 Task: Send an email with the signature Kara Hall with the subject Follow-up on a payment and the message I would like to request a copy of the meeting minutes from yesterdays meeting. from softage.5@softage.net to softage.3@softage.net and move the email from Sent Items to the folder Business intelligence
Action: Mouse moved to (30, 64)
Screenshot: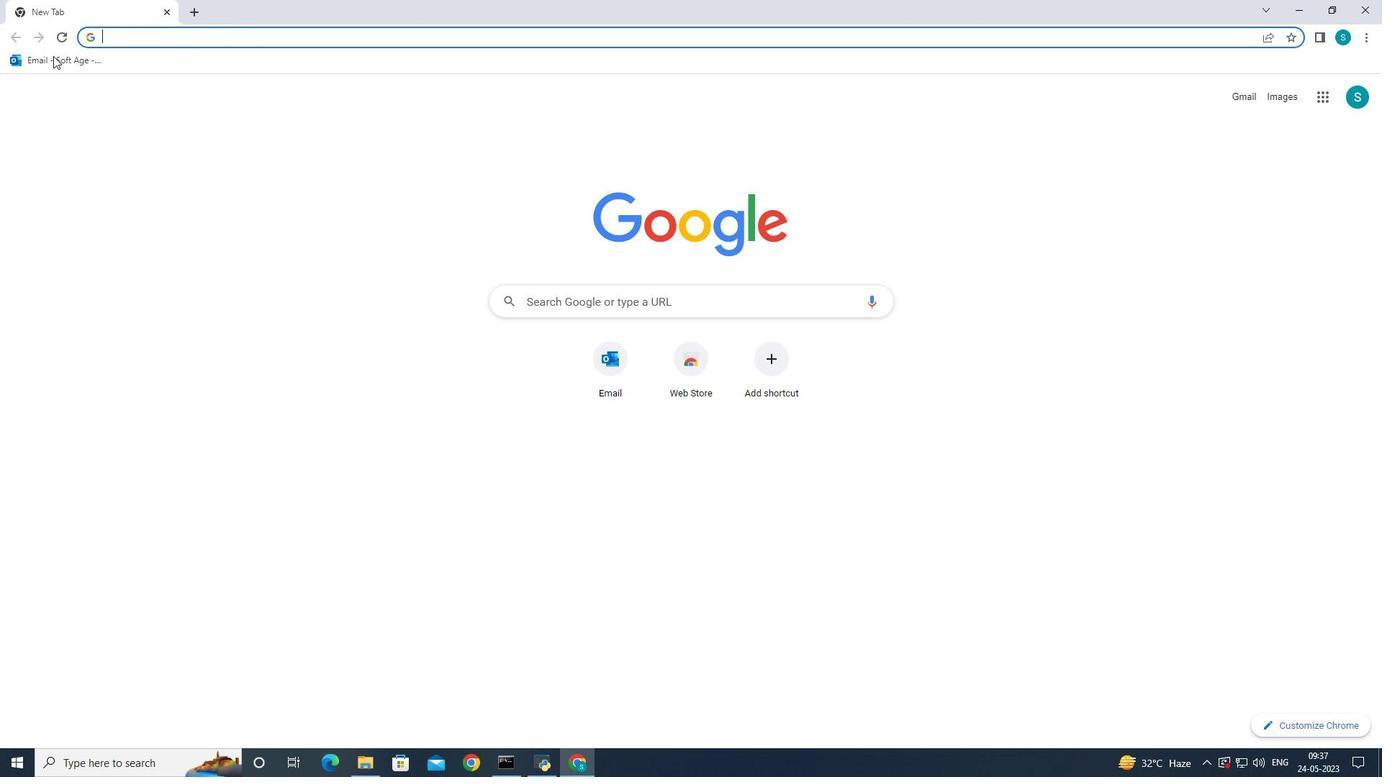 
Action: Mouse pressed left at (30, 64)
Screenshot: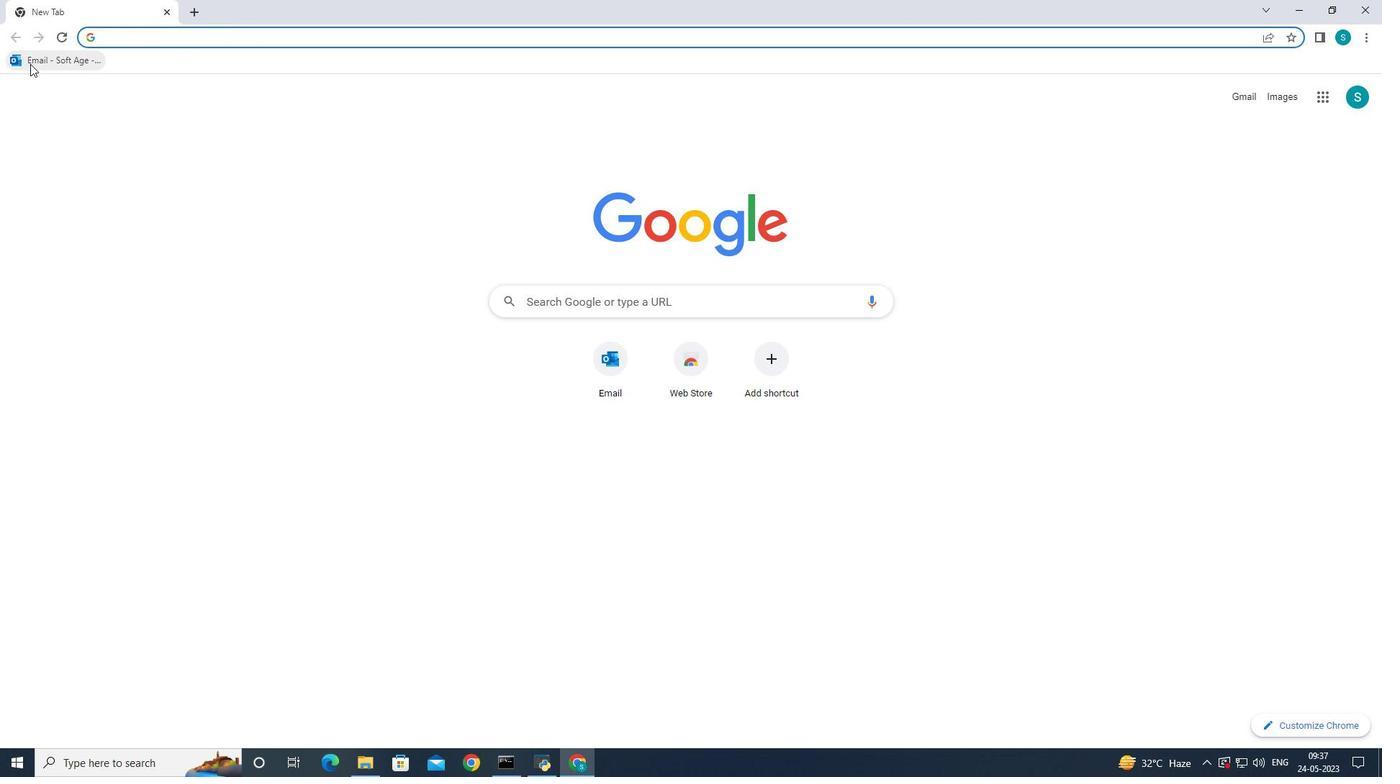 
Action: Mouse moved to (216, 128)
Screenshot: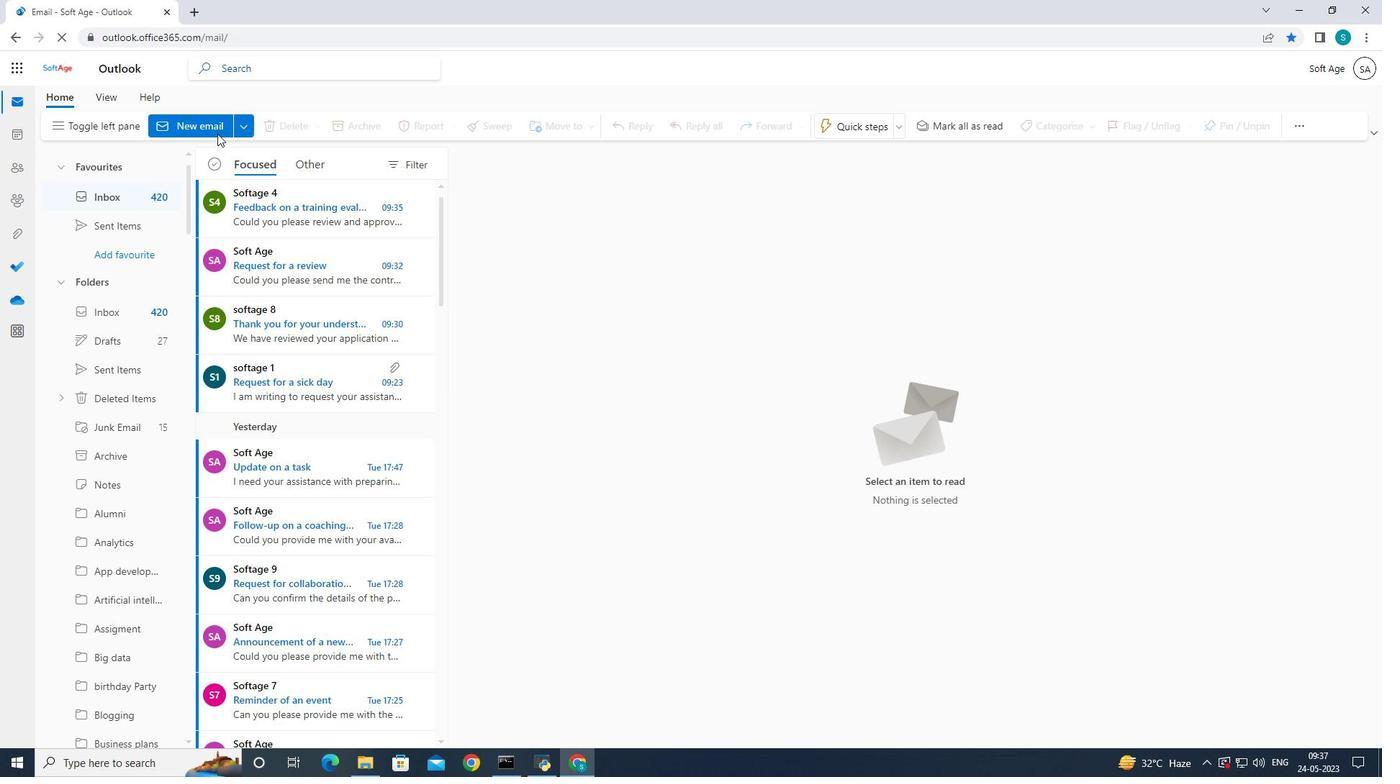 
Action: Mouse pressed left at (216, 128)
Screenshot: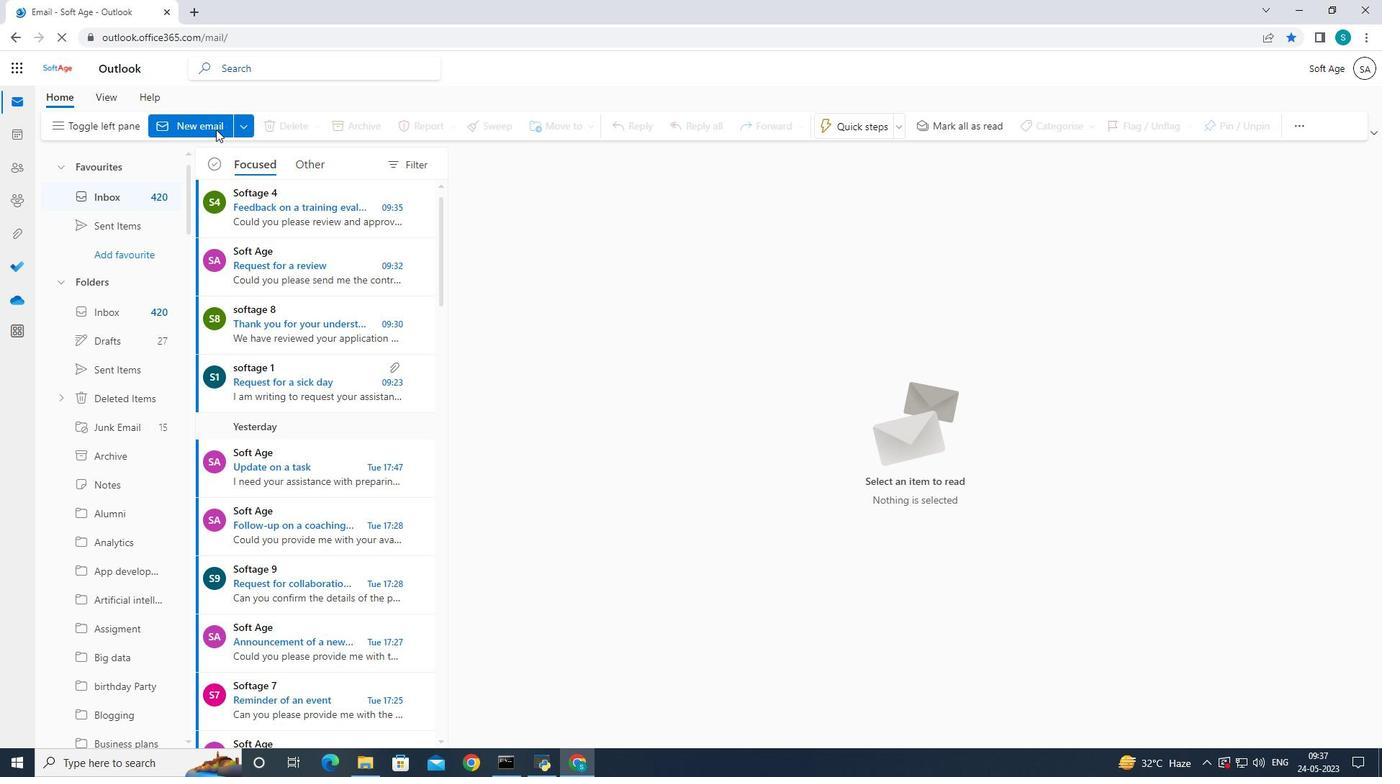 
Action: Mouse moved to (941, 125)
Screenshot: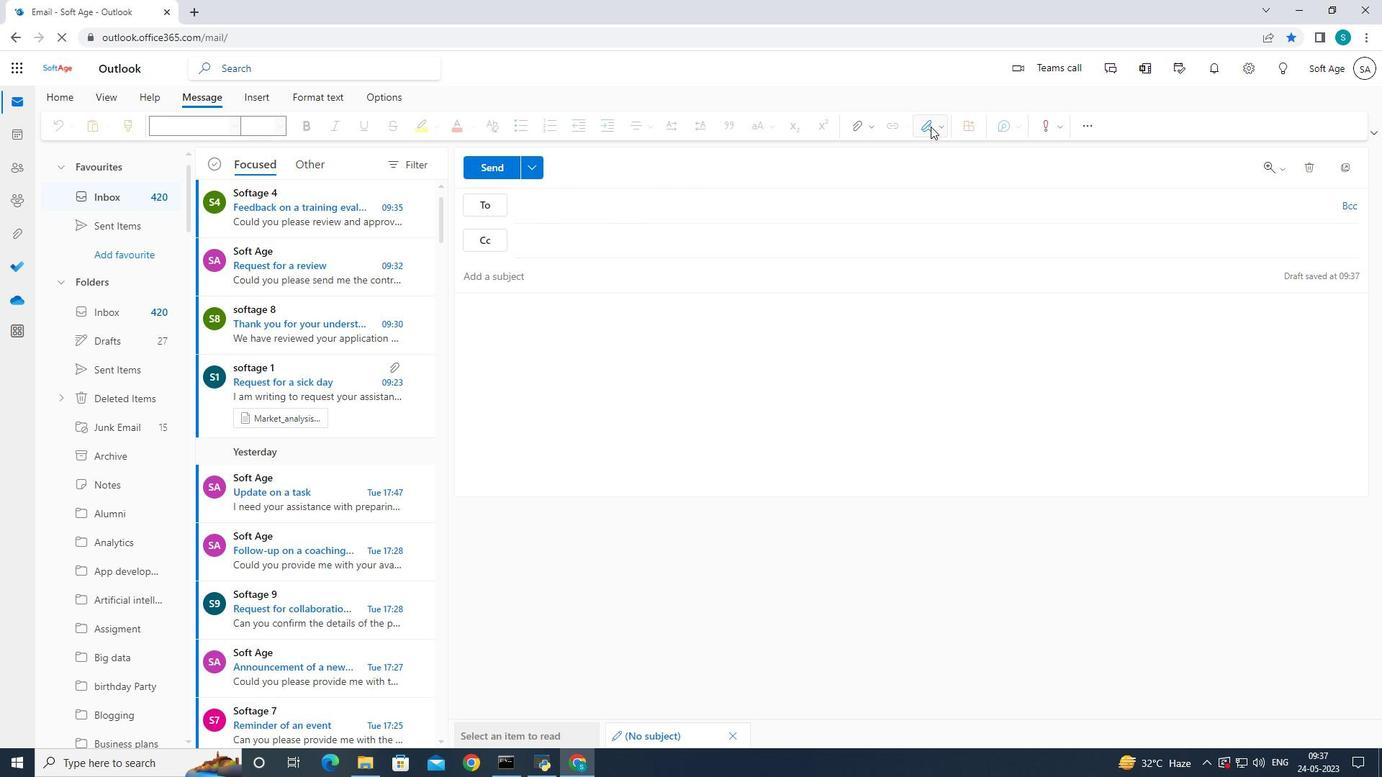 
Action: Mouse pressed left at (941, 125)
Screenshot: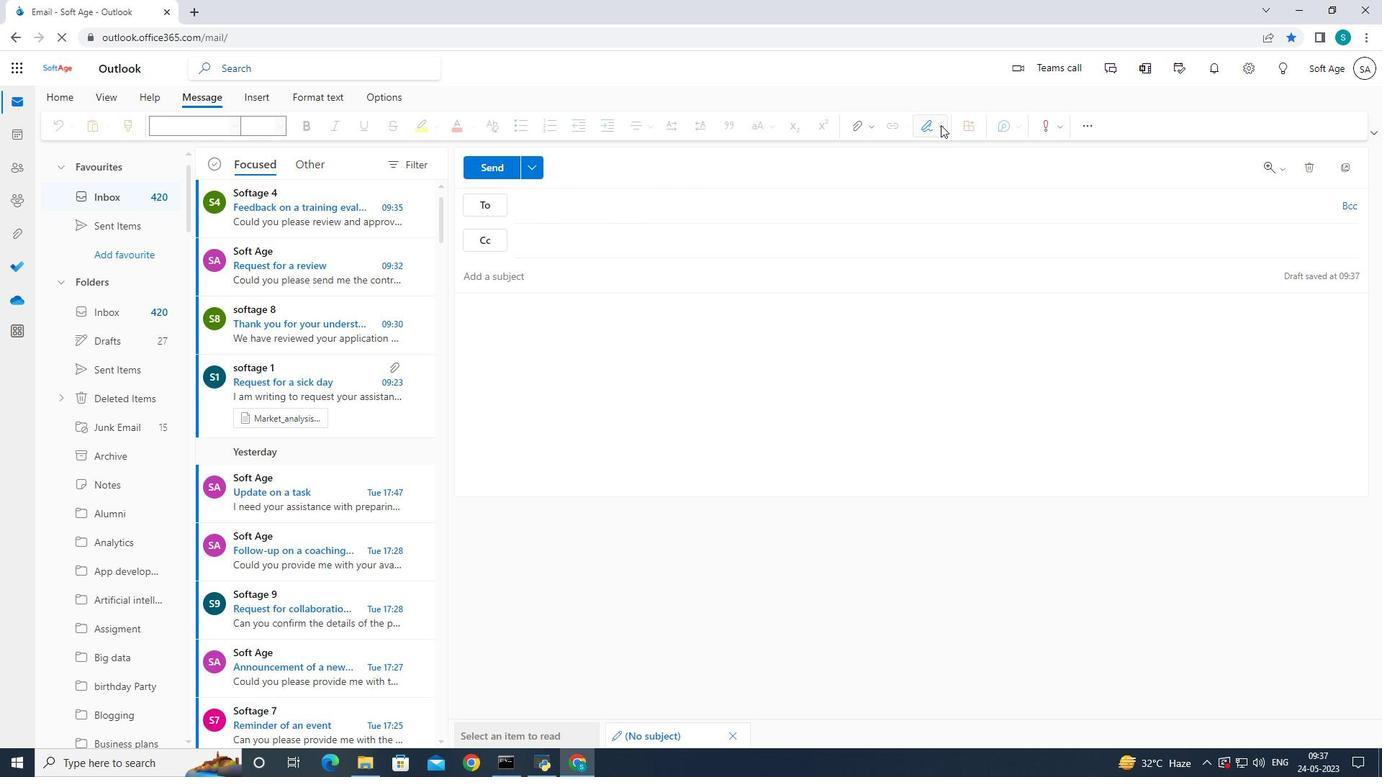 
Action: Mouse moved to (898, 184)
Screenshot: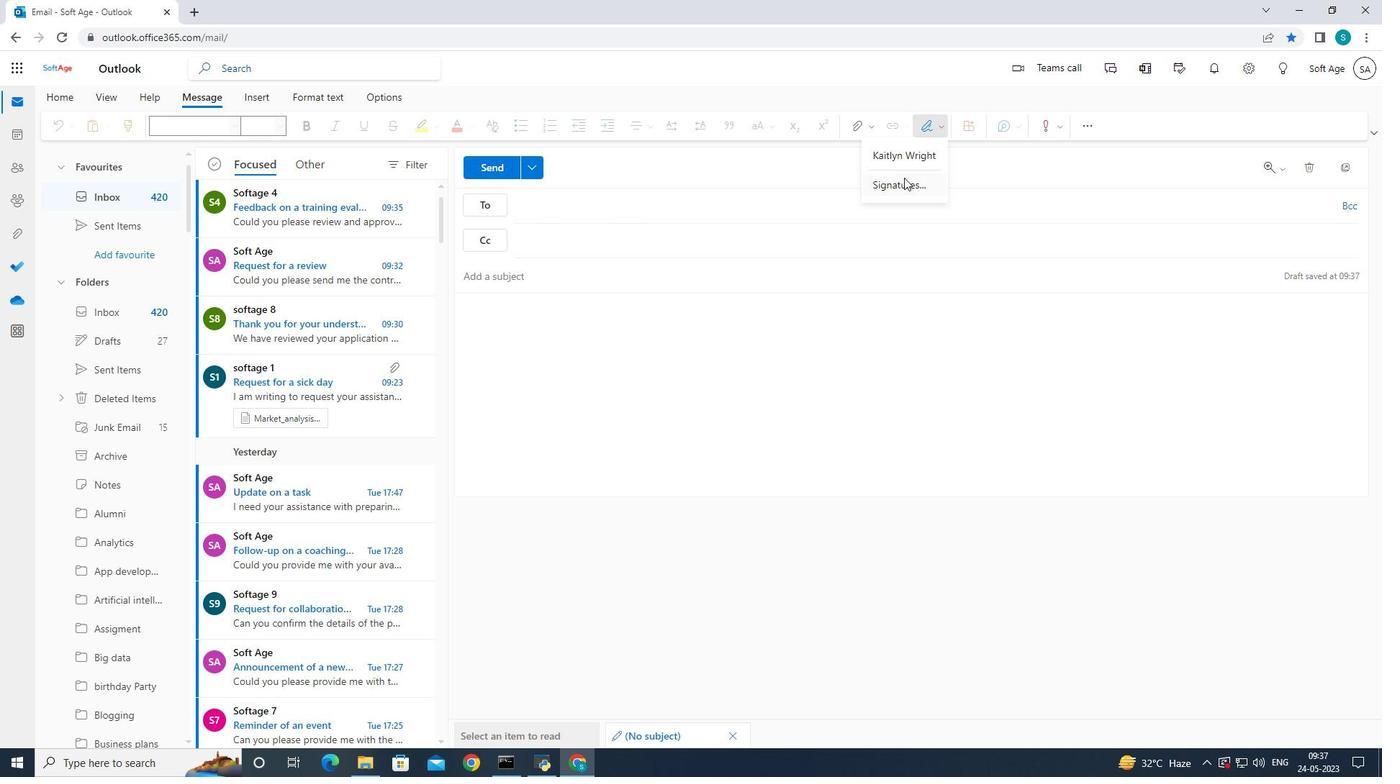 
Action: Mouse pressed left at (898, 184)
Screenshot: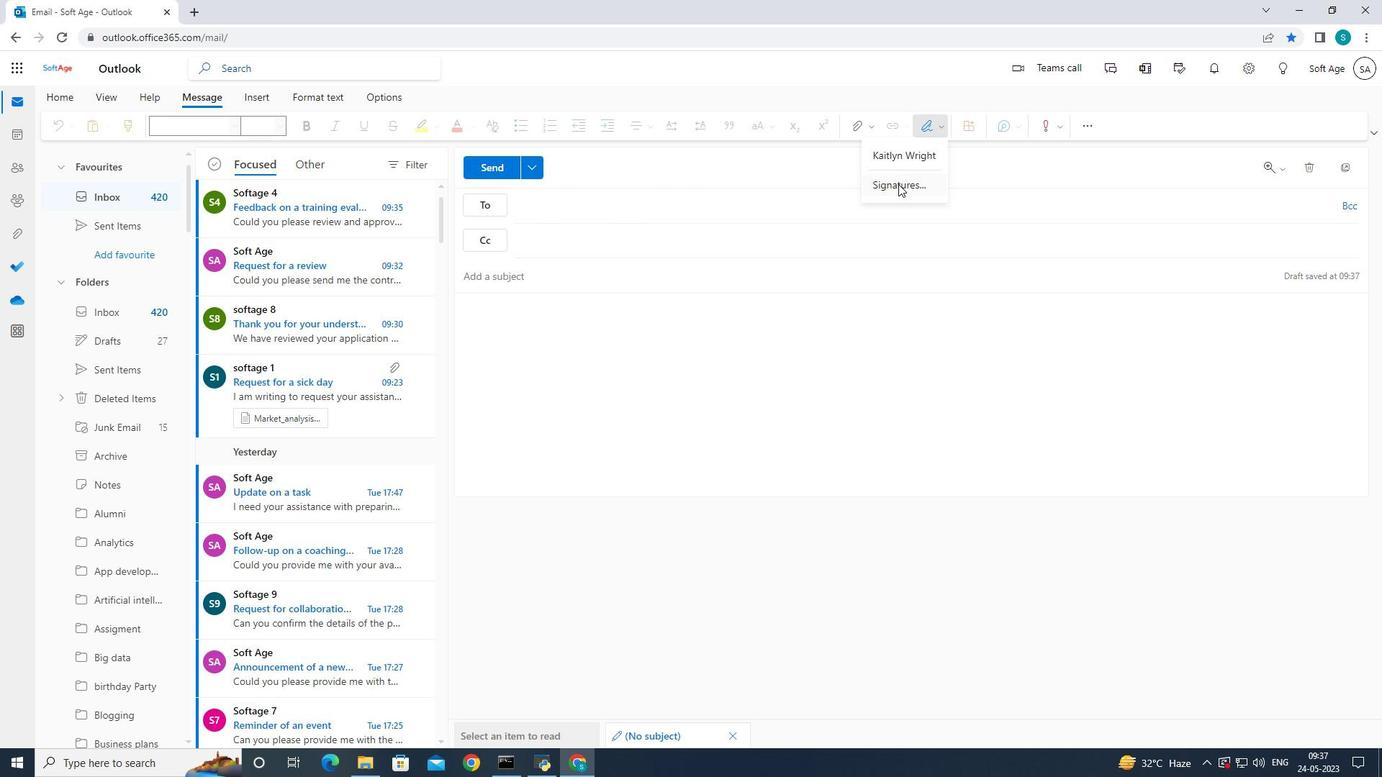 
Action: Mouse moved to (978, 235)
Screenshot: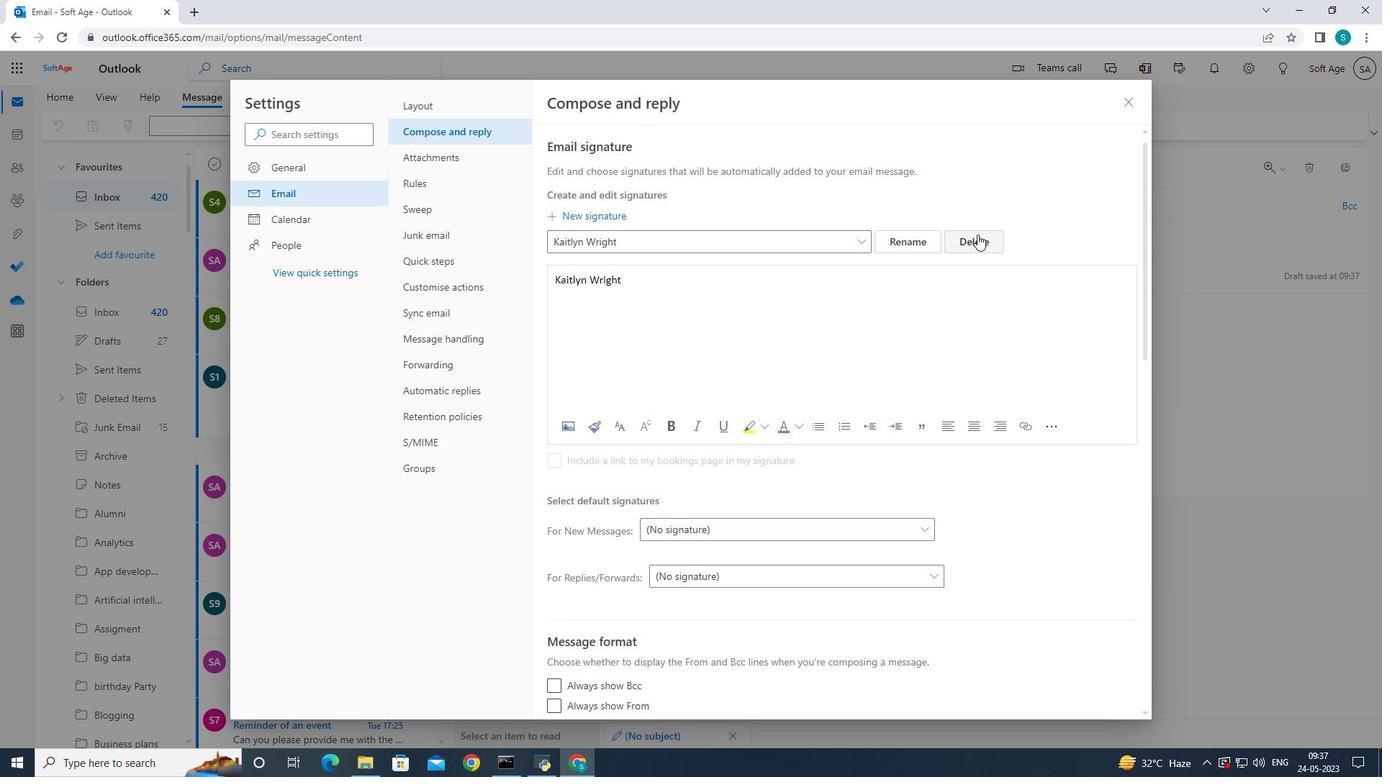 
Action: Mouse pressed left at (978, 235)
Screenshot: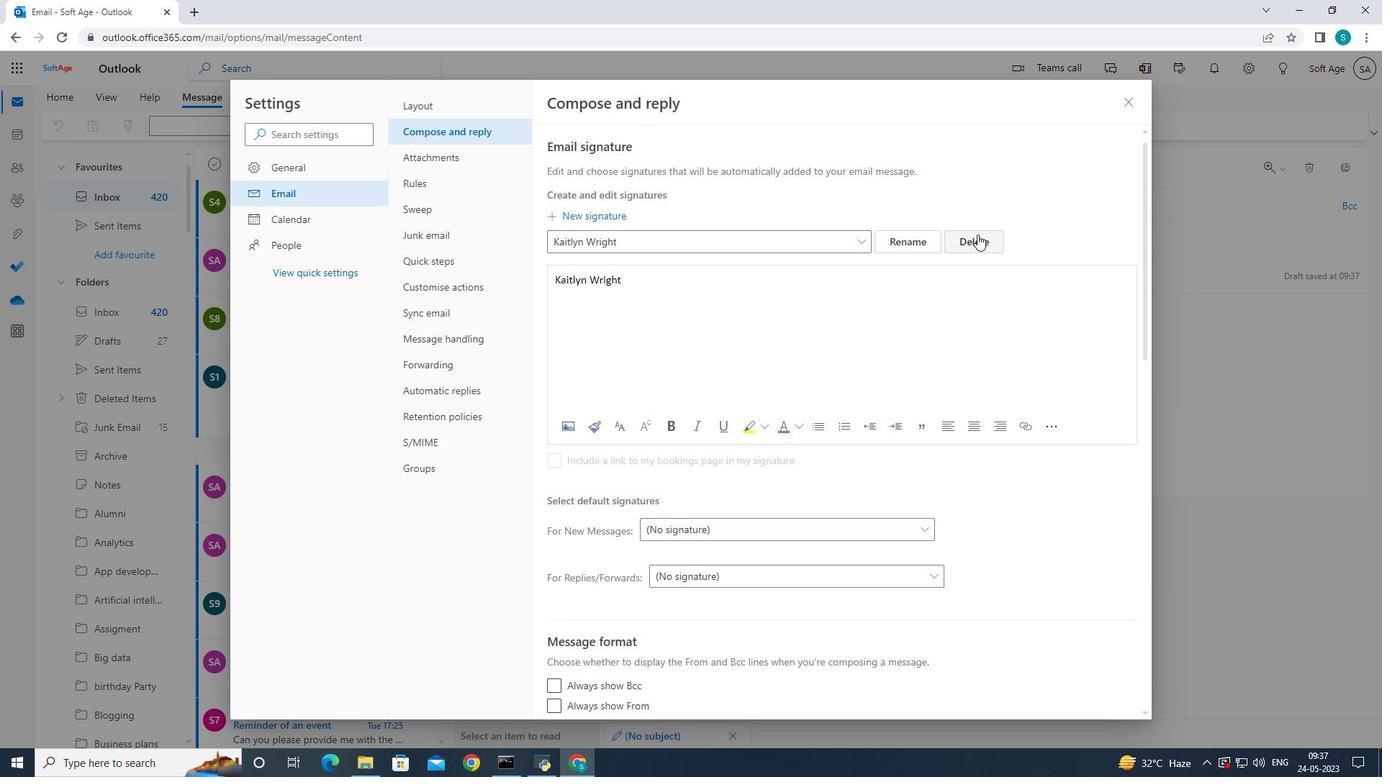 
Action: Mouse moved to (893, 236)
Screenshot: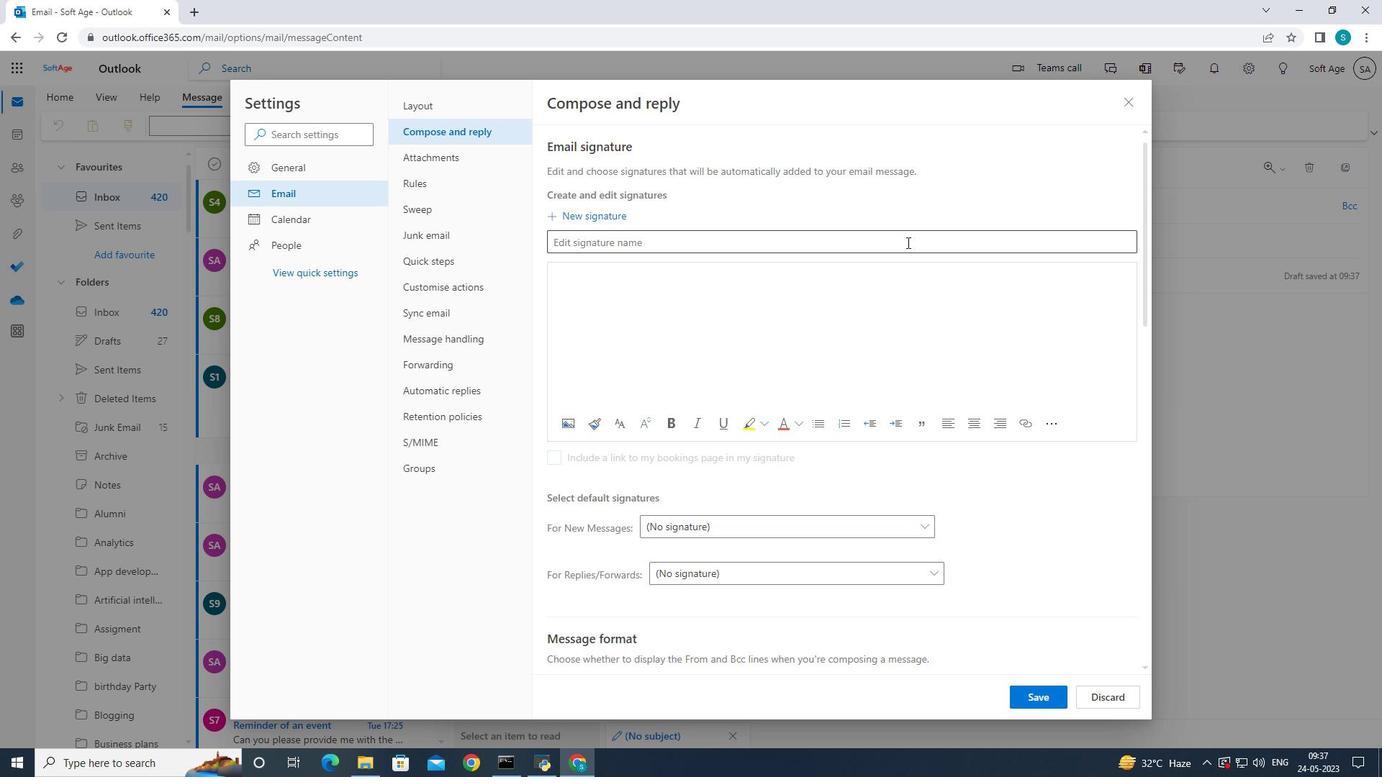 
Action: Mouse pressed left at (893, 236)
Screenshot: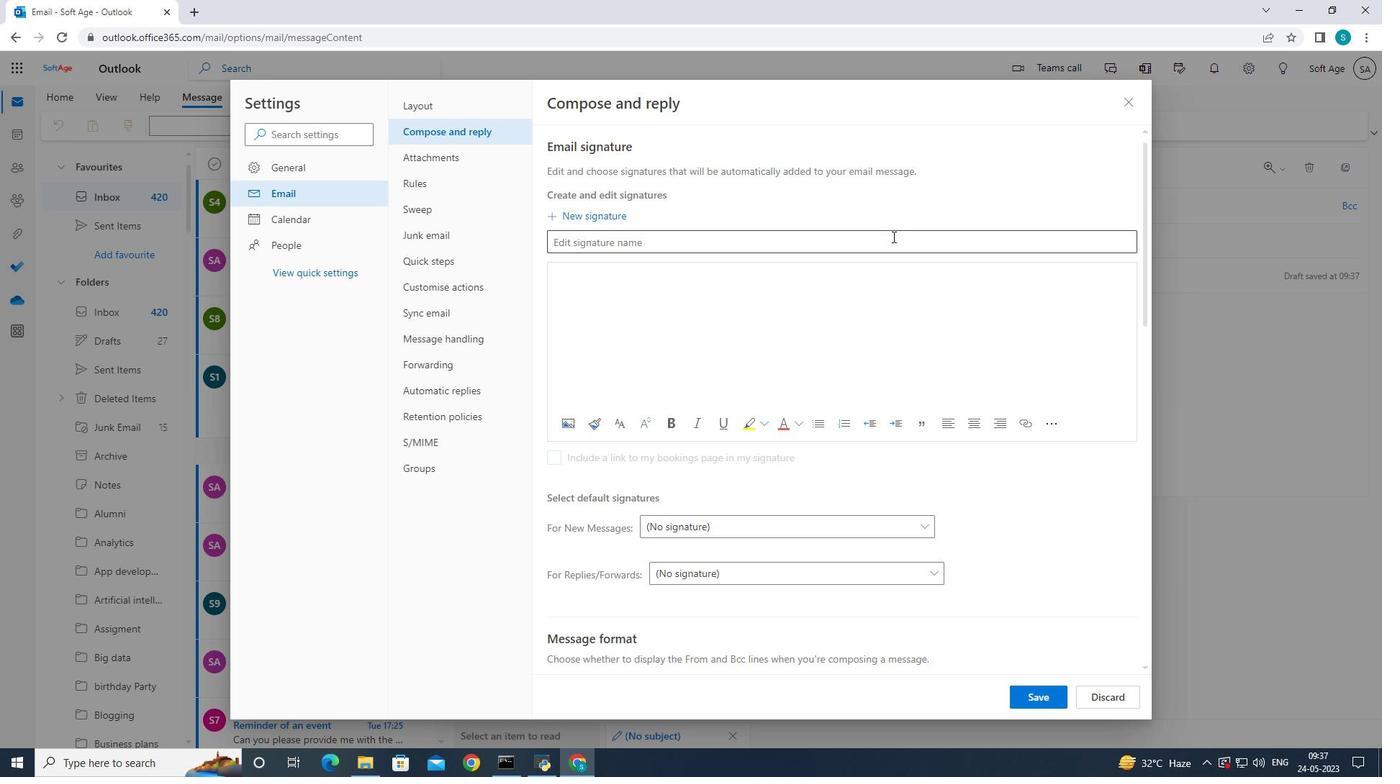
Action: Mouse moved to (887, 218)
Screenshot: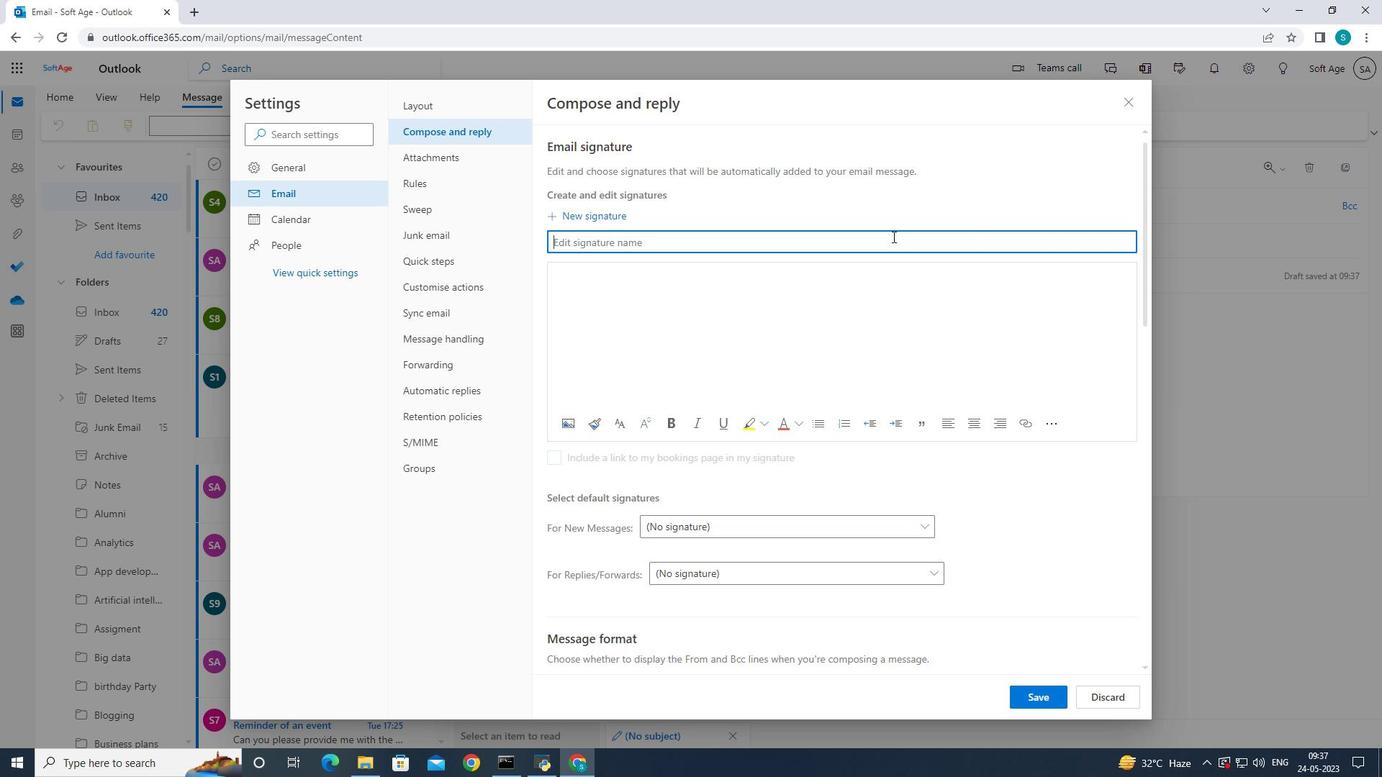 
Action: Key pressed <Key.caps_lock>K<Key.caps_lock>ara<Key.space><Key.caps_lock>H<Key.caps_lock>all
Screenshot: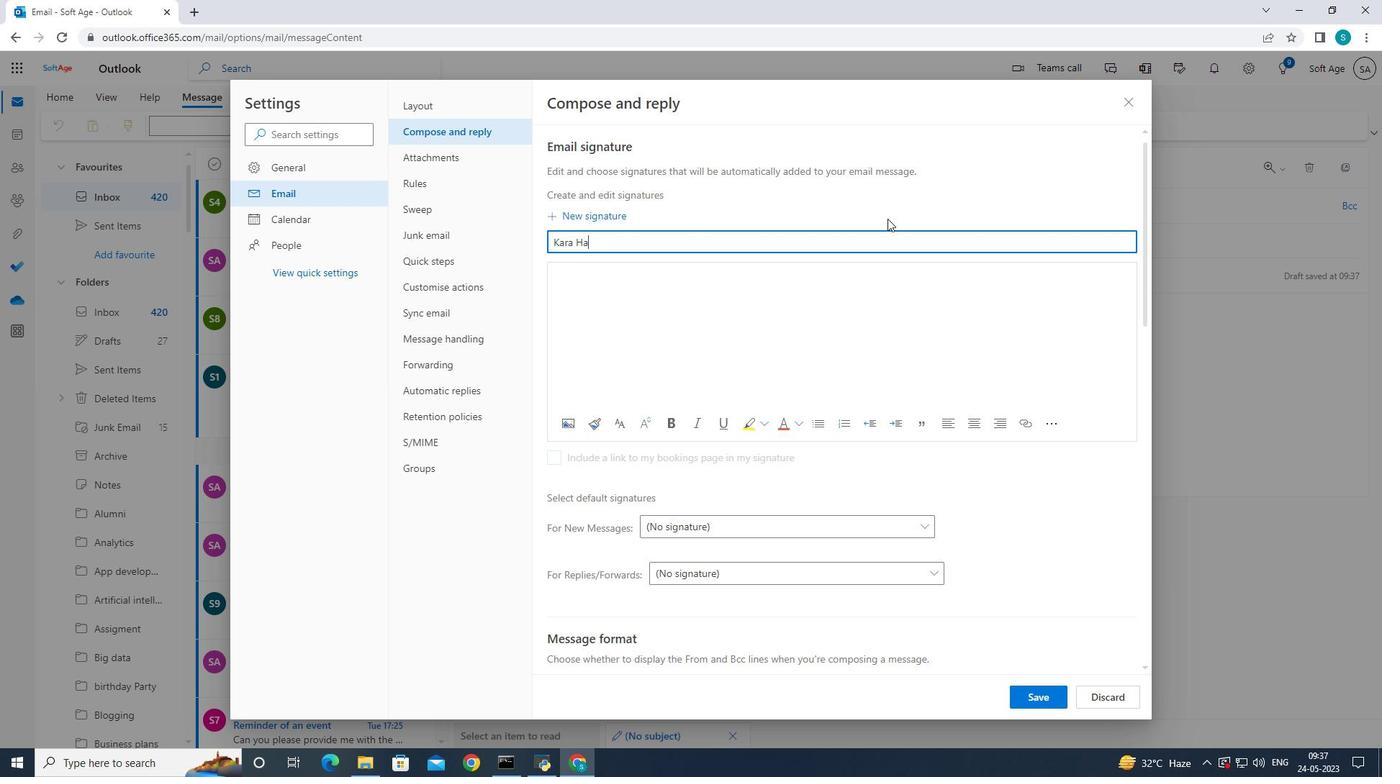 
Action: Mouse moved to (751, 275)
Screenshot: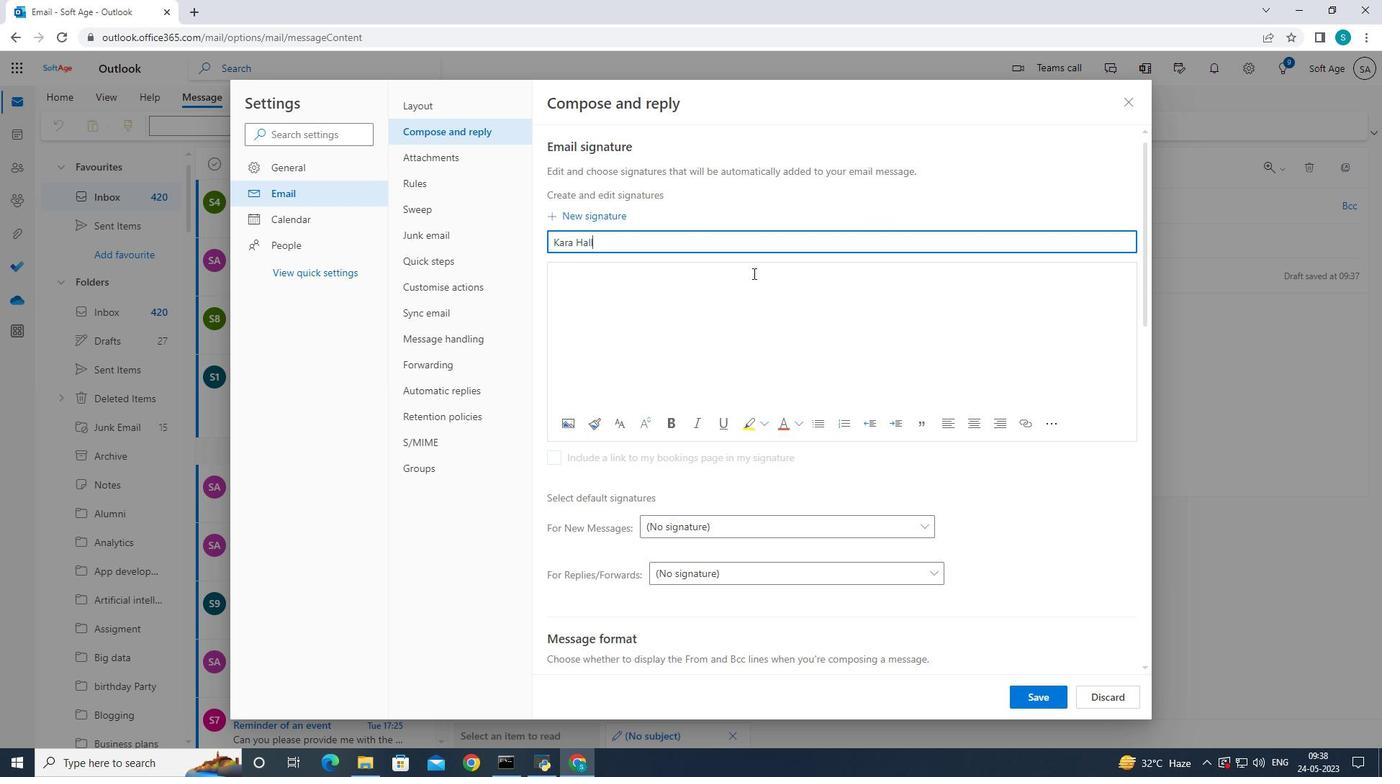 
Action: Mouse pressed left at (751, 275)
Screenshot: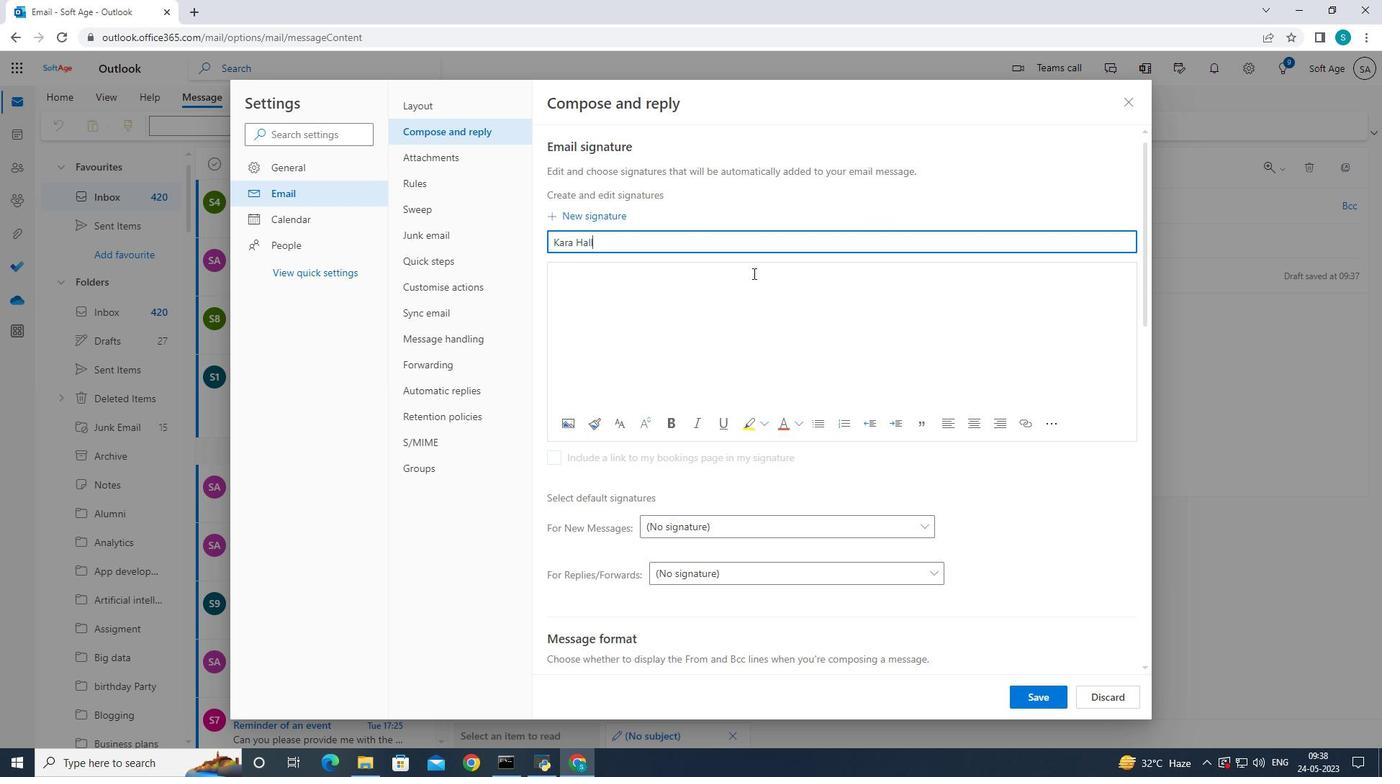 
Action: Key pressed <Key.caps_lock>K<Key.caps_lock>ara<Key.space><Key.caps_lock>H<Key.caps_lock>all
Screenshot: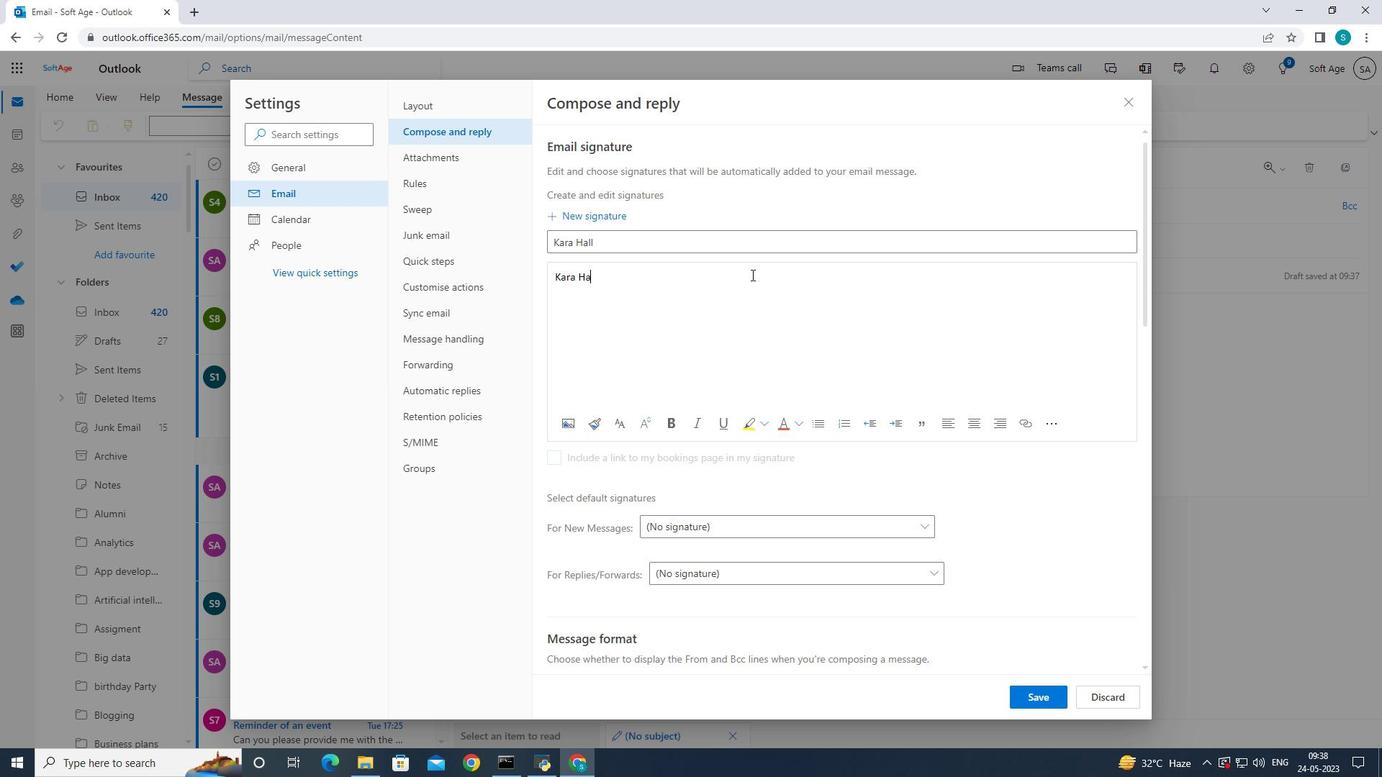 
Action: Mouse moved to (1034, 703)
Screenshot: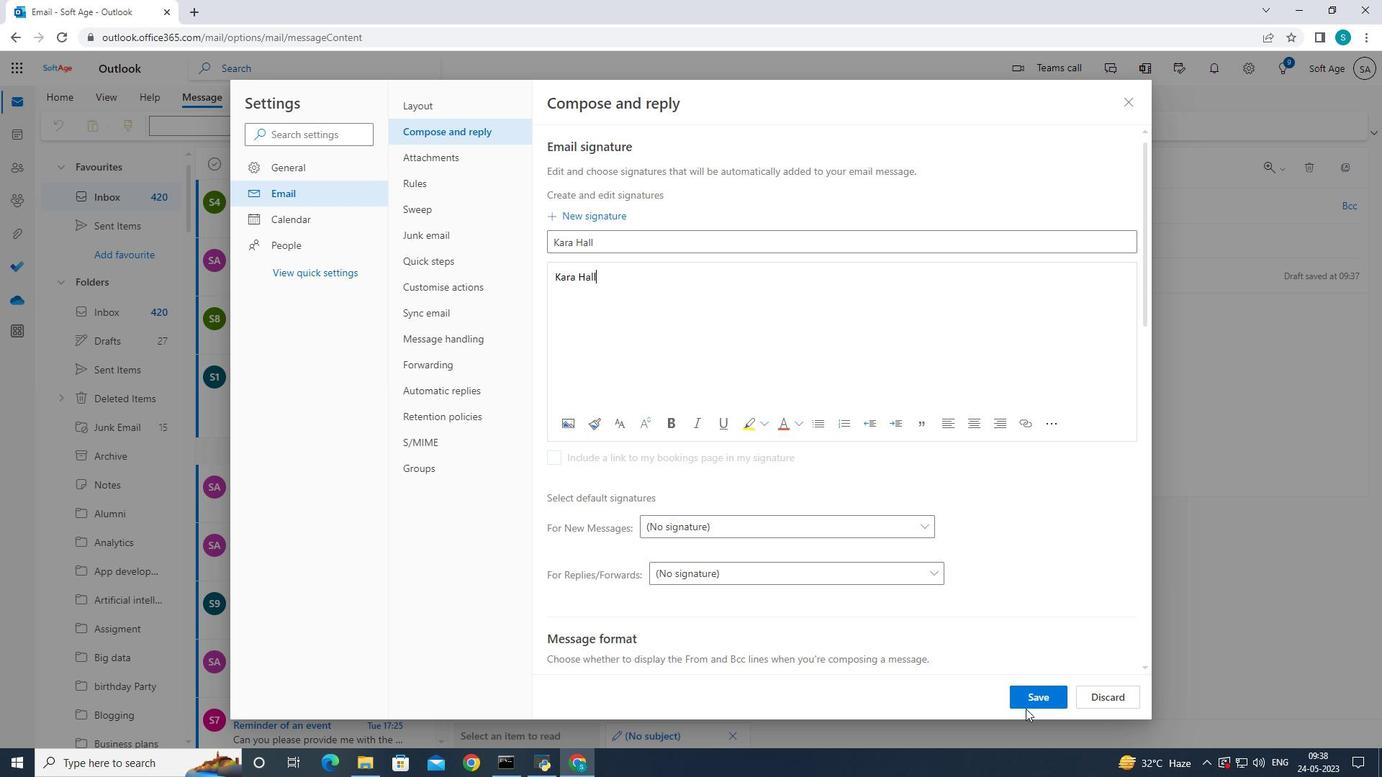 
Action: Mouse pressed left at (1034, 703)
Screenshot: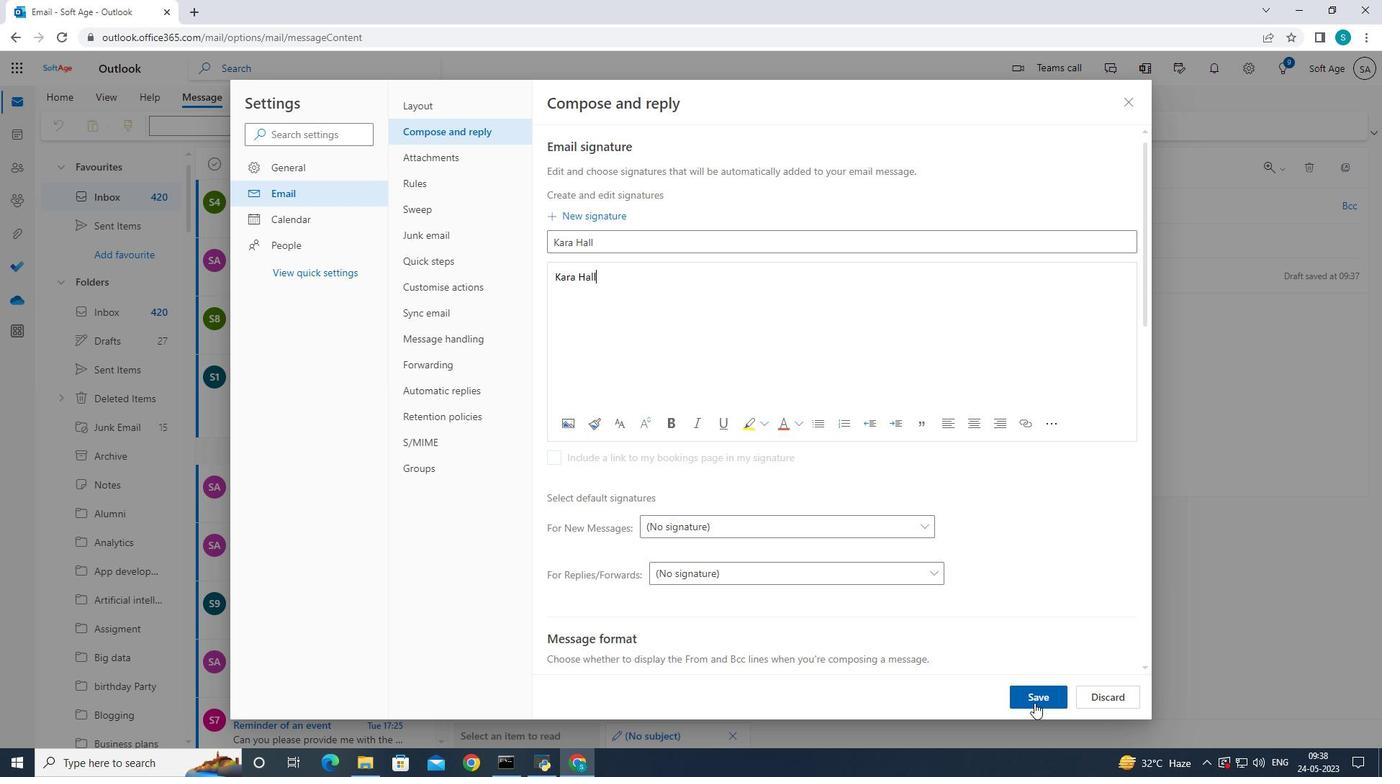 
Action: Mouse moved to (1129, 97)
Screenshot: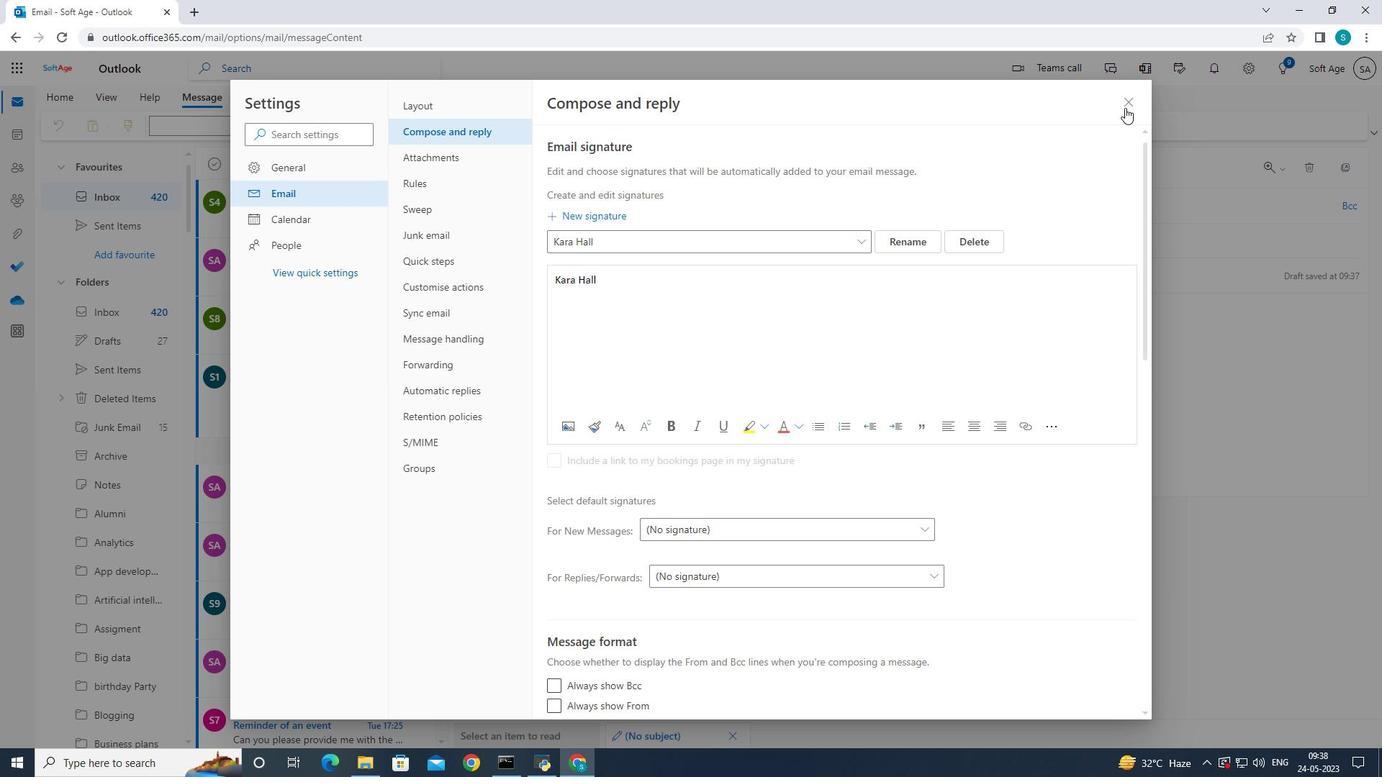 
Action: Mouse pressed left at (1129, 97)
Screenshot: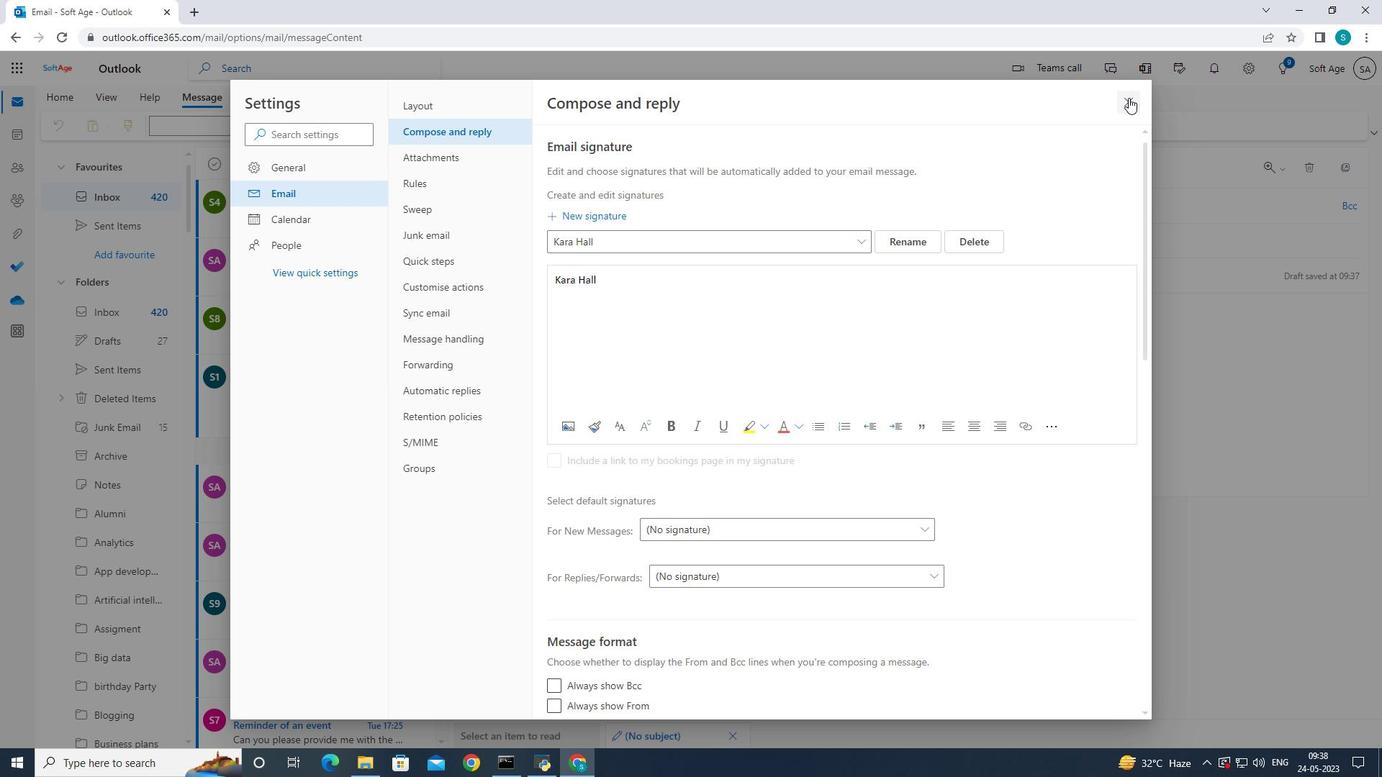 
Action: Mouse moved to (591, 275)
Screenshot: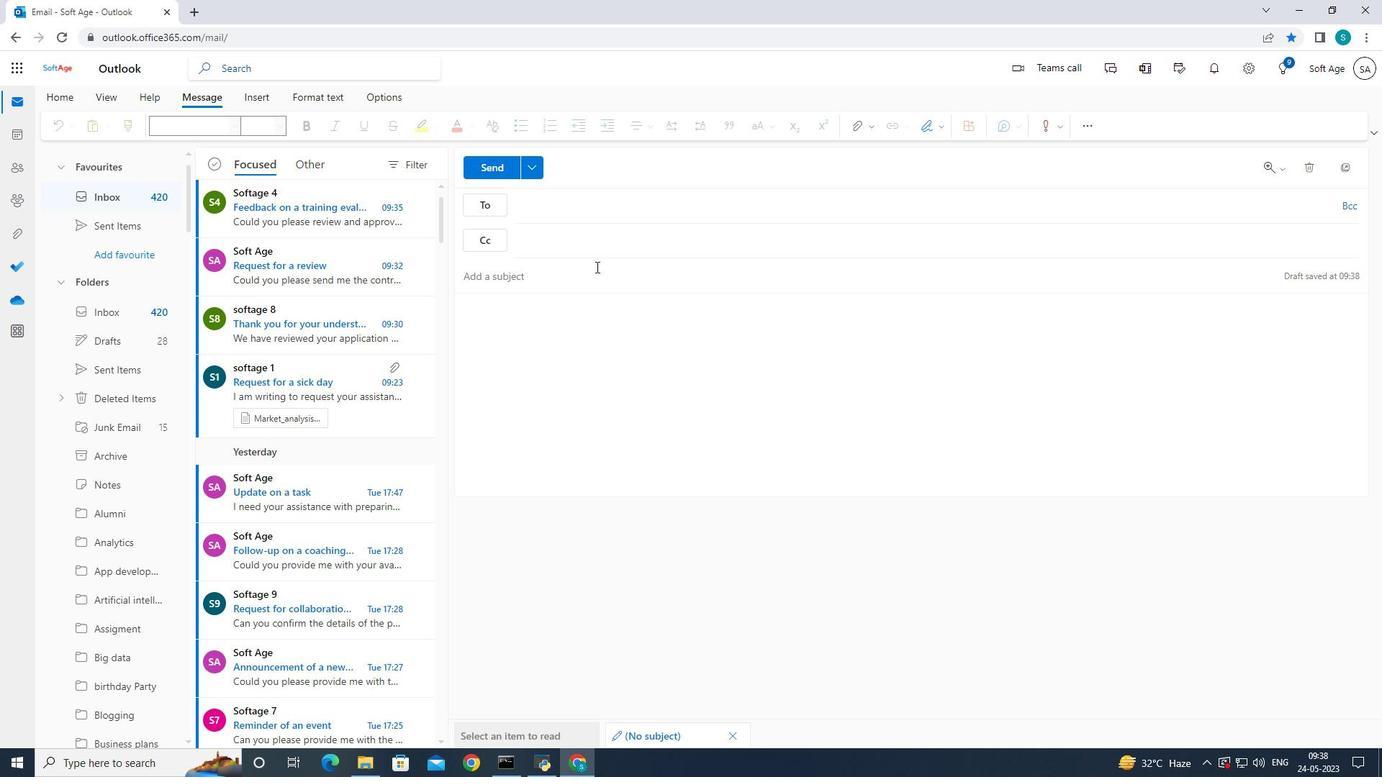 
Action: Mouse pressed left at (591, 275)
Screenshot: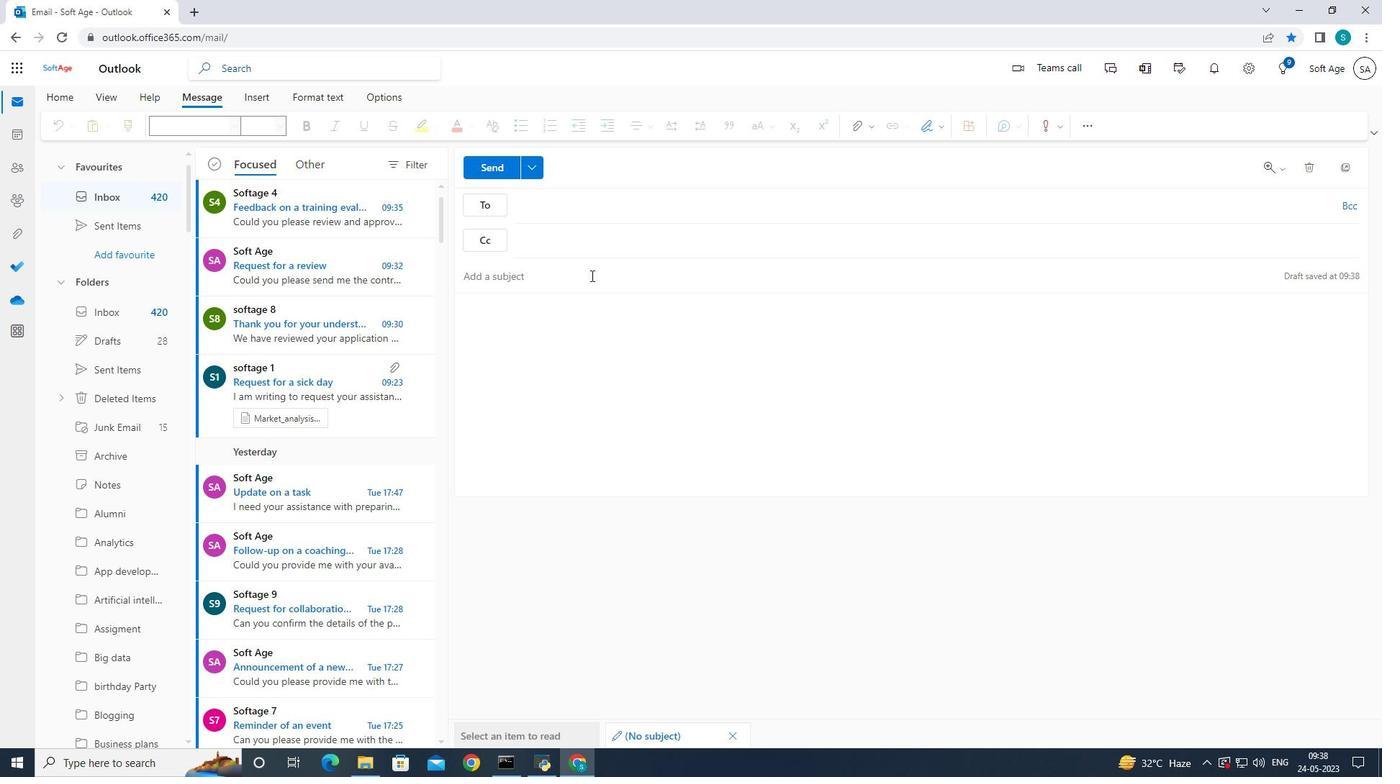 
Action: Mouse moved to (712, 276)
Screenshot: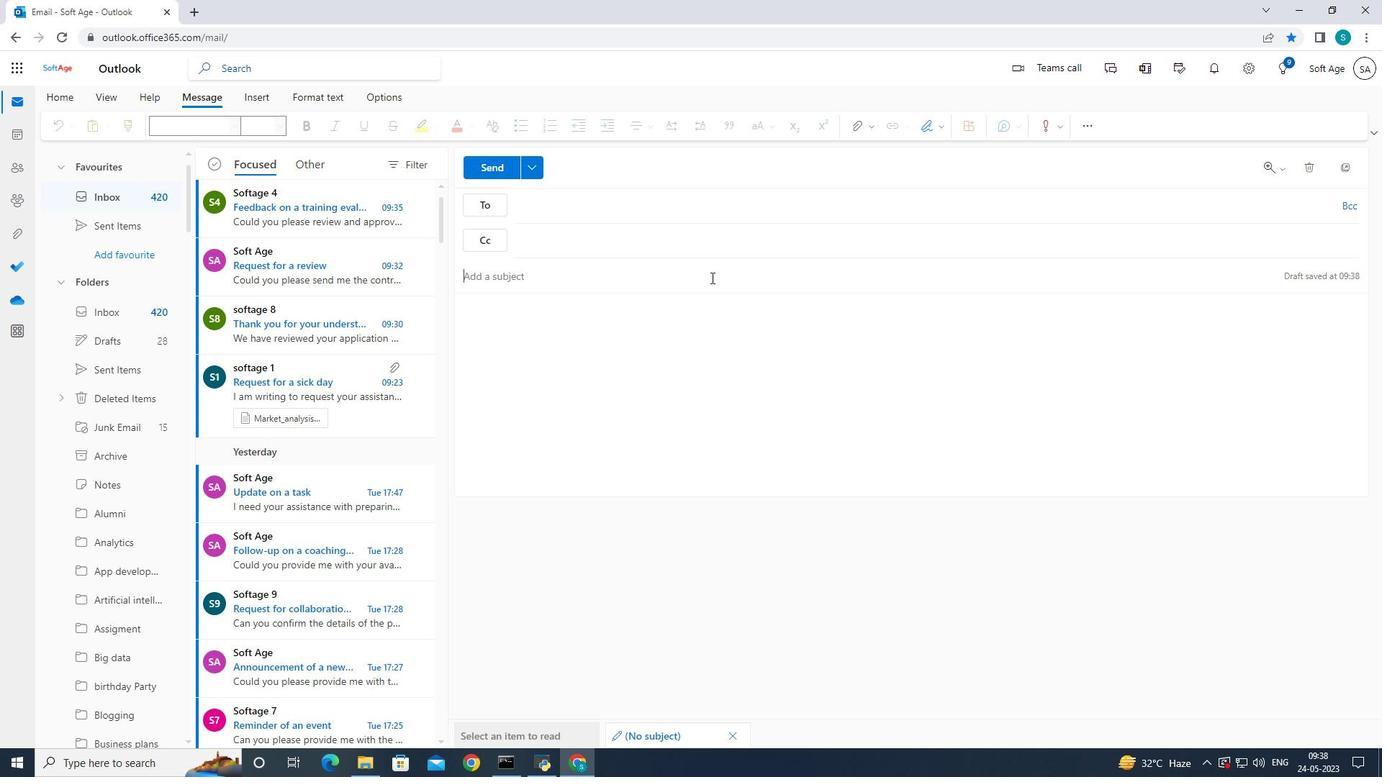 
Action: Key pressed <Key.caps_lock>F<Key.caps_lock>ollow-up<Key.space>on<Key.space>a<Key.space>payment
Screenshot: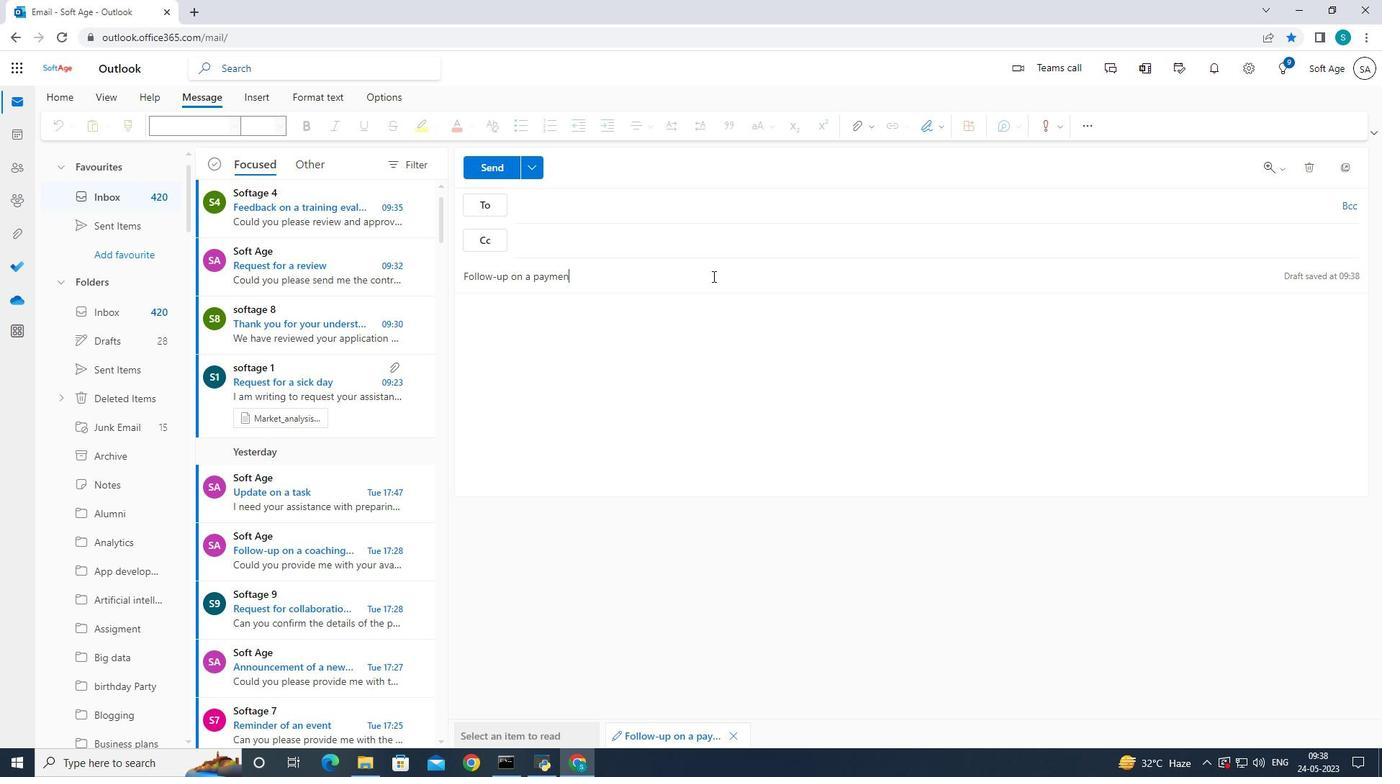 
Action: Mouse moved to (587, 326)
Screenshot: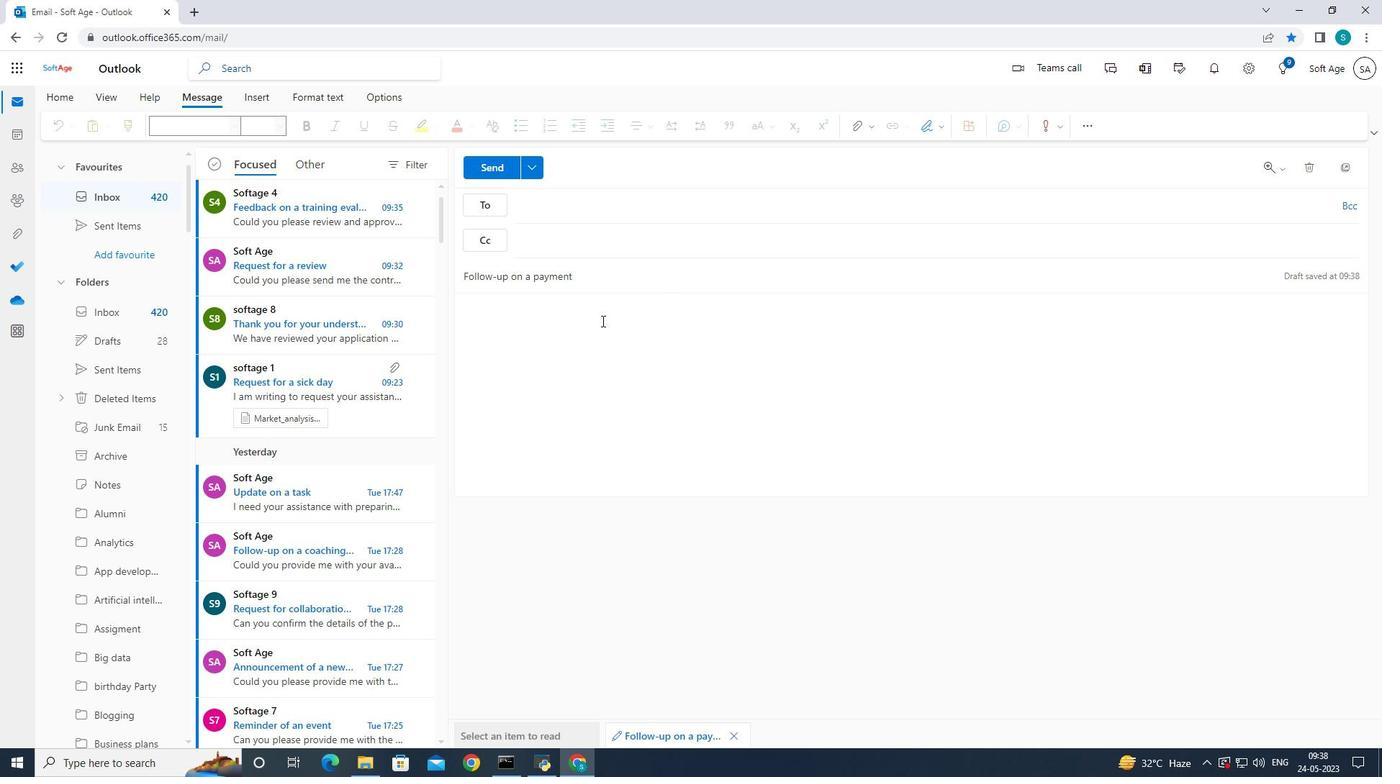 
Action: Mouse pressed left at (587, 326)
Screenshot: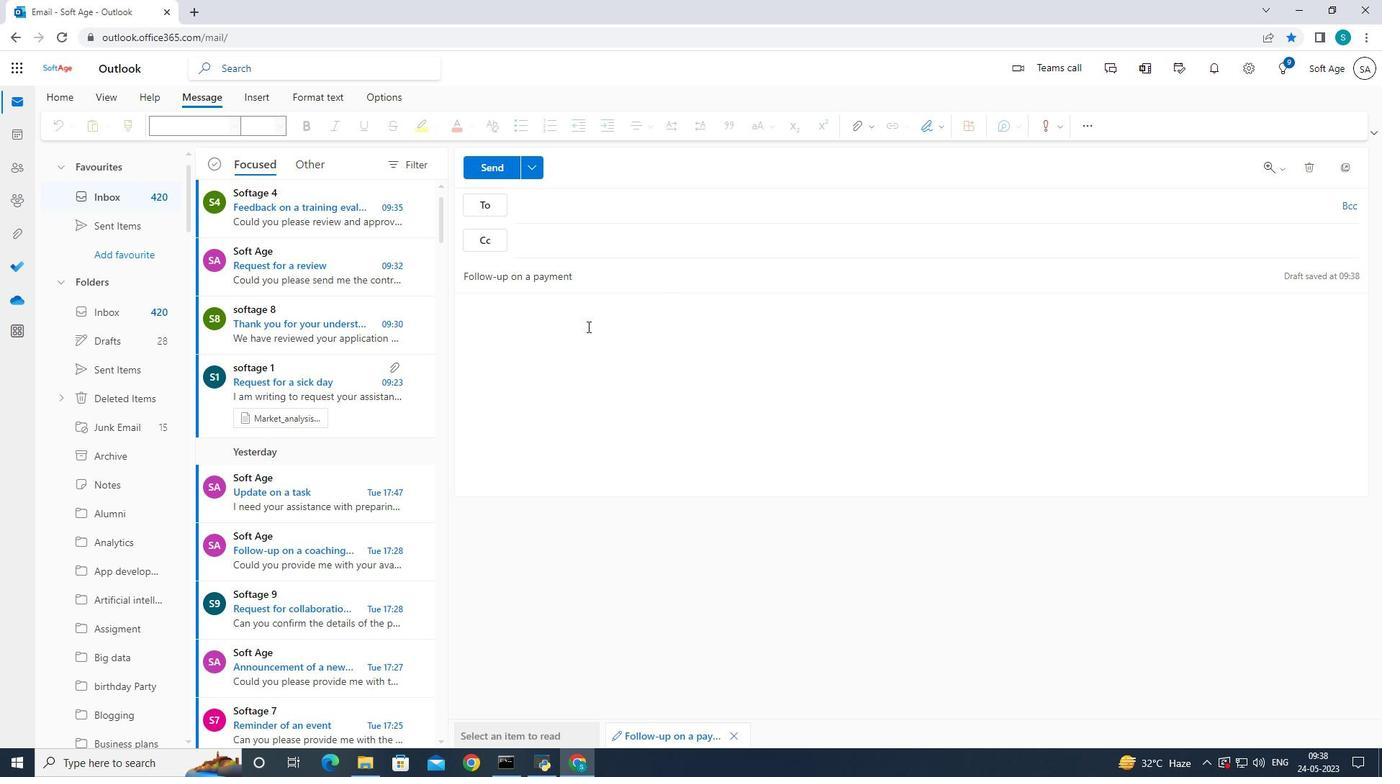 
Action: Mouse moved to (942, 129)
Screenshot: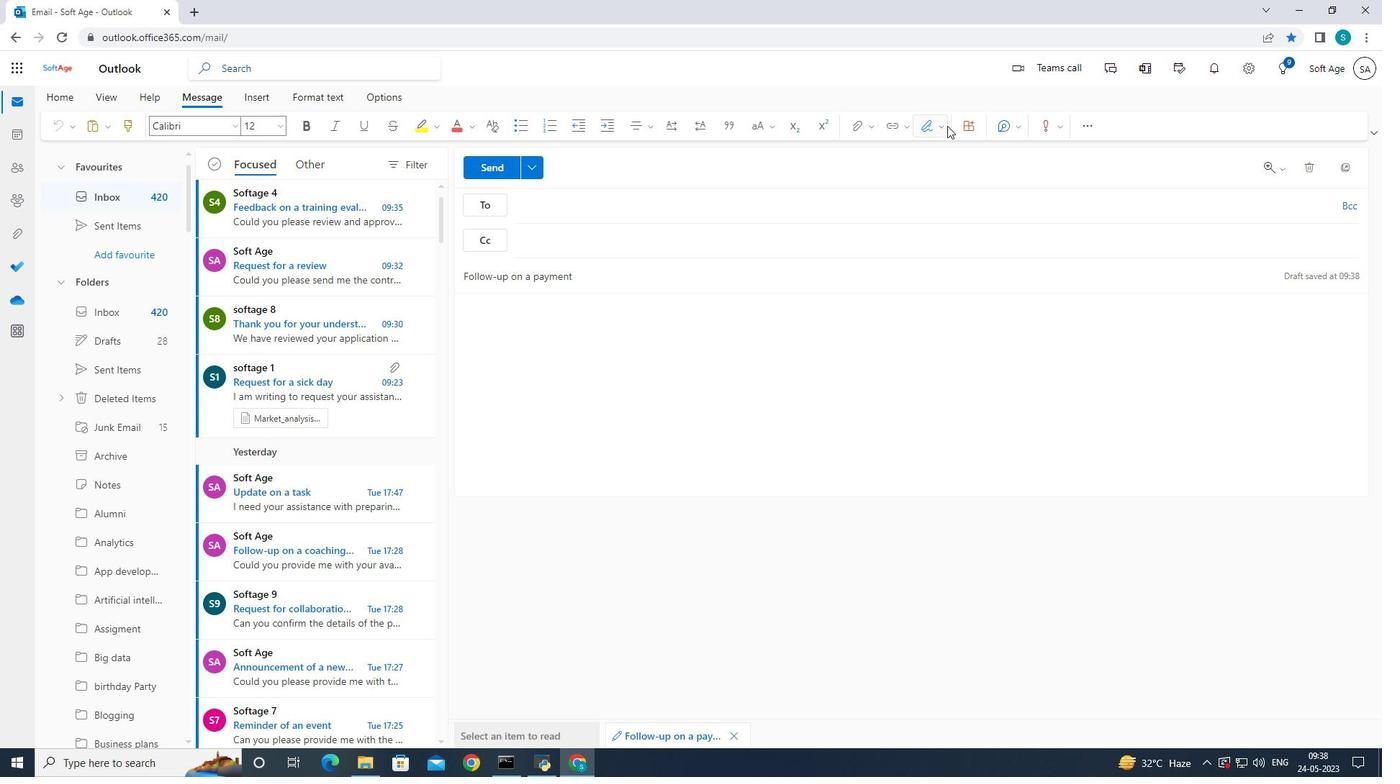 
Action: Mouse pressed left at (942, 129)
Screenshot: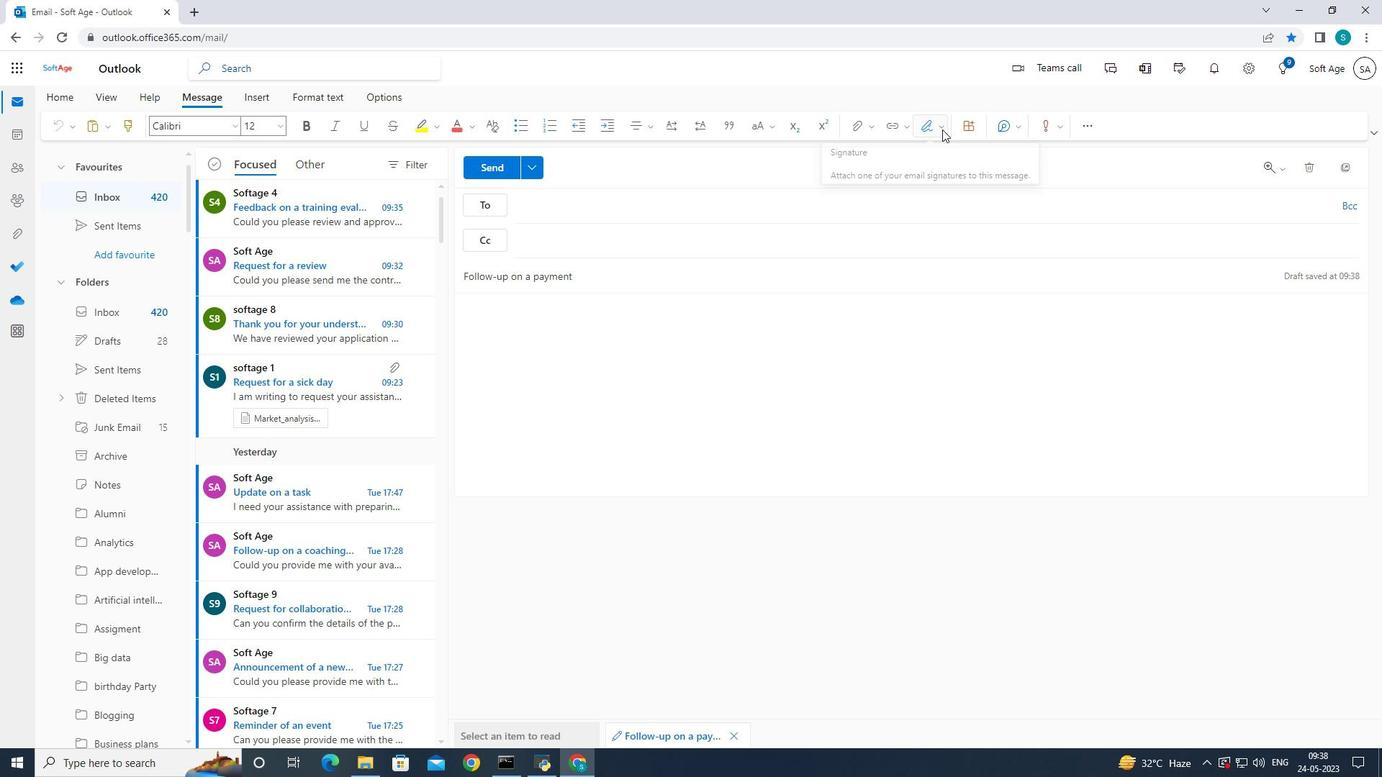 
Action: Mouse moved to (921, 161)
Screenshot: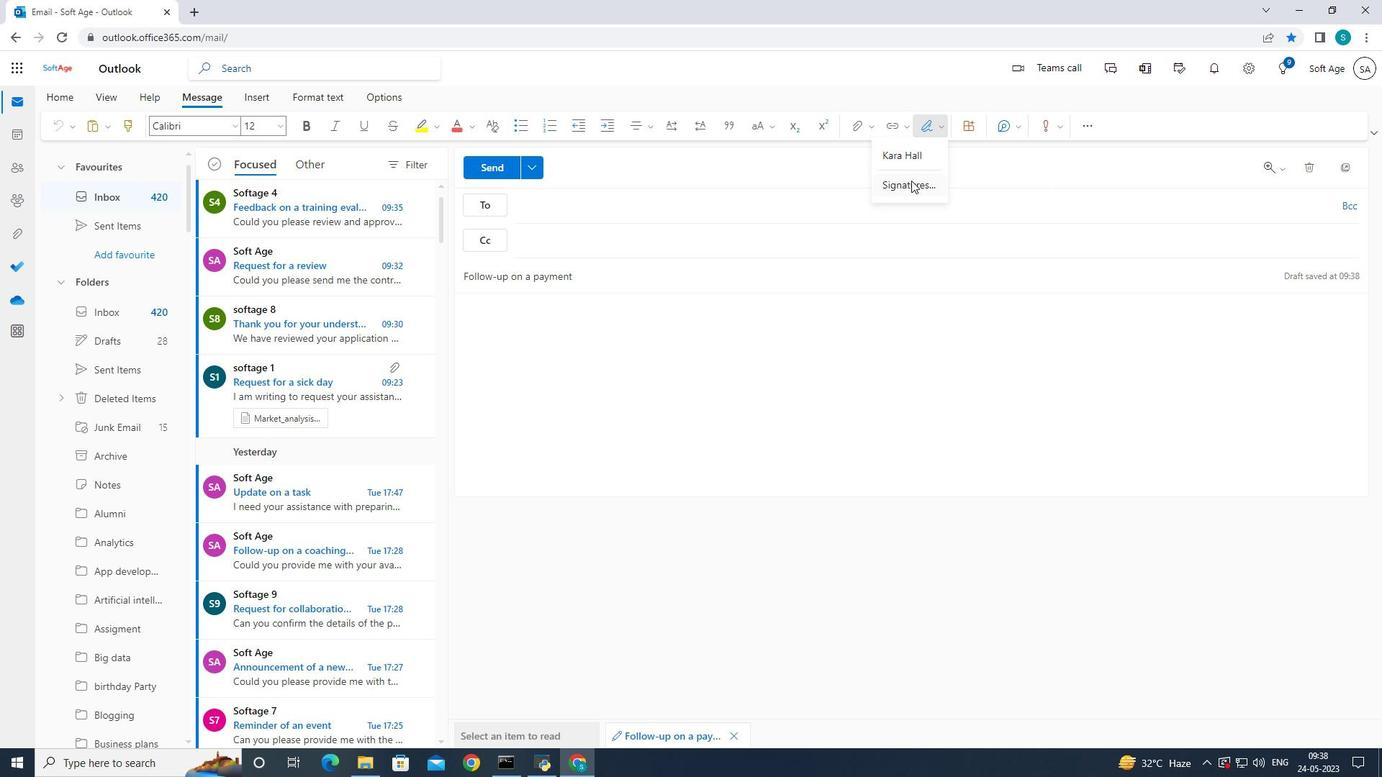 
Action: Mouse pressed left at (921, 161)
Screenshot: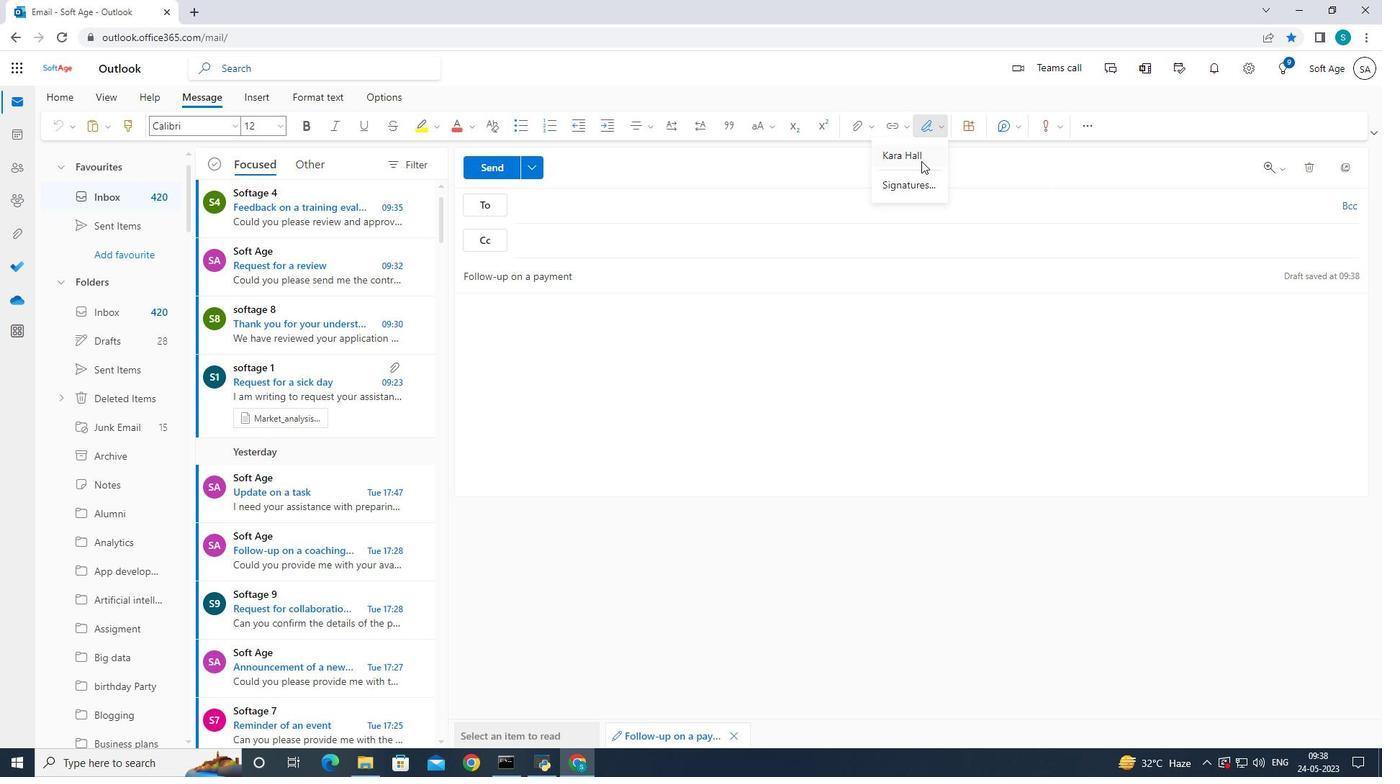 
Action: Mouse moved to (545, 203)
Screenshot: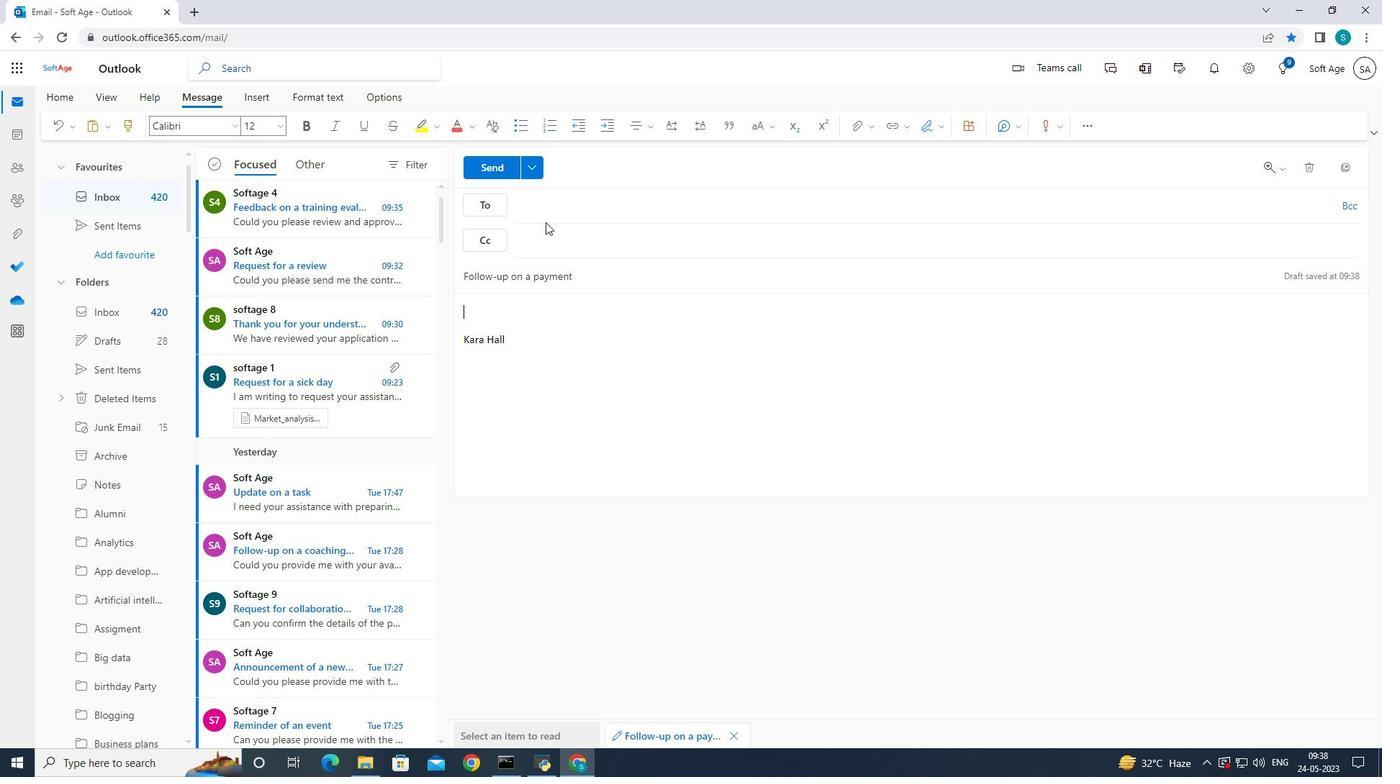 
Action: Mouse pressed left at (545, 203)
Screenshot: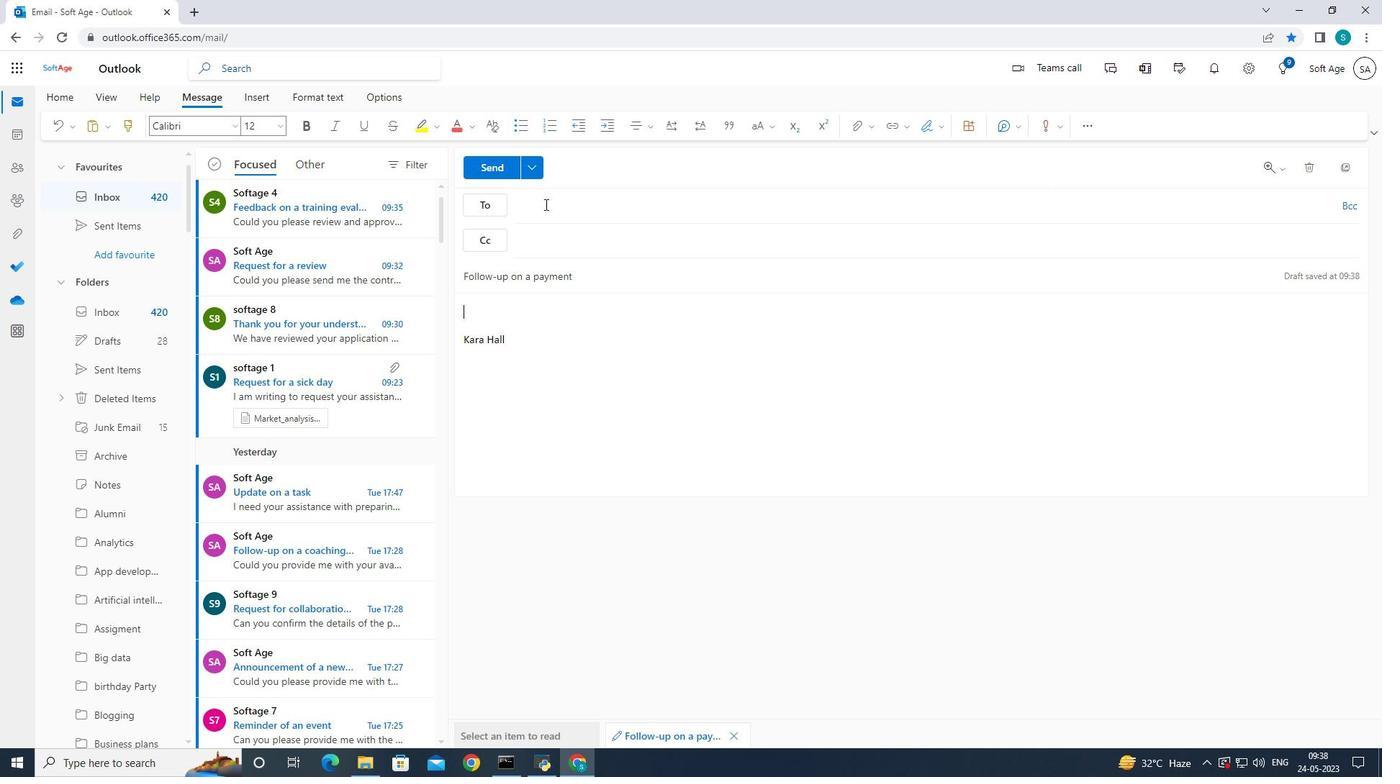
Action: Mouse moved to (544, 203)
Screenshot: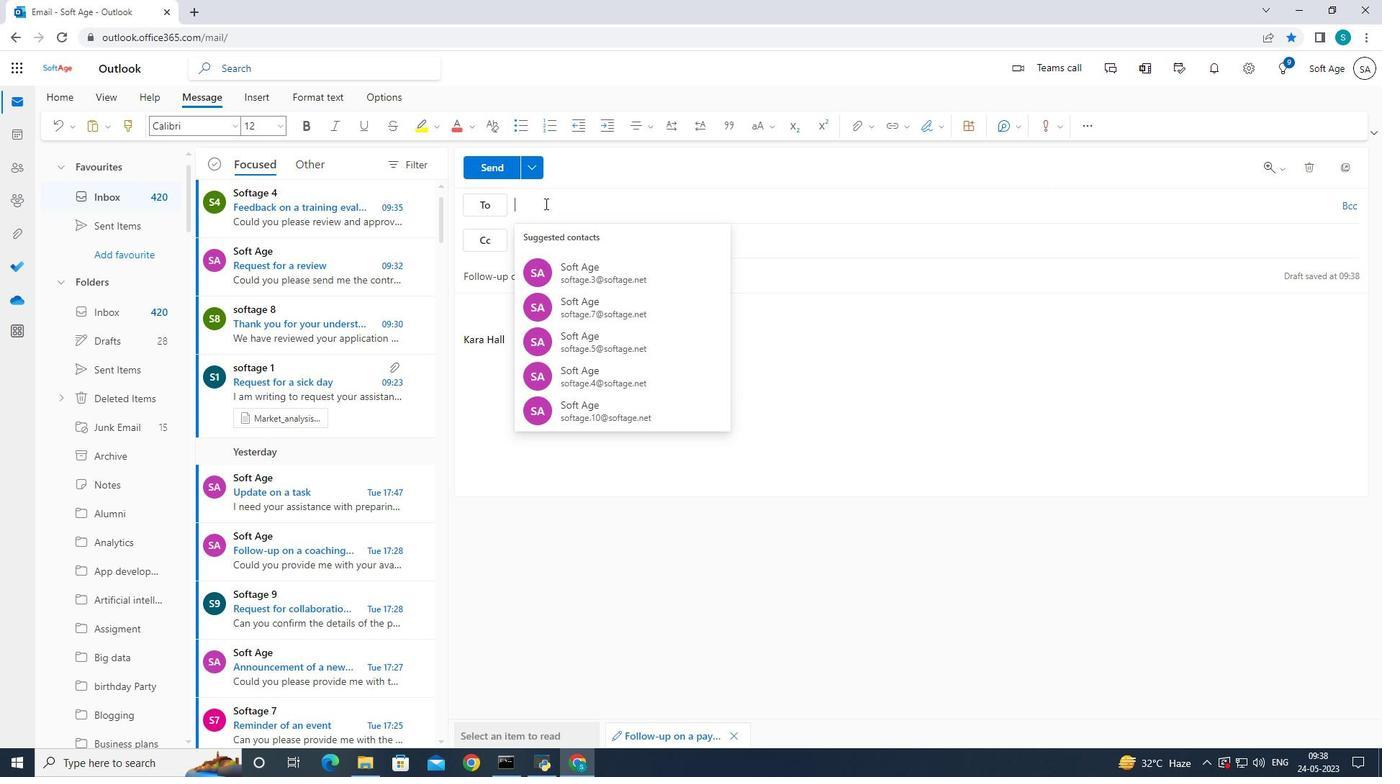 
Action: Key pressed softage.3<Key.shift>@softage.net
Screenshot: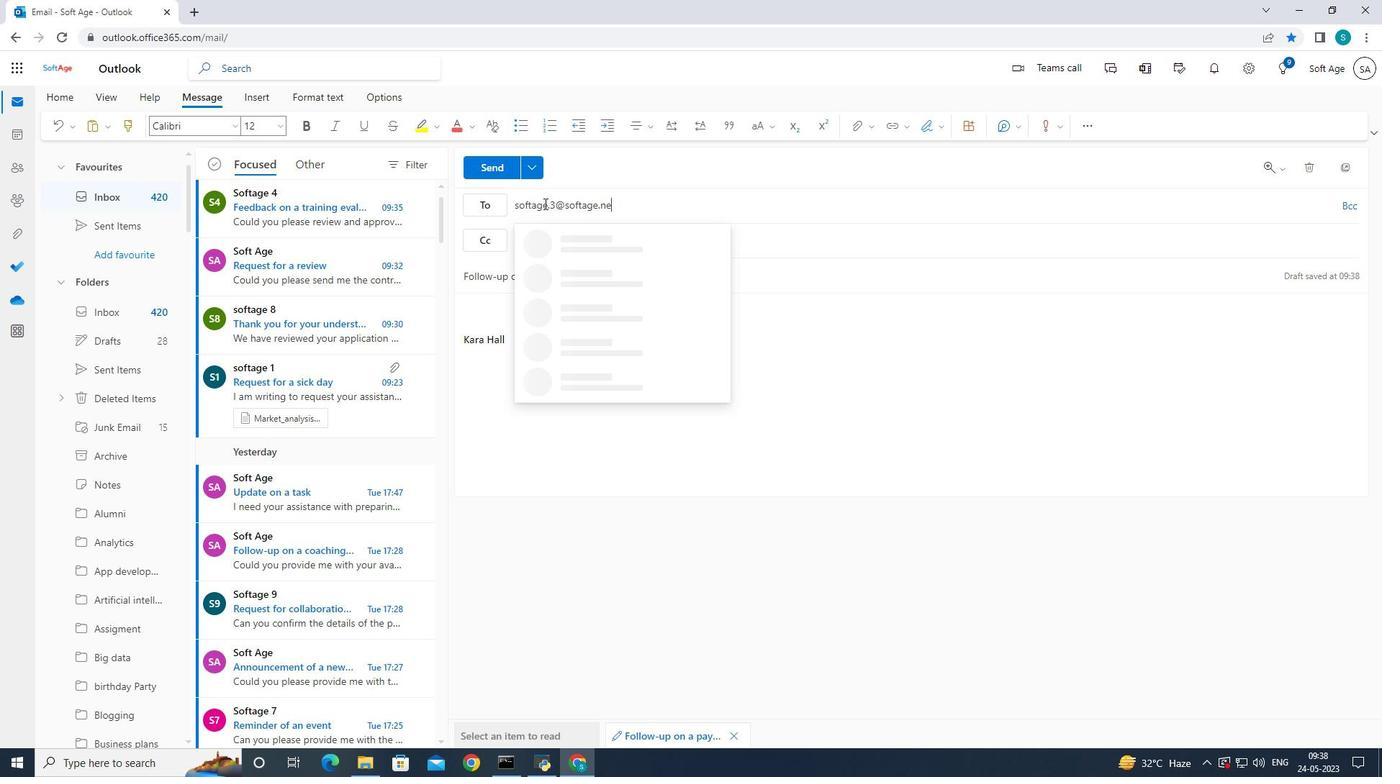 
Action: Mouse moved to (568, 240)
Screenshot: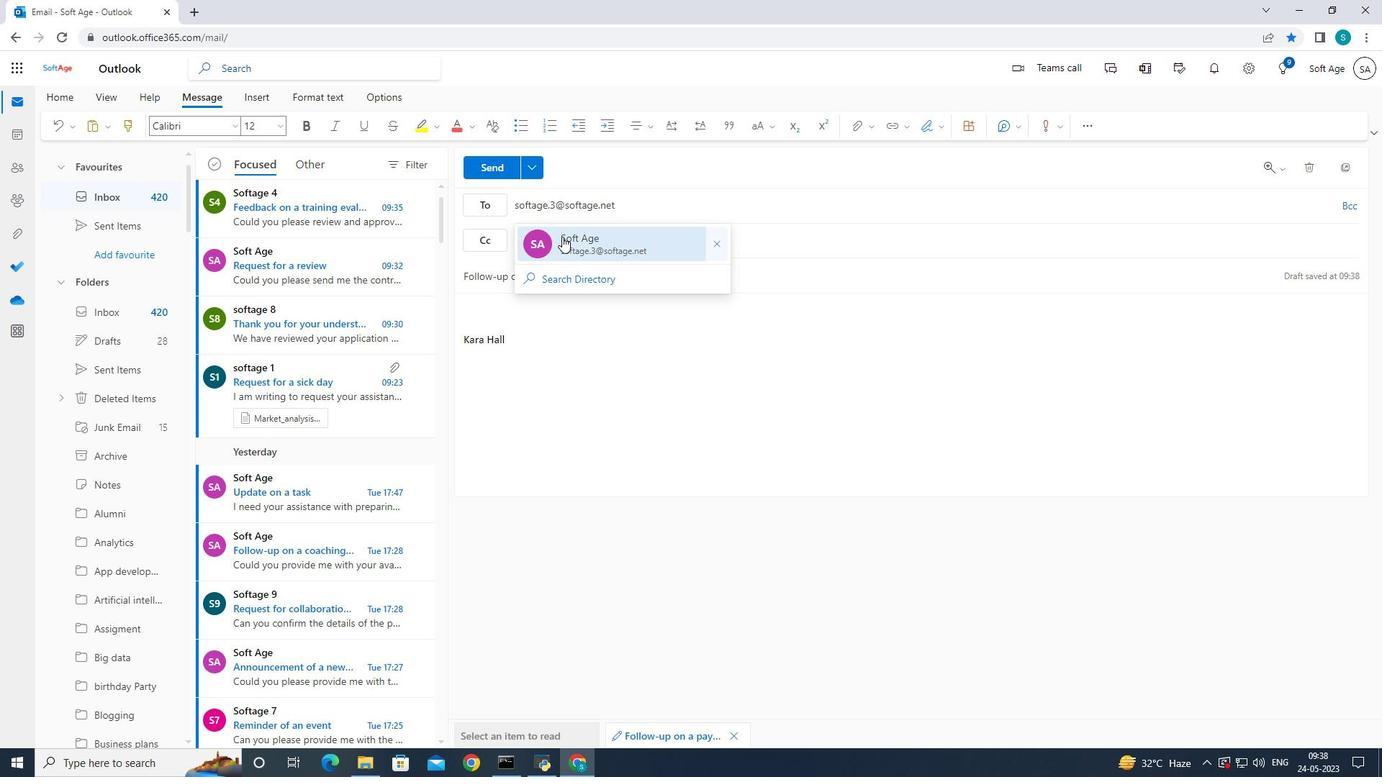 
Action: Mouse pressed left at (568, 240)
Screenshot: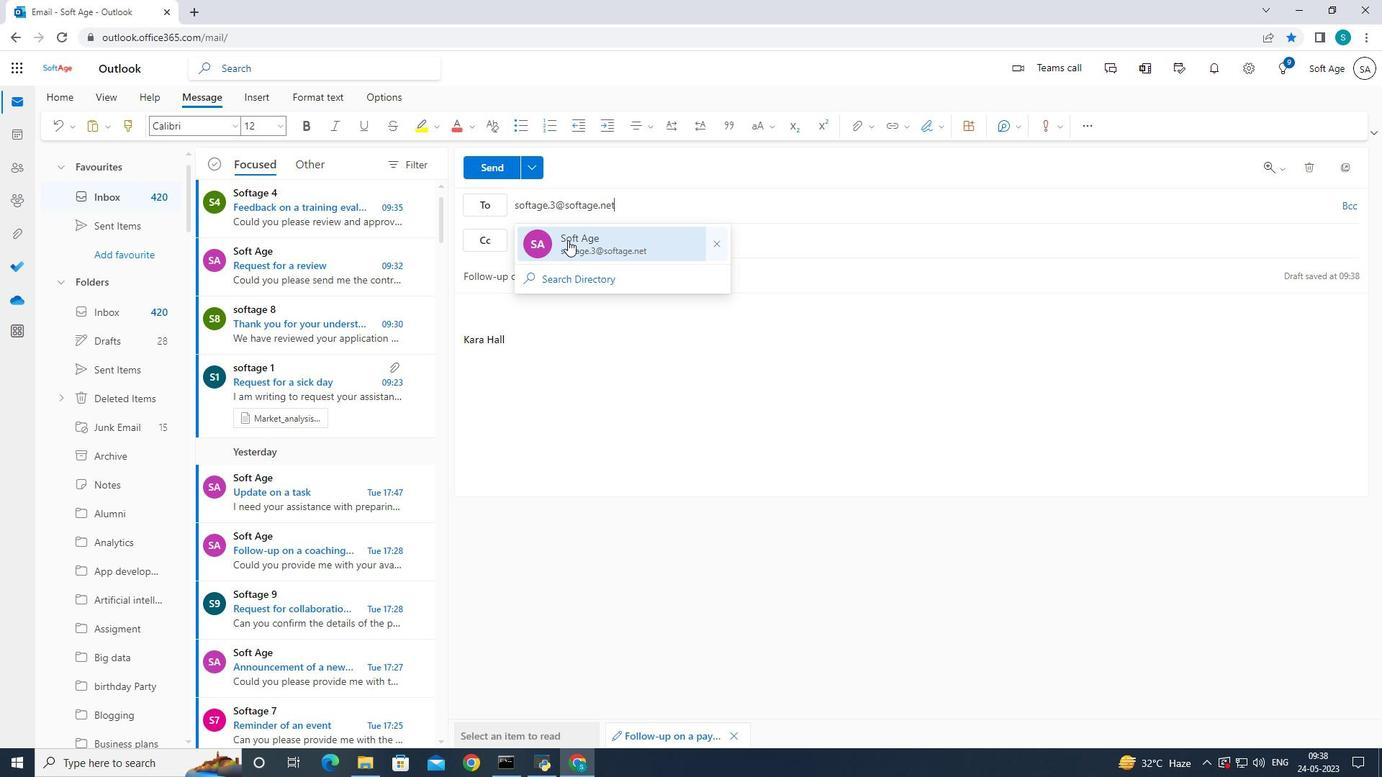 
Action: Mouse moved to (509, 309)
Screenshot: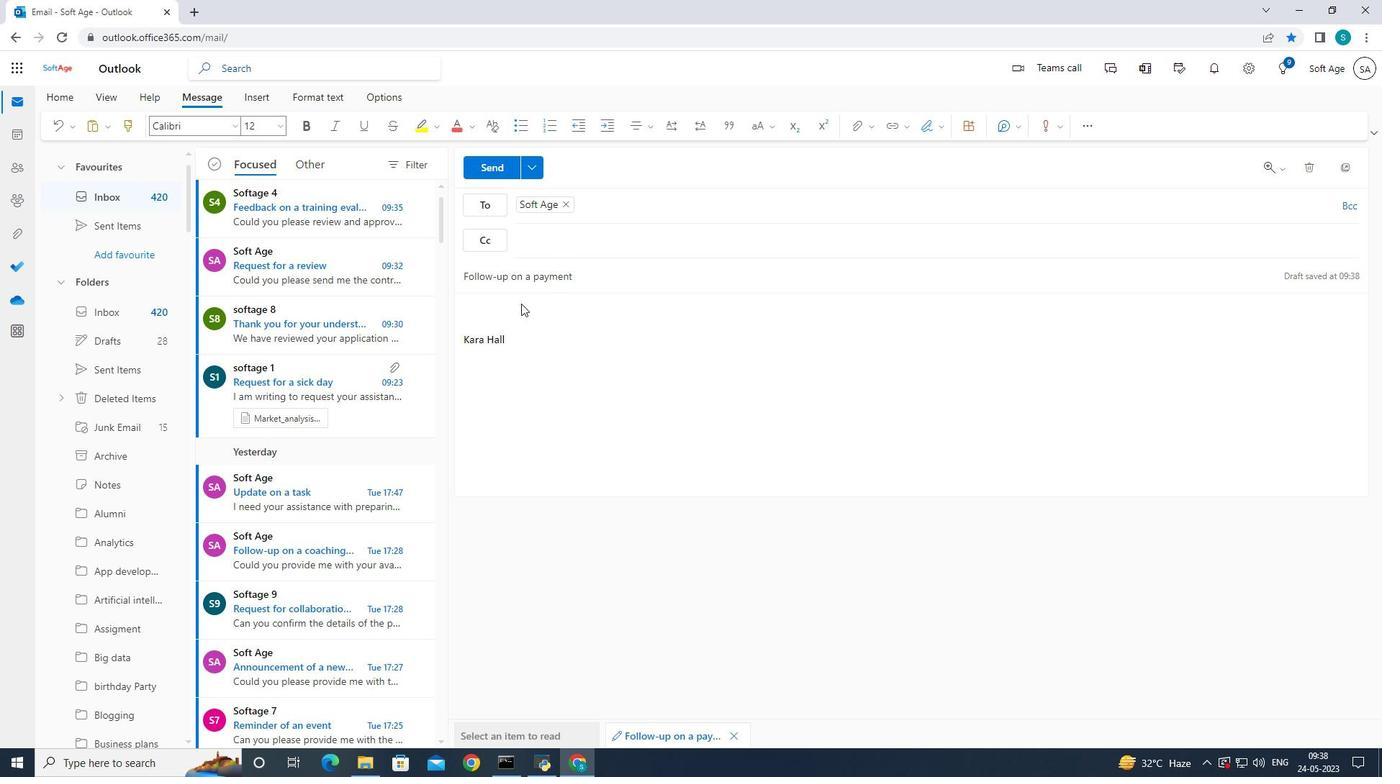 
Action: Mouse pressed left at (509, 309)
Screenshot: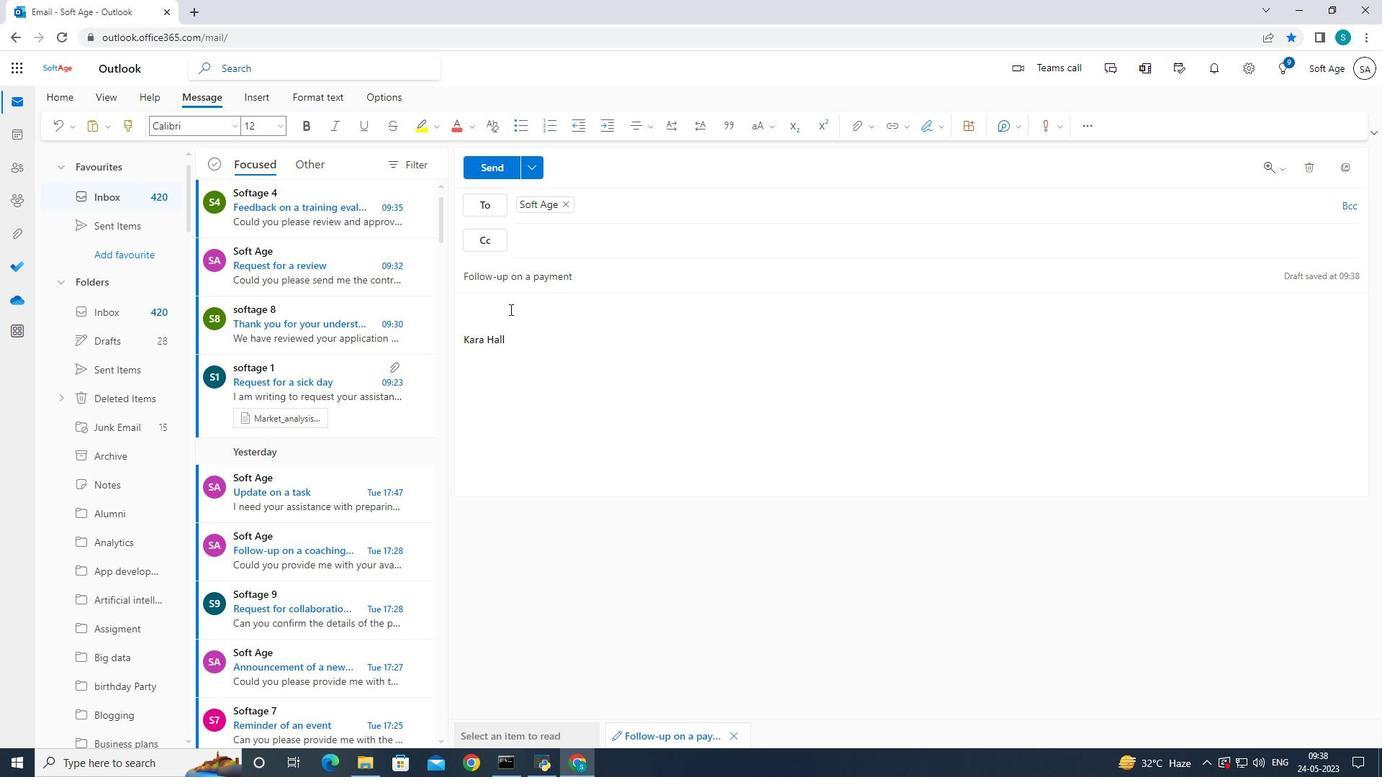 
Action: Mouse moved to (541, 303)
Screenshot: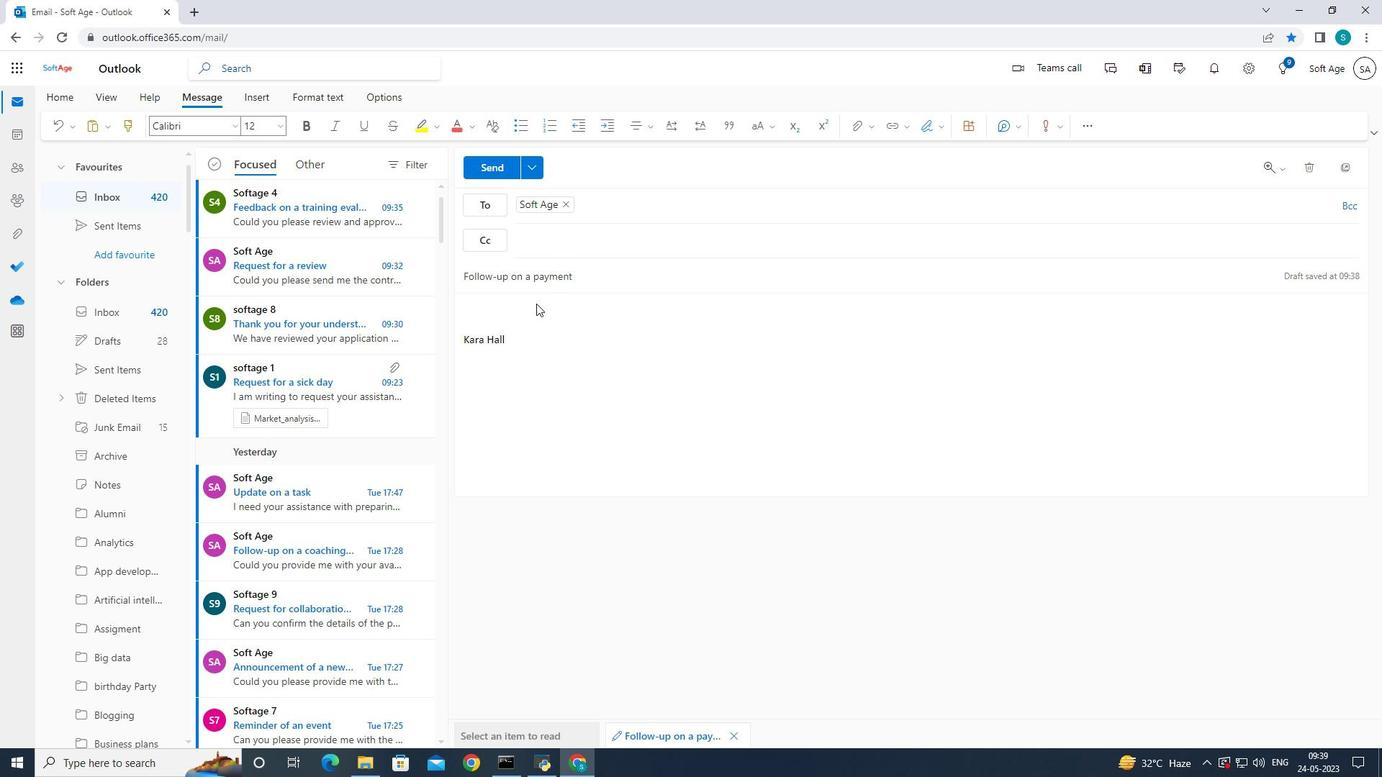 
Action: Key pressed <Key.caps_lock>I<Key.caps_lock><Key.space>would<Key.space>like<Key.space>to<Key.space>request<Key.space>a<Key.space>copy<Key.space>of<Key.space>the<Key.space>meeting<Key.space>minutes<Key.space>from<Key.space>yesturday<Key.space>meeting.
Screenshot: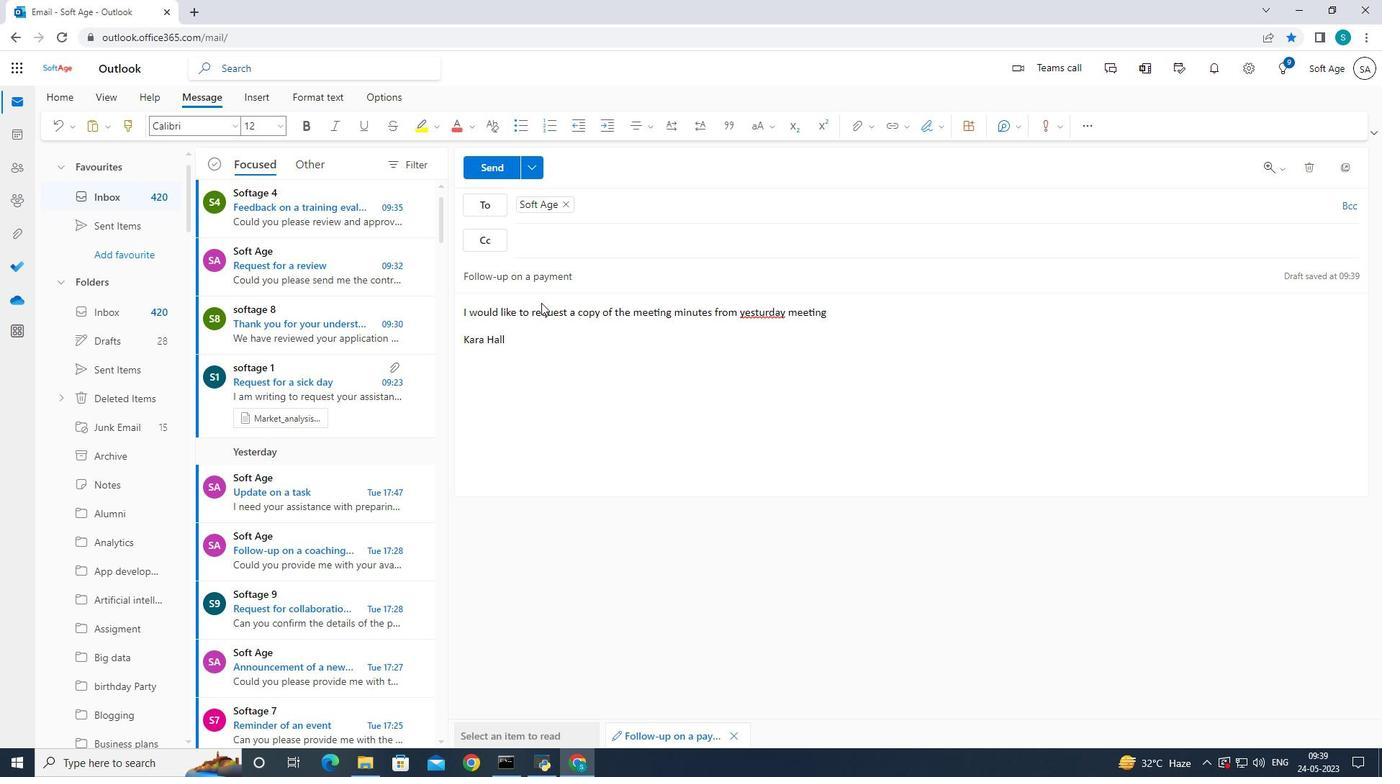 
Action: Mouse moved to (786, 313)
Screenshot: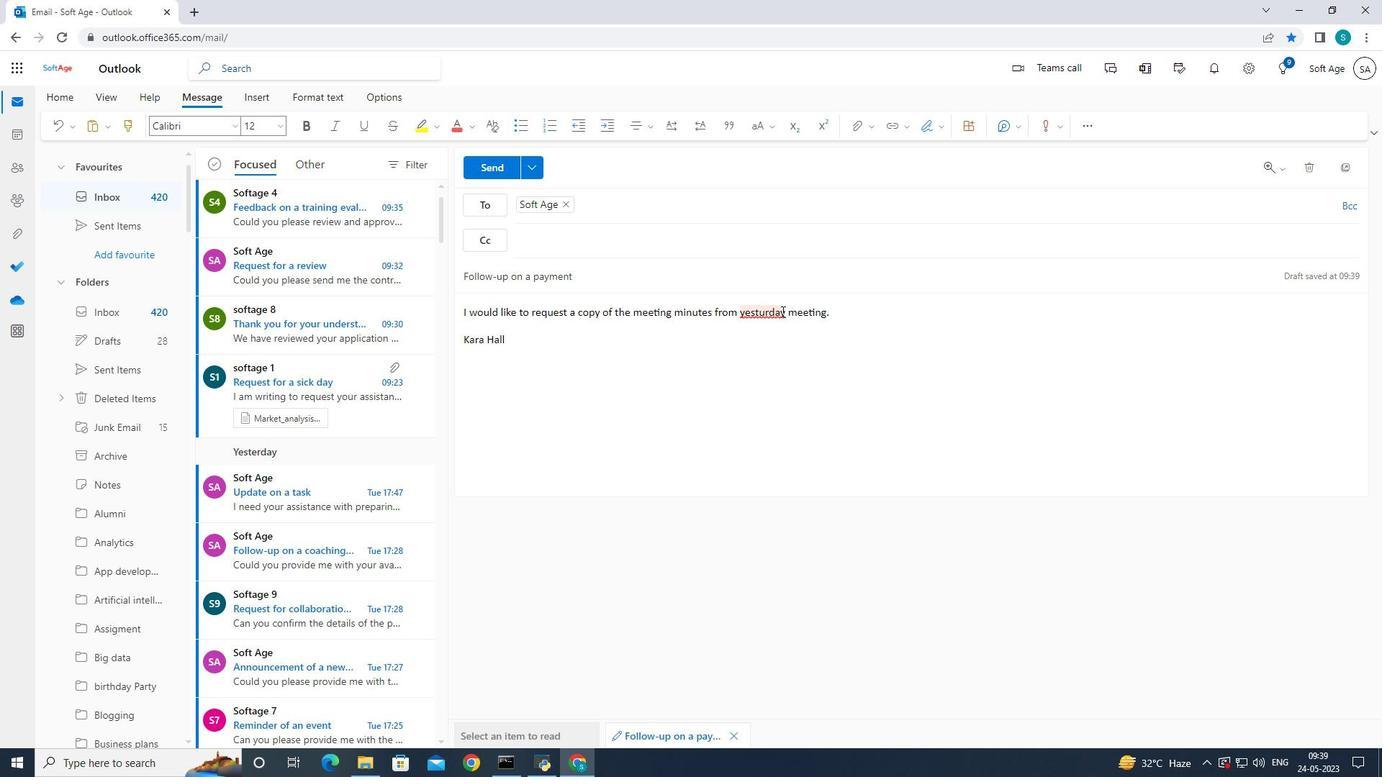 
Action: Mouse pressed left at (786, 313)
Screenshot: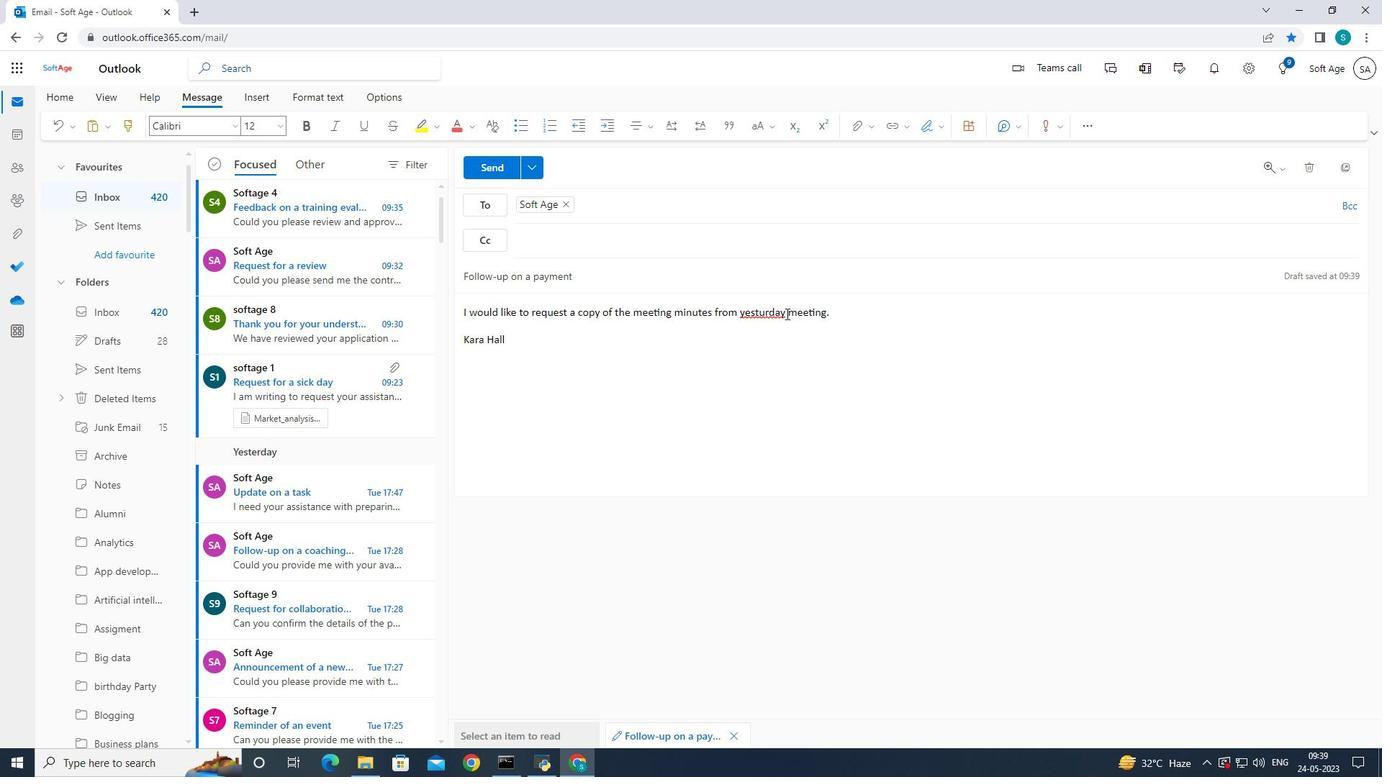 
Action: Mouse moved to (817, 316)
Screenshot: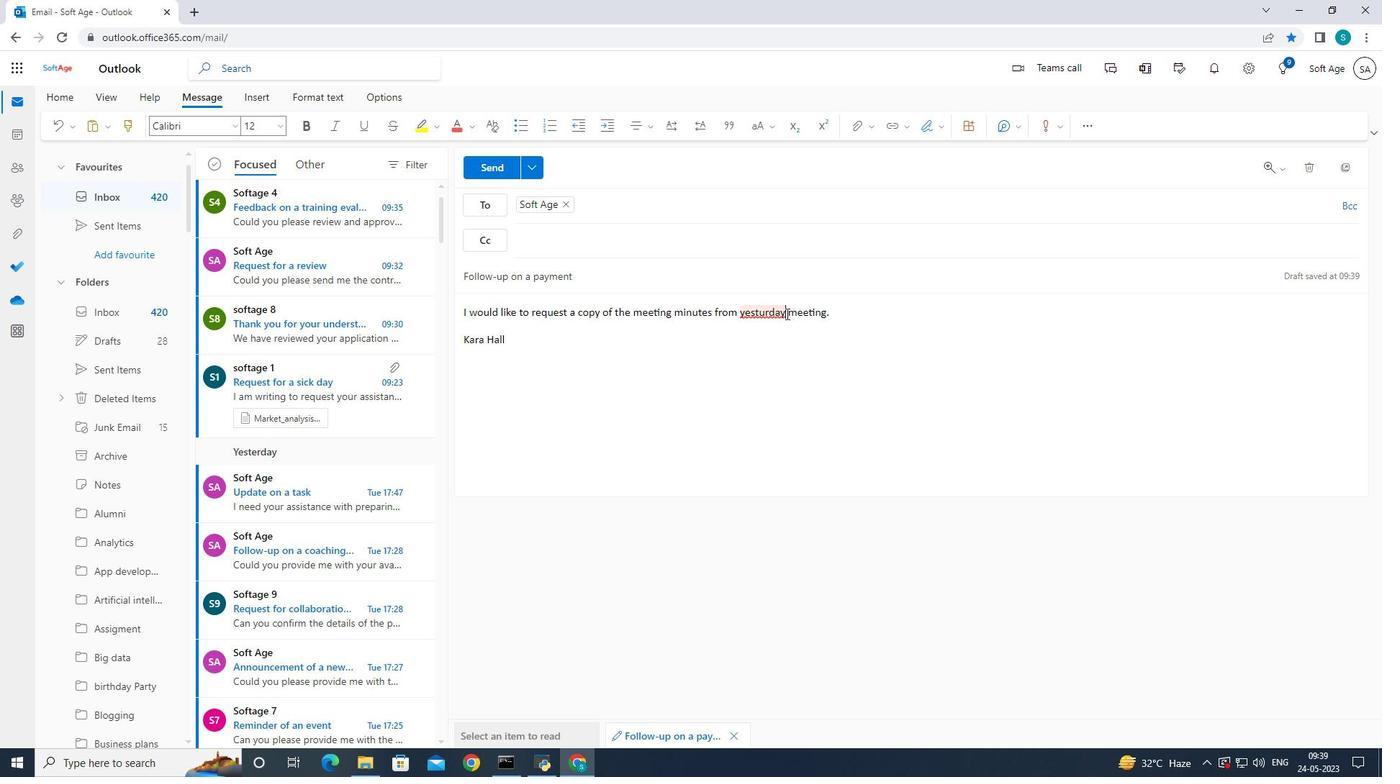 
Action: Key pressed s
Screenshot: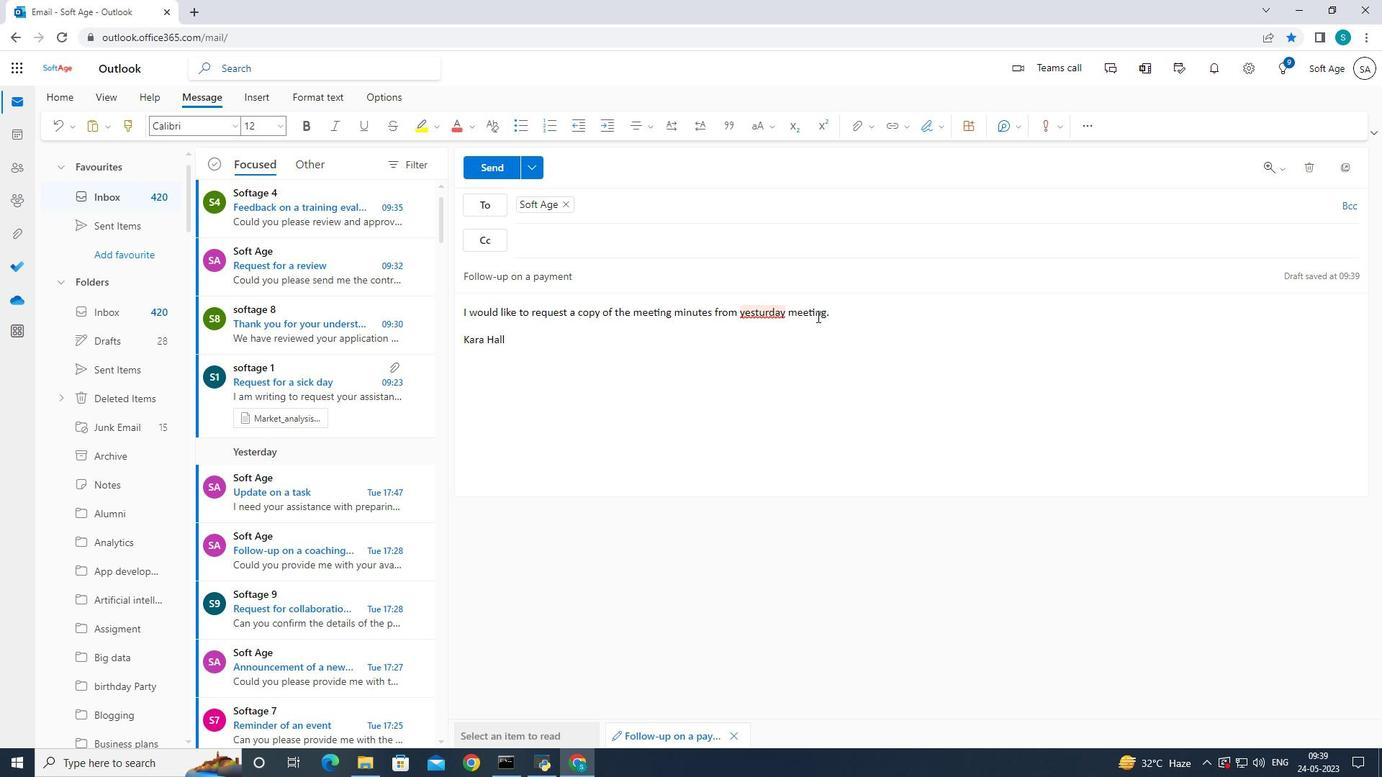 
Action: Mouse moved to (159, 407)
Screenshot: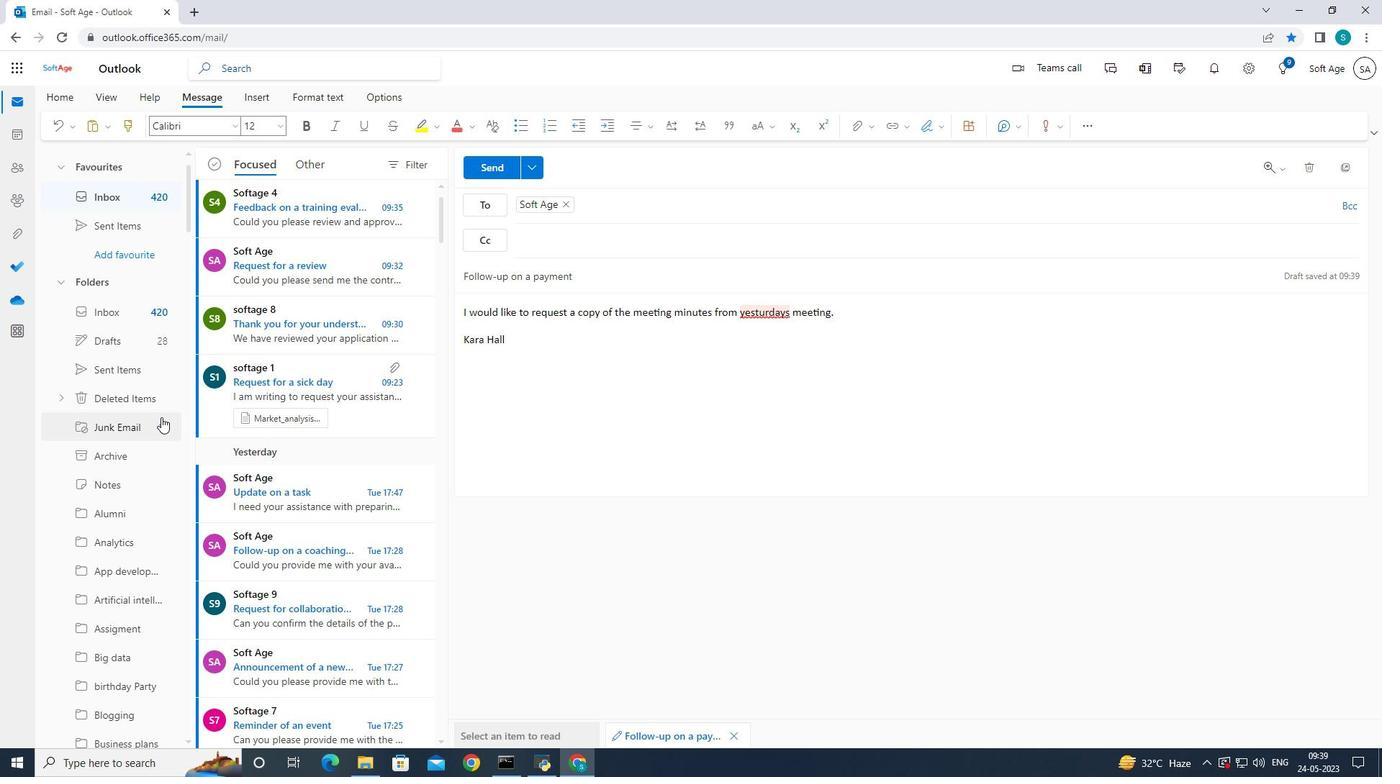 
Action: Mouse scrolled (159, 406) with delta (0, 0)
Screenshot: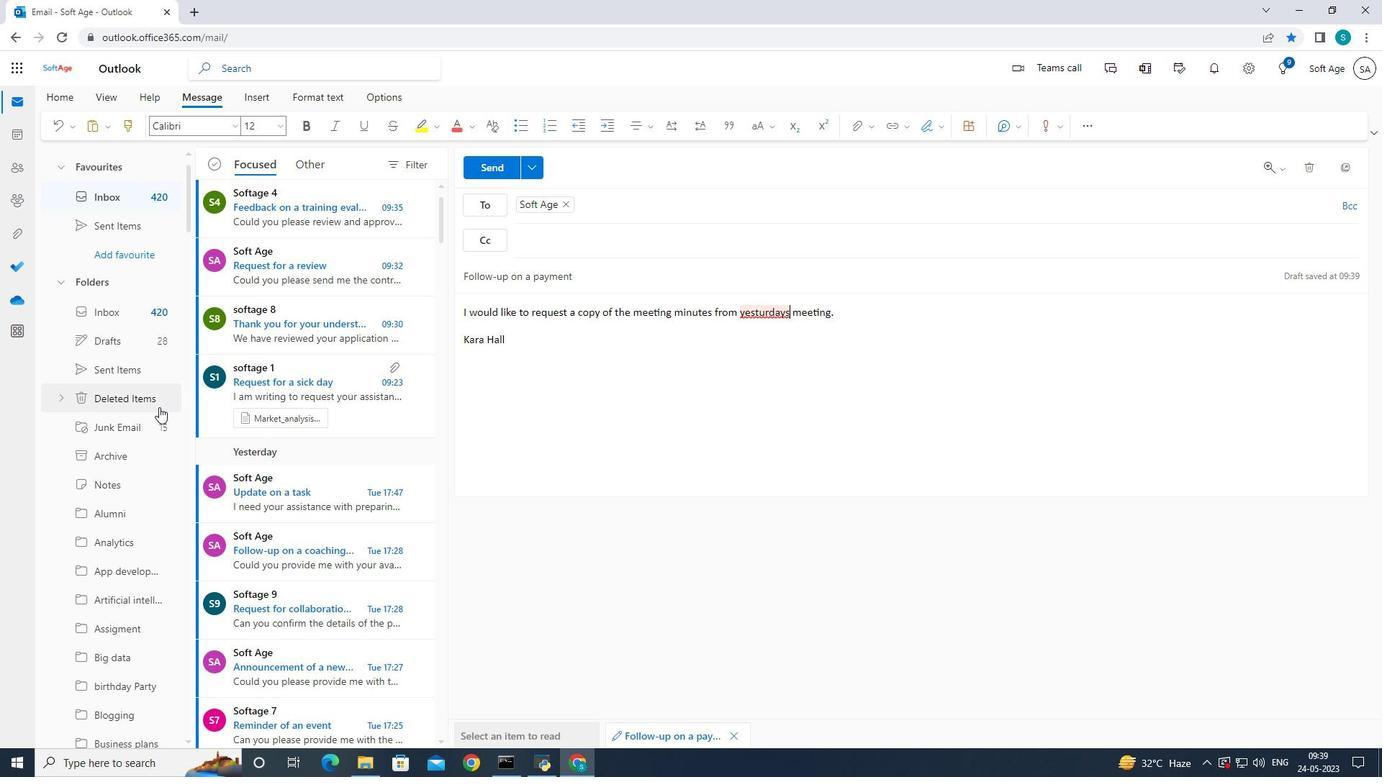 
Action: Mouse scrolled (159, 406) with delta (0, 0)
Screenshot: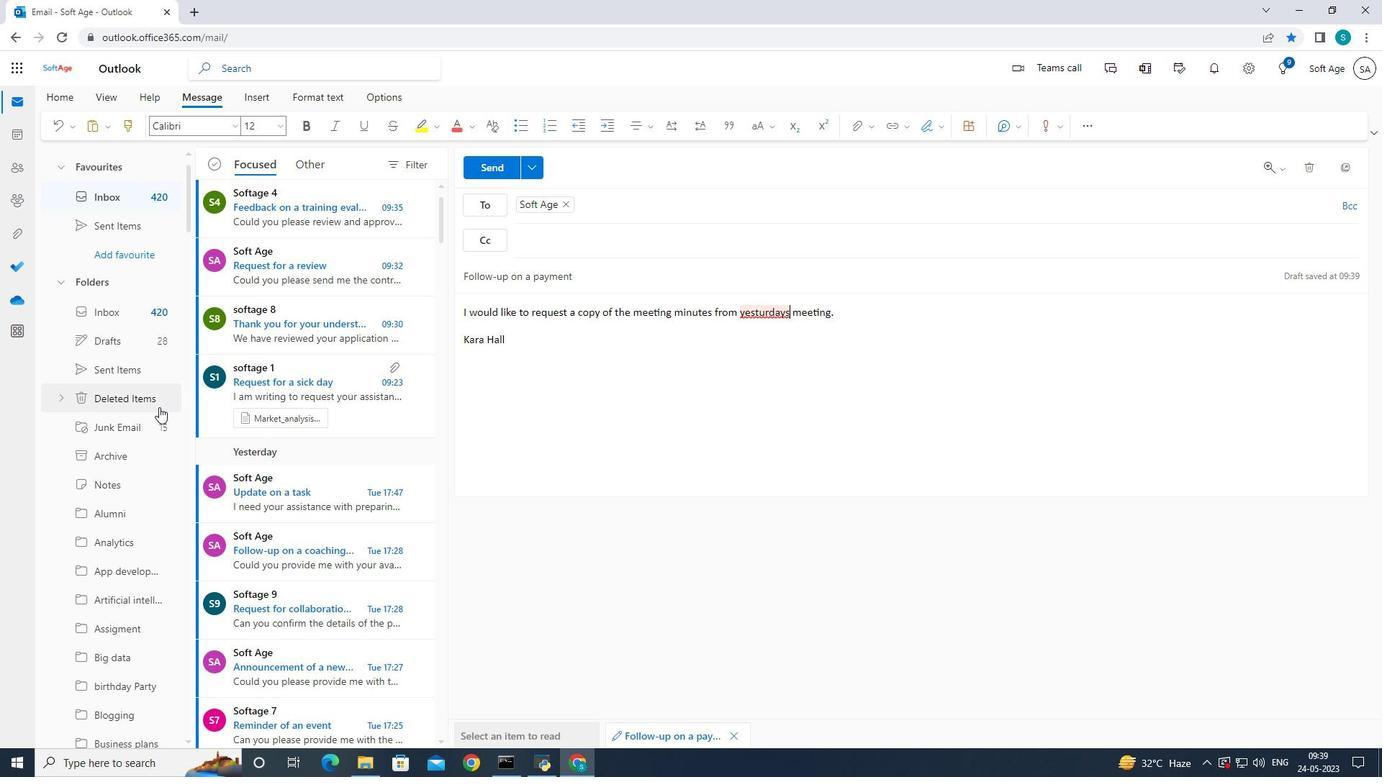 
Action: Mouse scrolled (159, 406) with delta (0, 0)
Screenshot: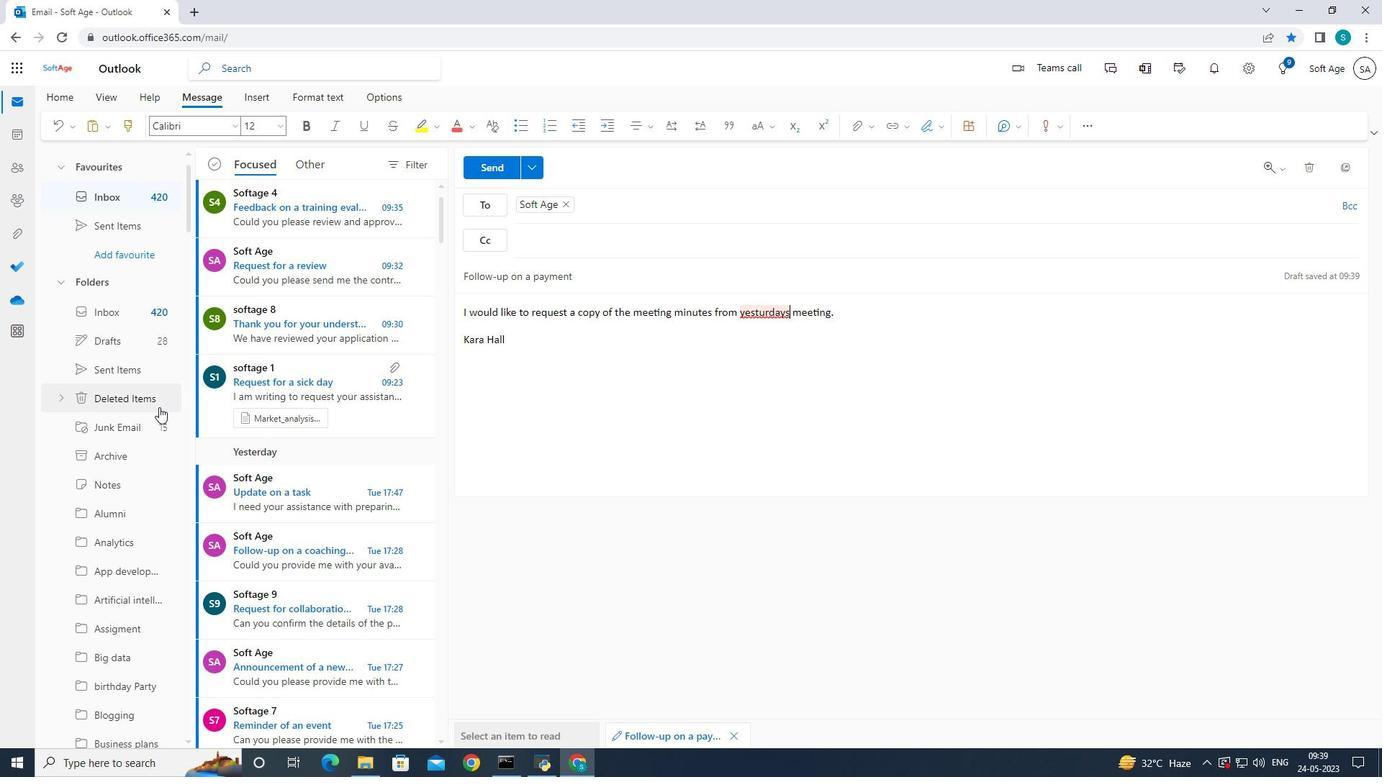 
Action: Mouse scrolled (159, 406) with delta (0, 0)
Screenshot: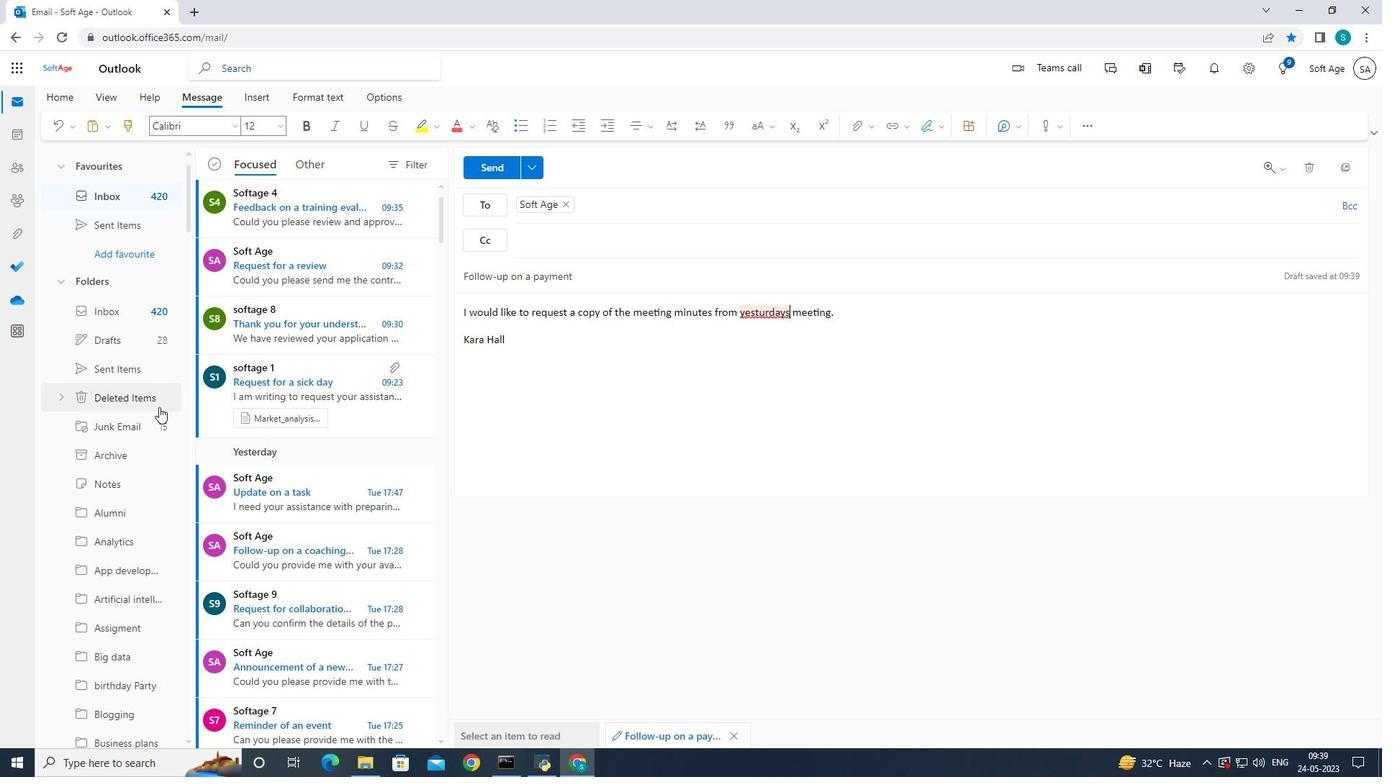 
Action: Mouse moved to (159, 406)
Screenshot: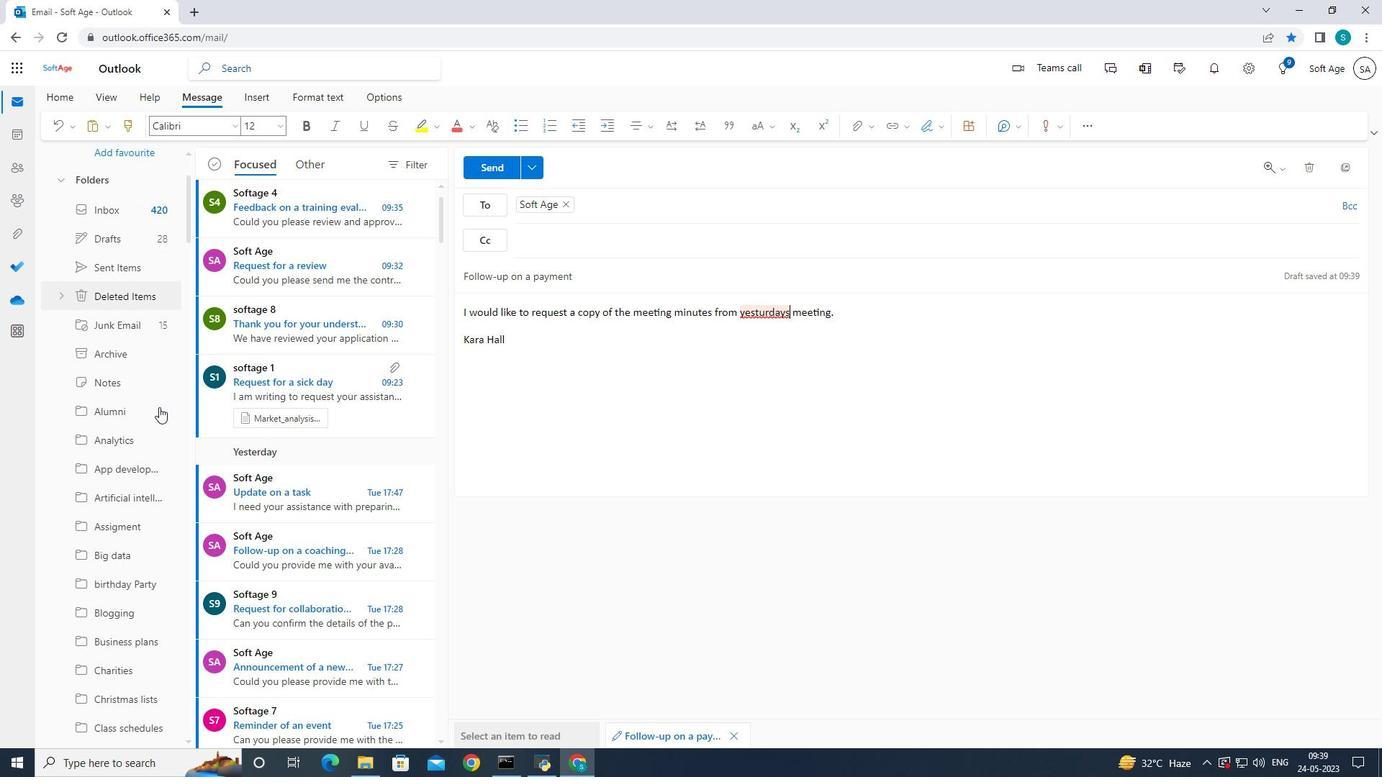 
Action: Mouse scrolled (159, 406) with delta (0, 0)
Screenshot: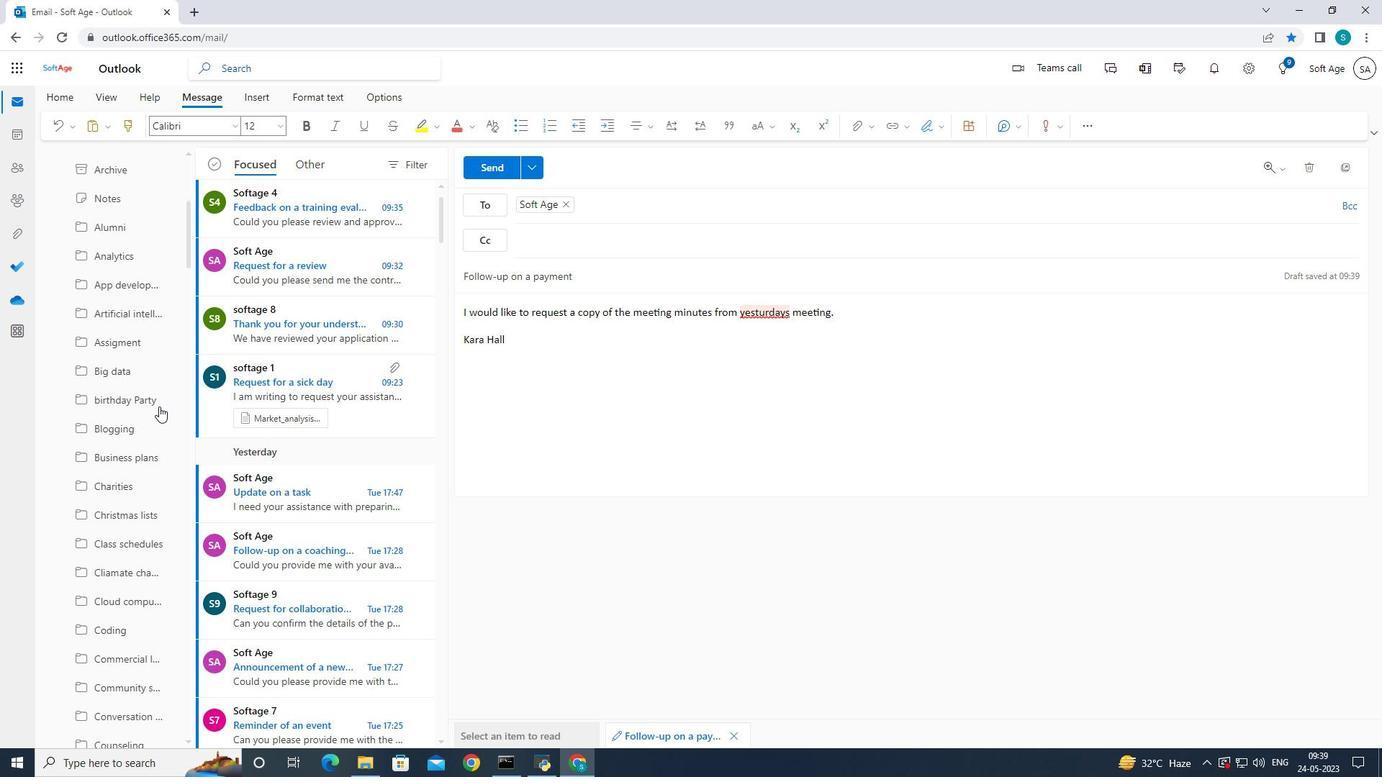 
Action: Mouse scrolled (159, 406) with delta (0, 0)
Screenshot: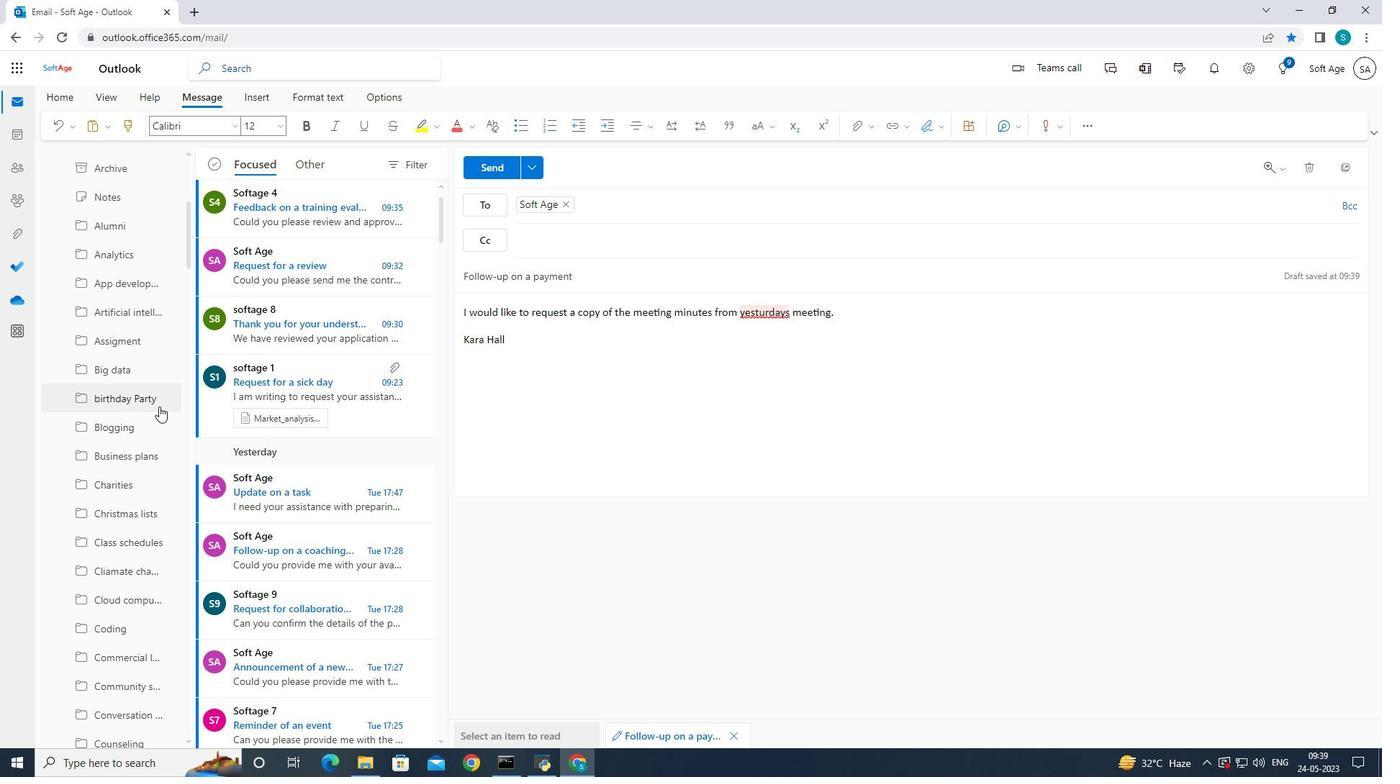 
Action: Mouse scrolled (159, 406) with delta (0, 0)
Screenshot: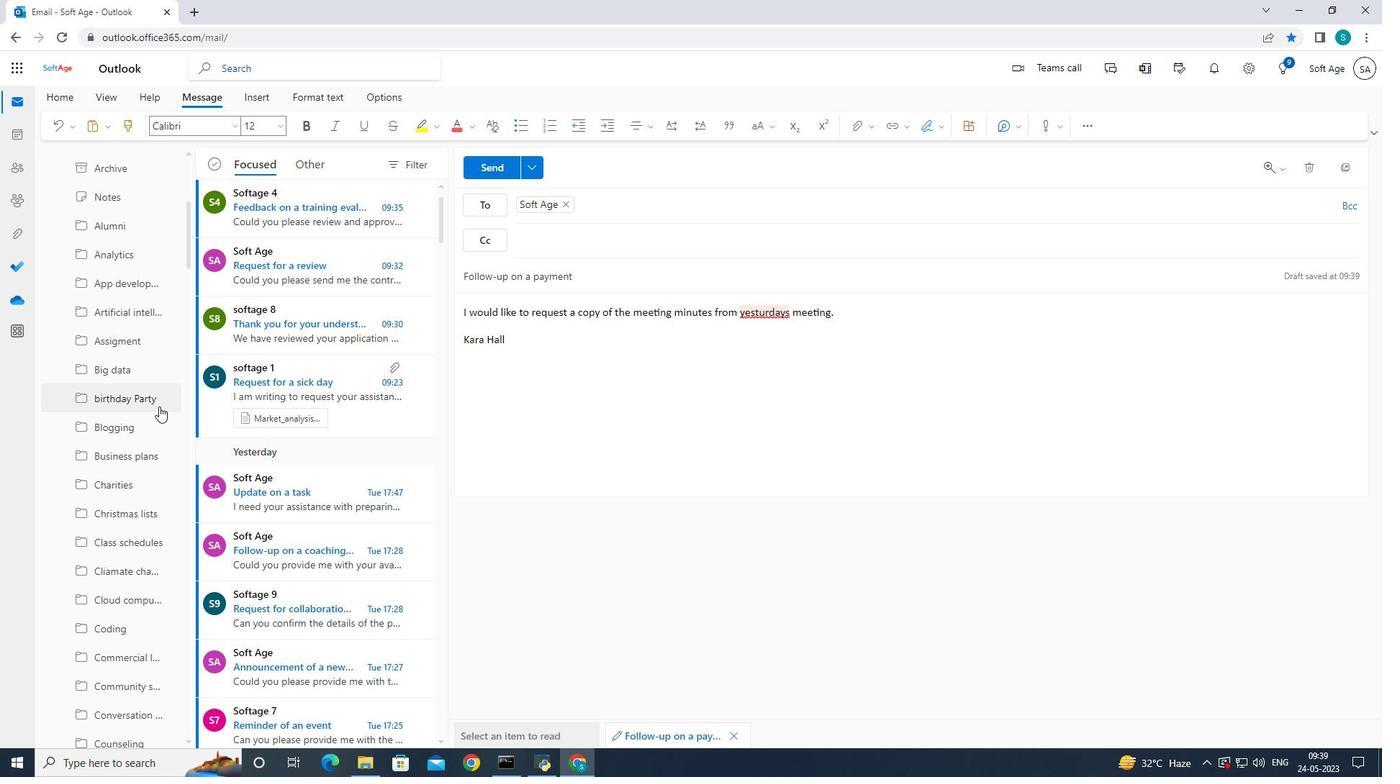 
Action: Mouse scrolled (159, 406) with delta (0, 0)
Screenshot: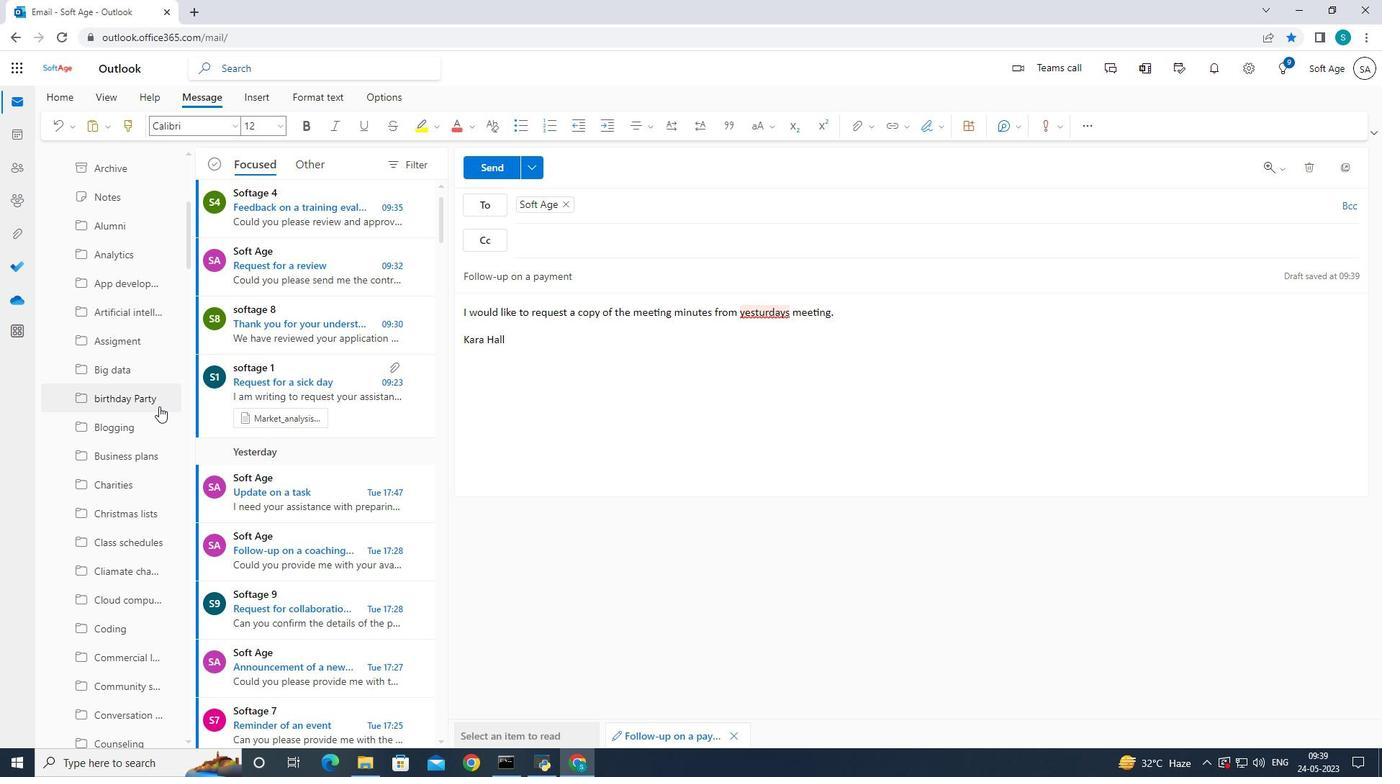 
Action: Mouse moved to (161, 401)
Screenshot: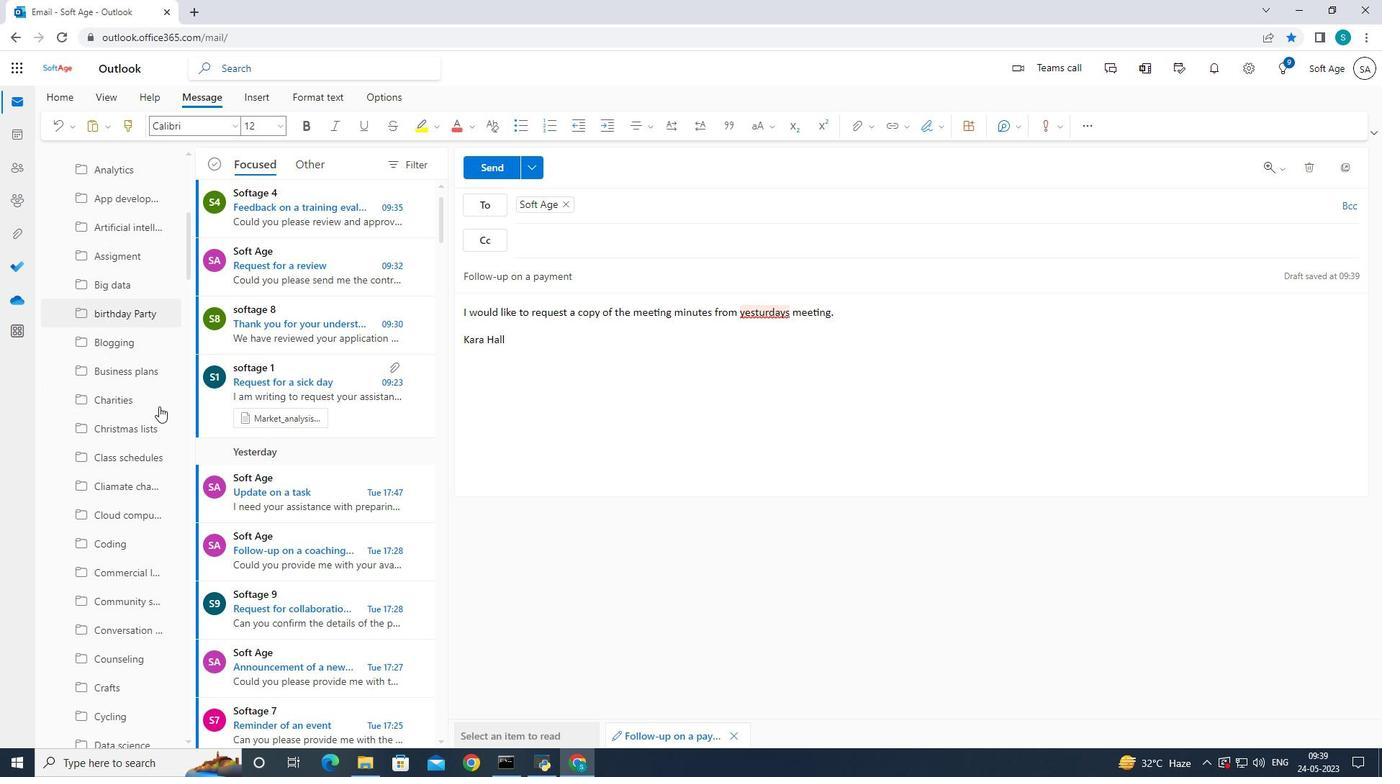 
Action: Mouse scrolled (161, 400) with delta (0, 0)
Screenshot: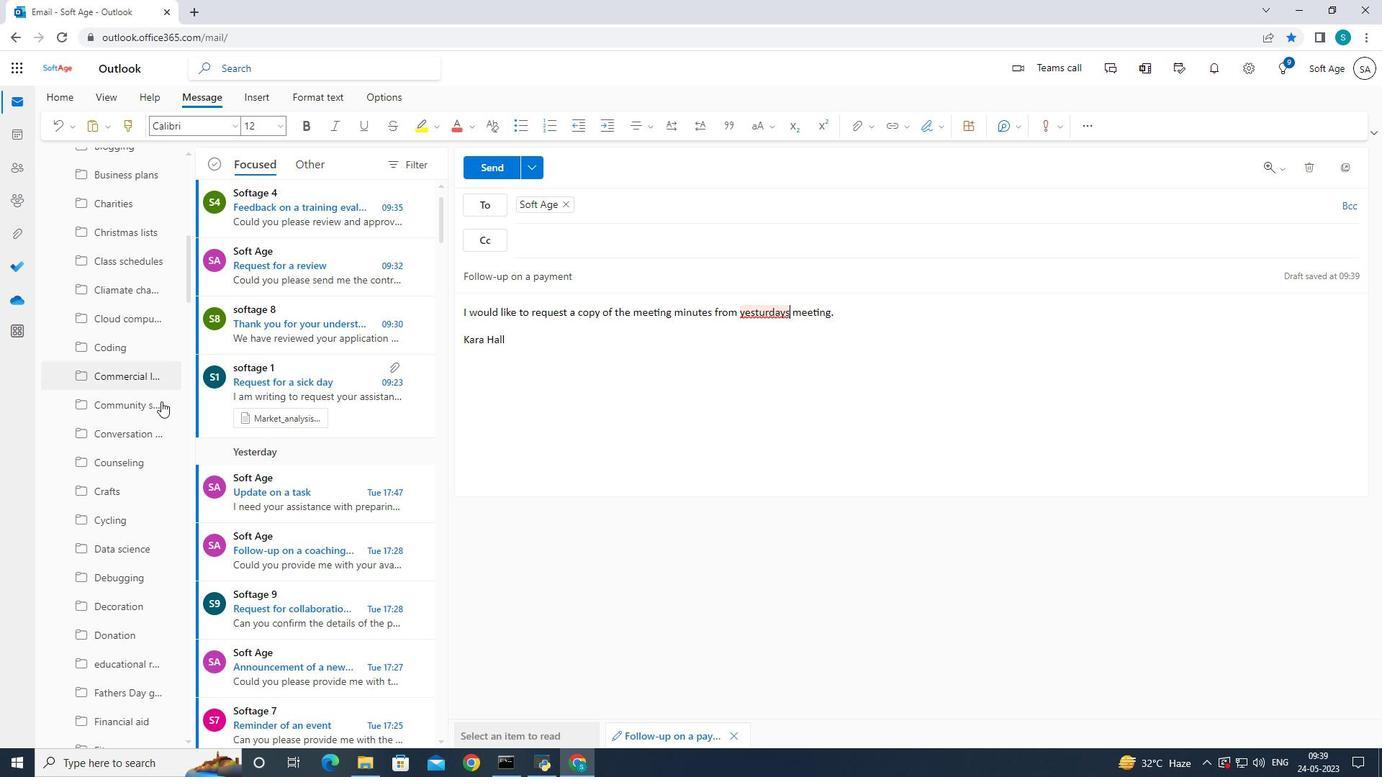 
Action: Mouse scrolled (161, 400) with delta (0, 0)
Screenshot: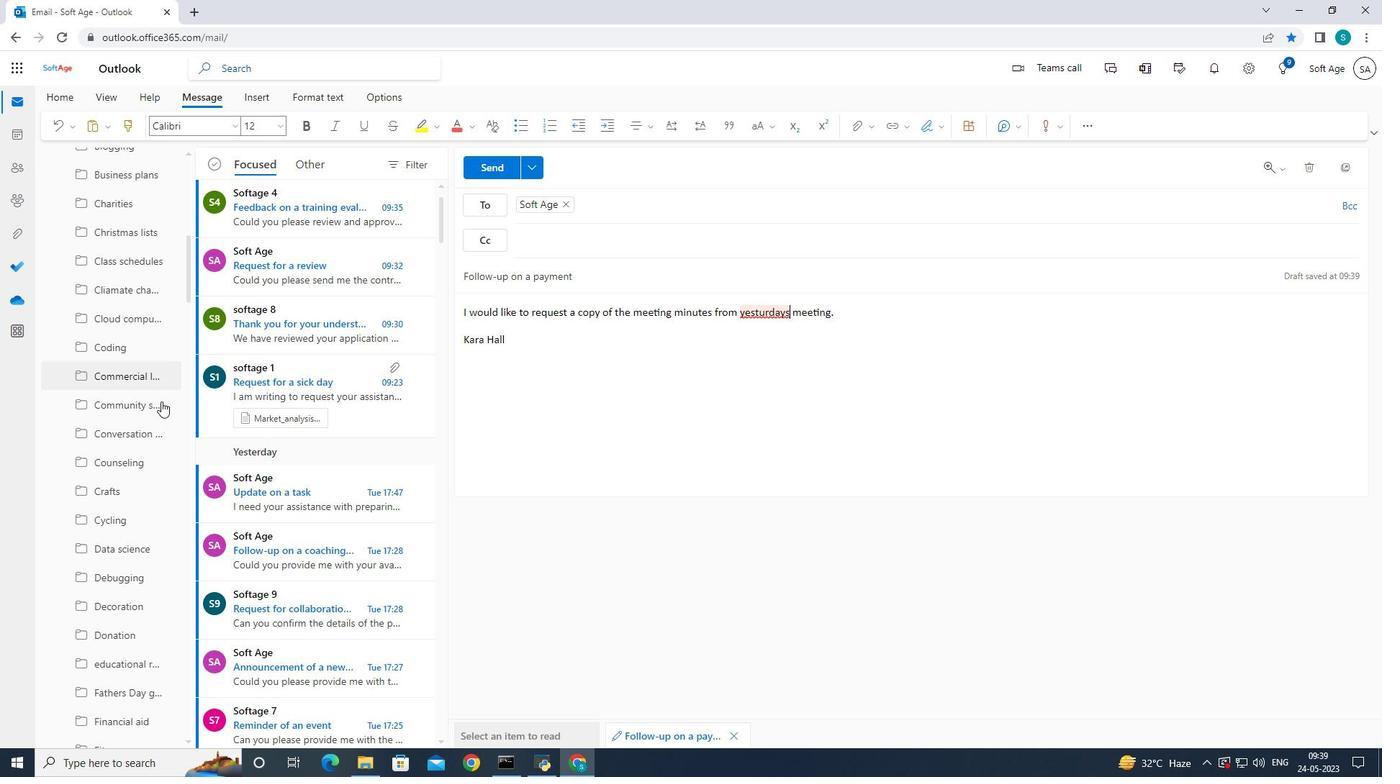
Action: Mouse scrolled (161, 400) with delta (0, 0)
Screenshot: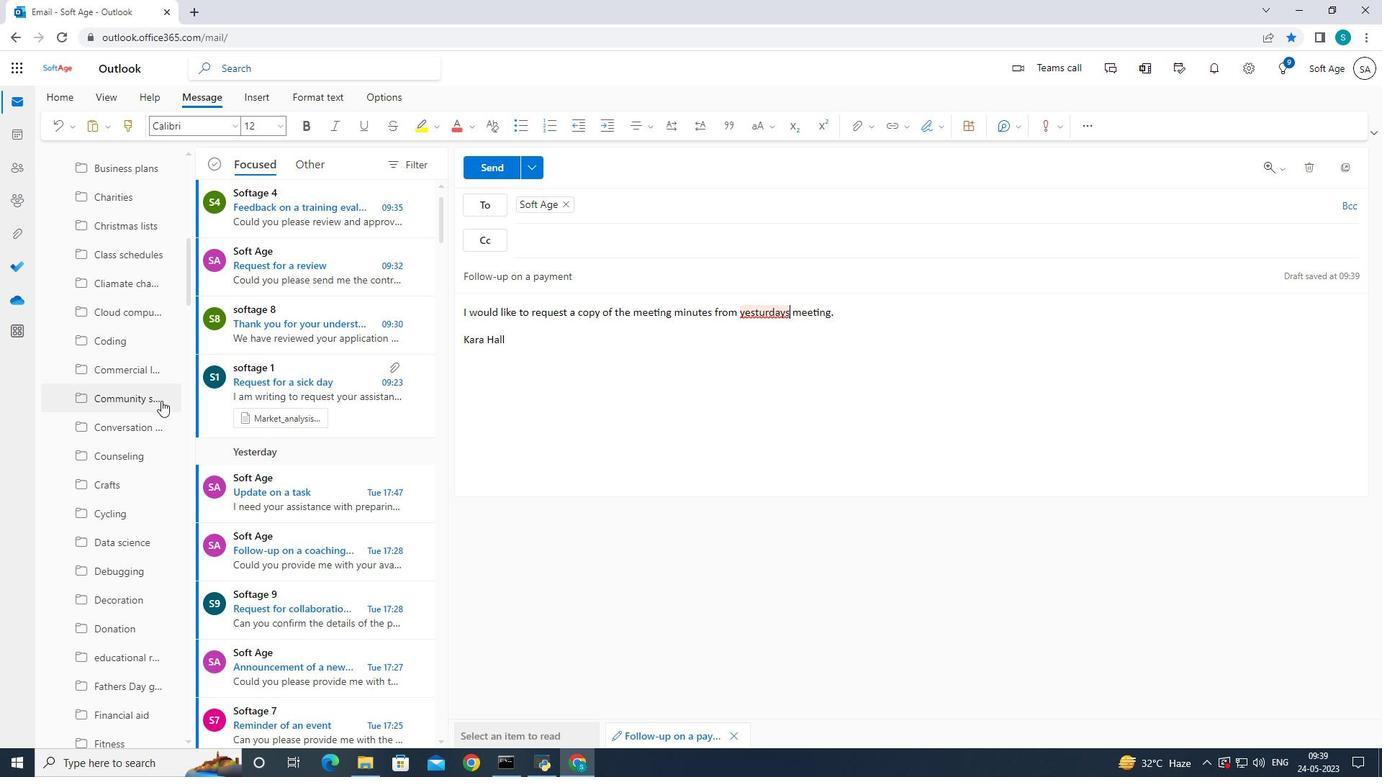 
Action: Mouse scrolled (161, 400) with delta (0, 0)
Screenshot: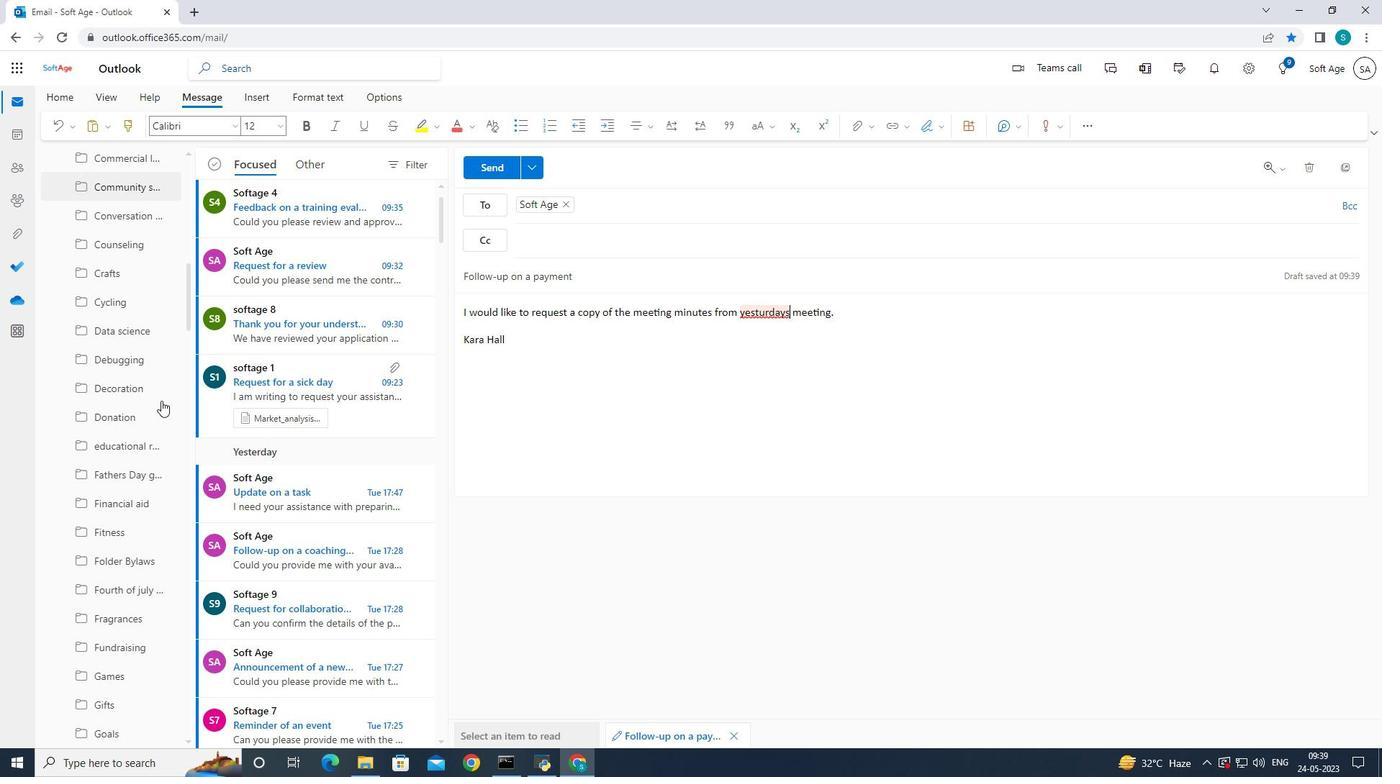 
Action: Mouse scrolled (161, 400) with delta (0, 0)
Screenshot: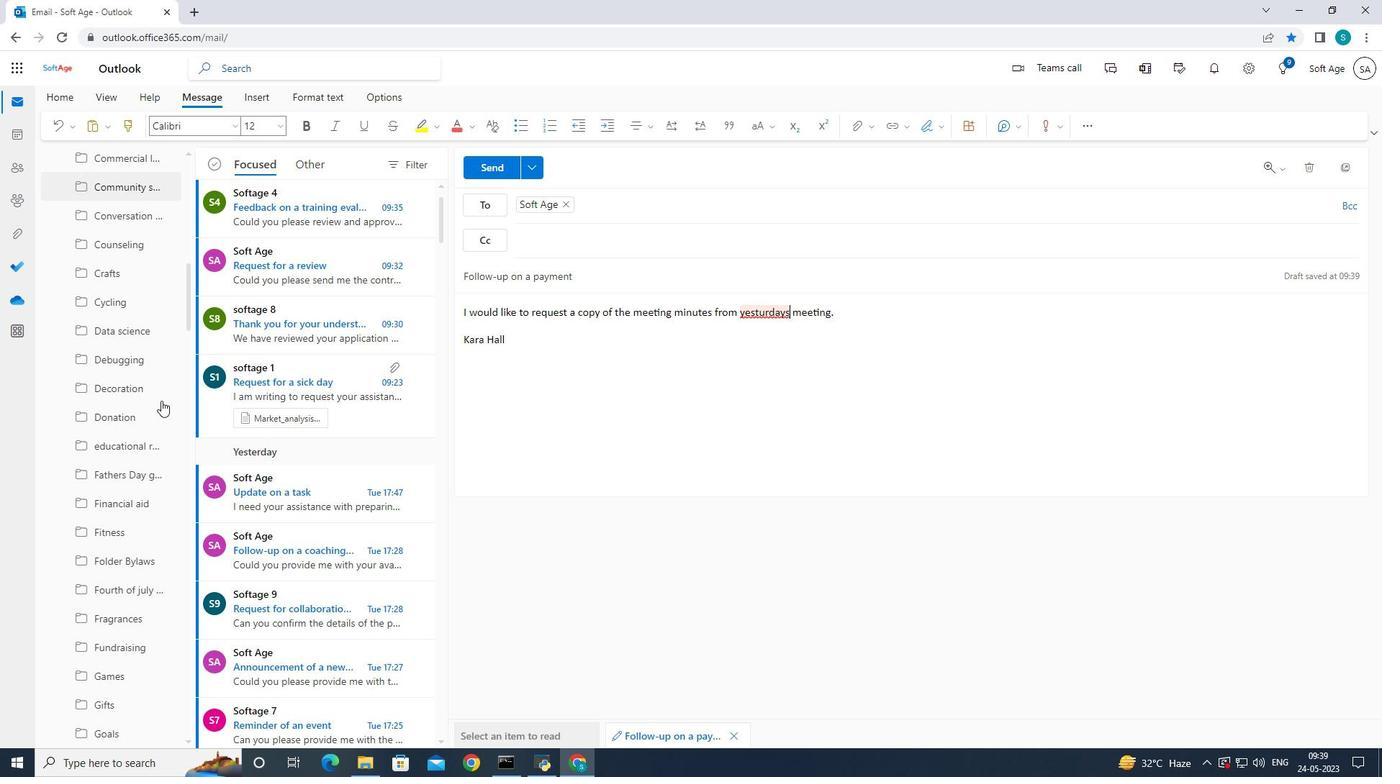 
Action: Mouse scrolled (161, 400) with delta (0, 0)
Screenshot: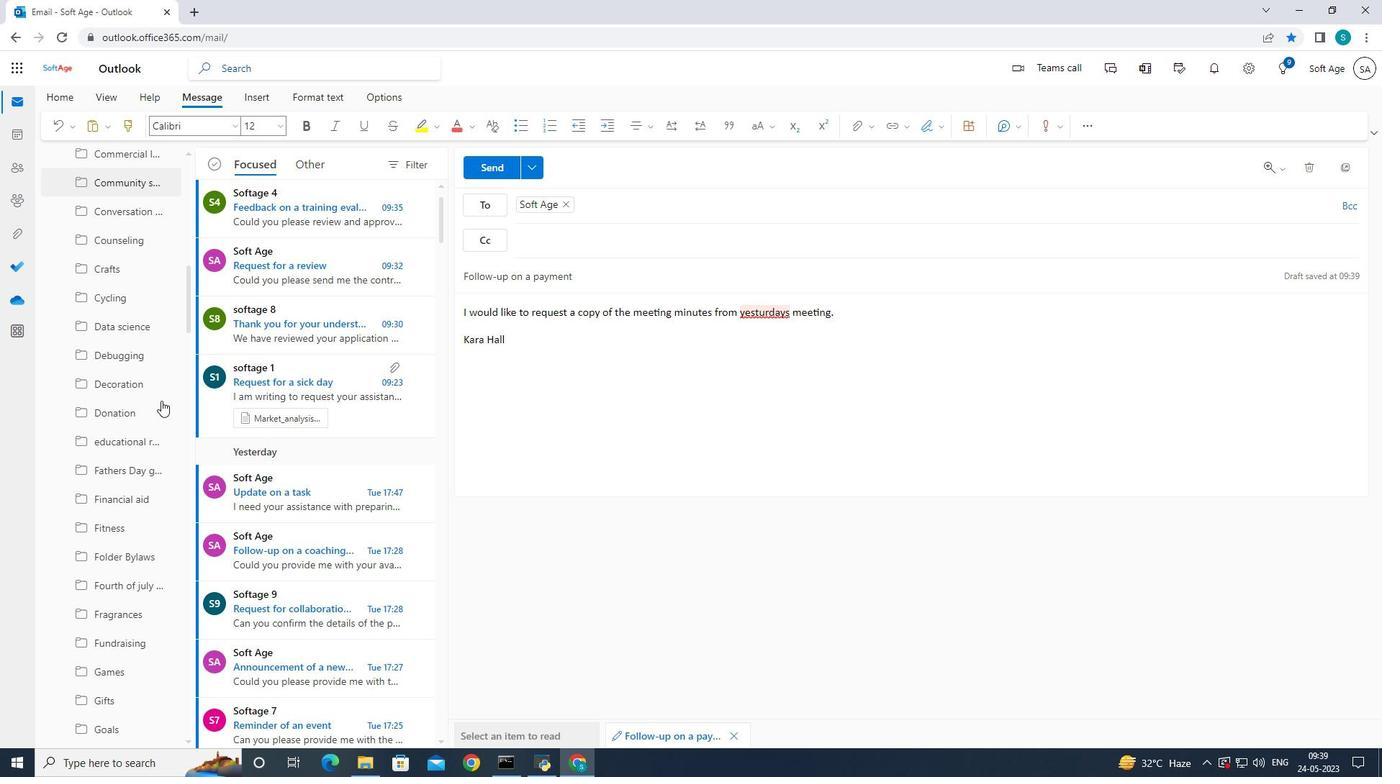 
Action: Mouse scrolled (161, 400) with delta (0, 0)
Screenshot: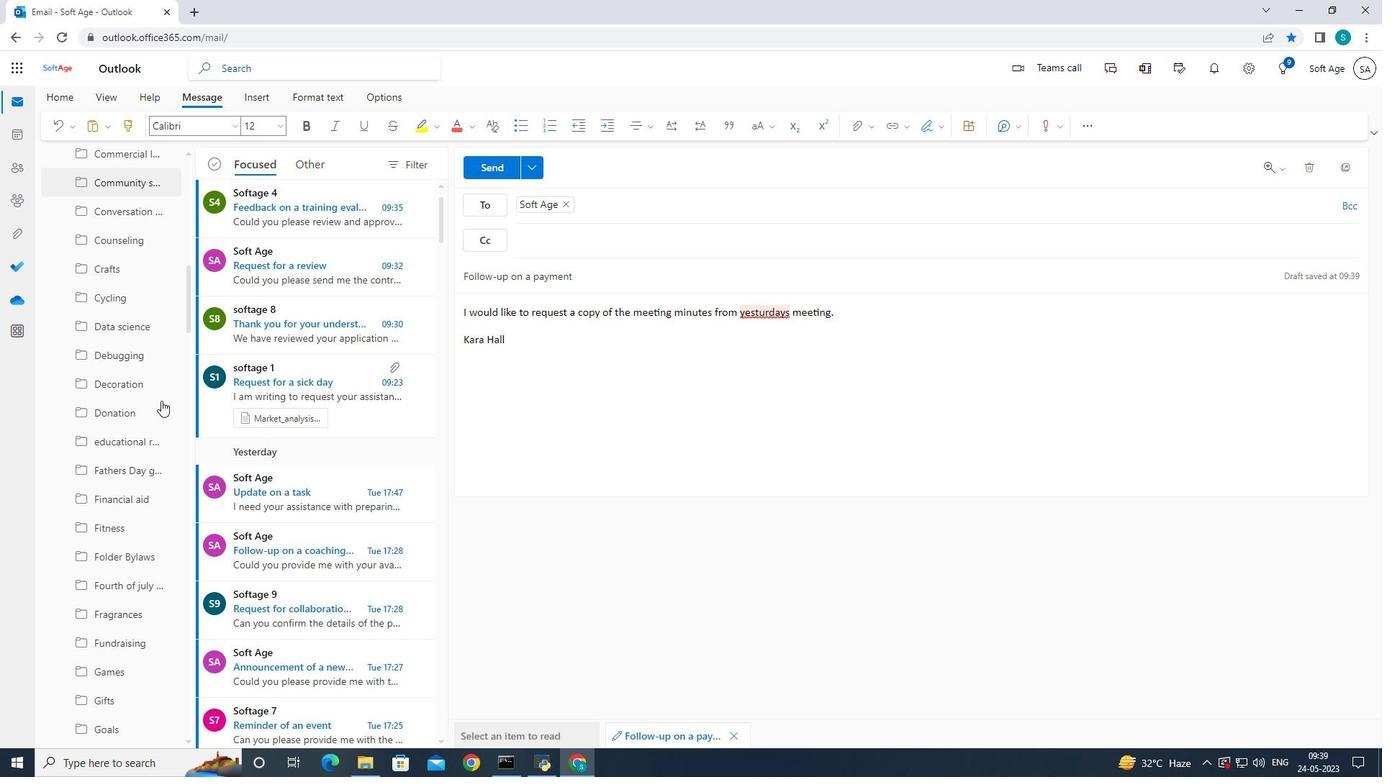 
Action: Mouse moved to (162, 398)
Screenshot: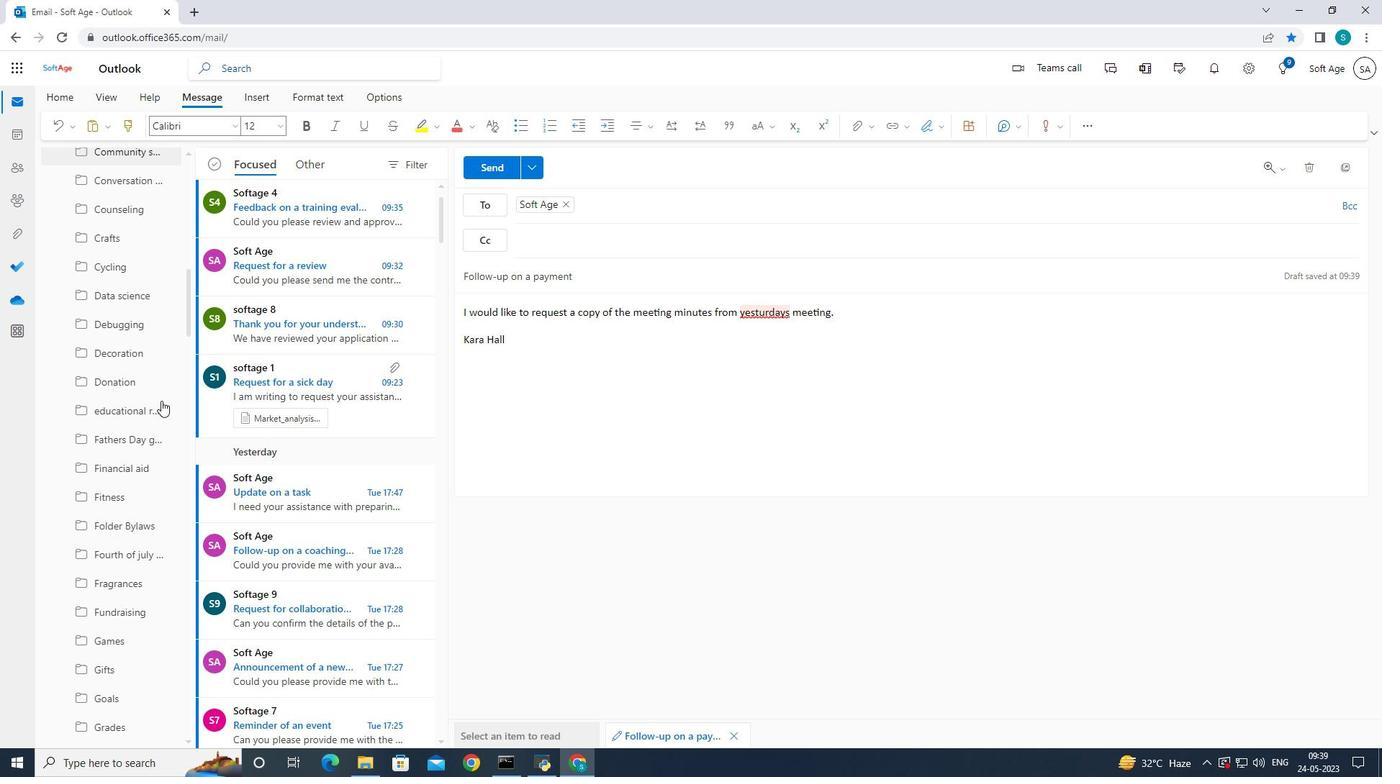 
Action: Mouse scrolled (162, 398) with delta (0, 0)
Screenshot: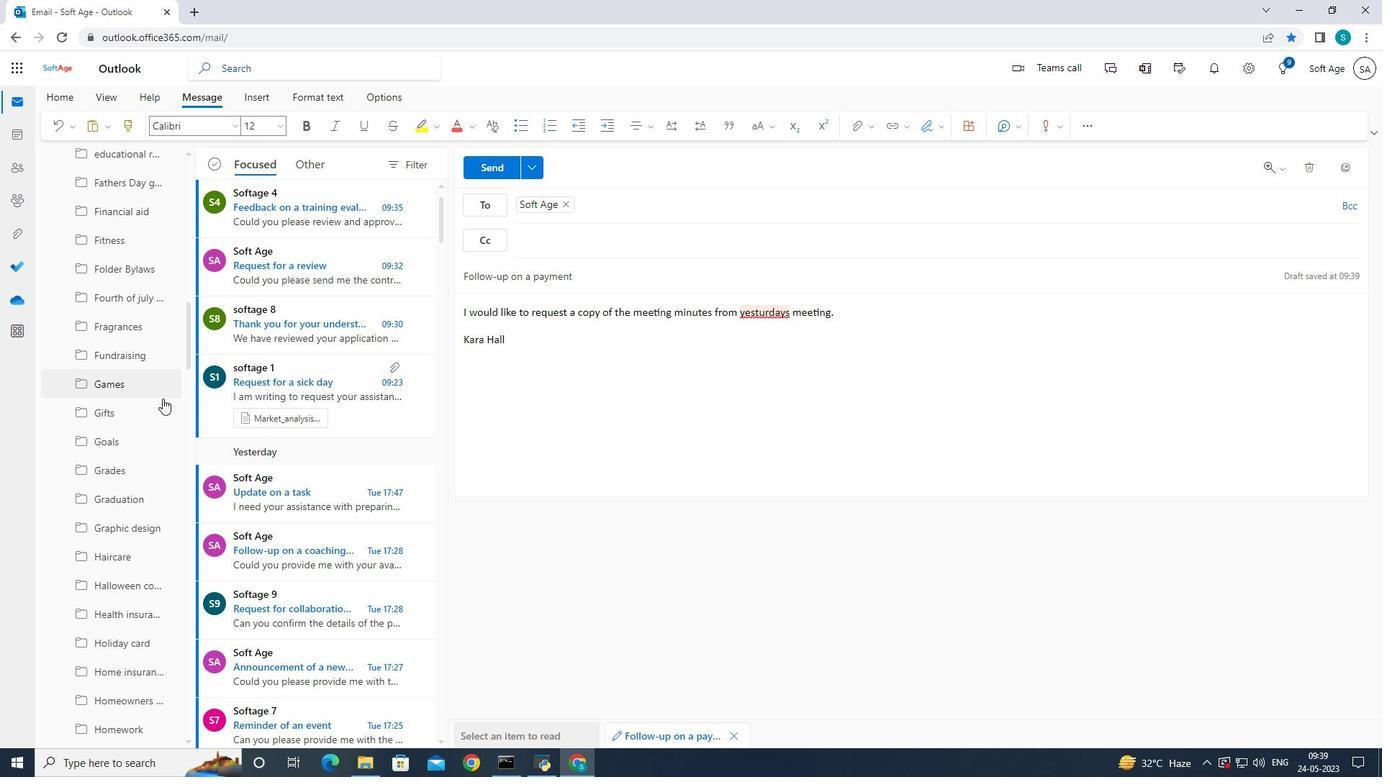 
Action: Mouse scrolled (162, 398) with delta (0, 0)
Screenshot: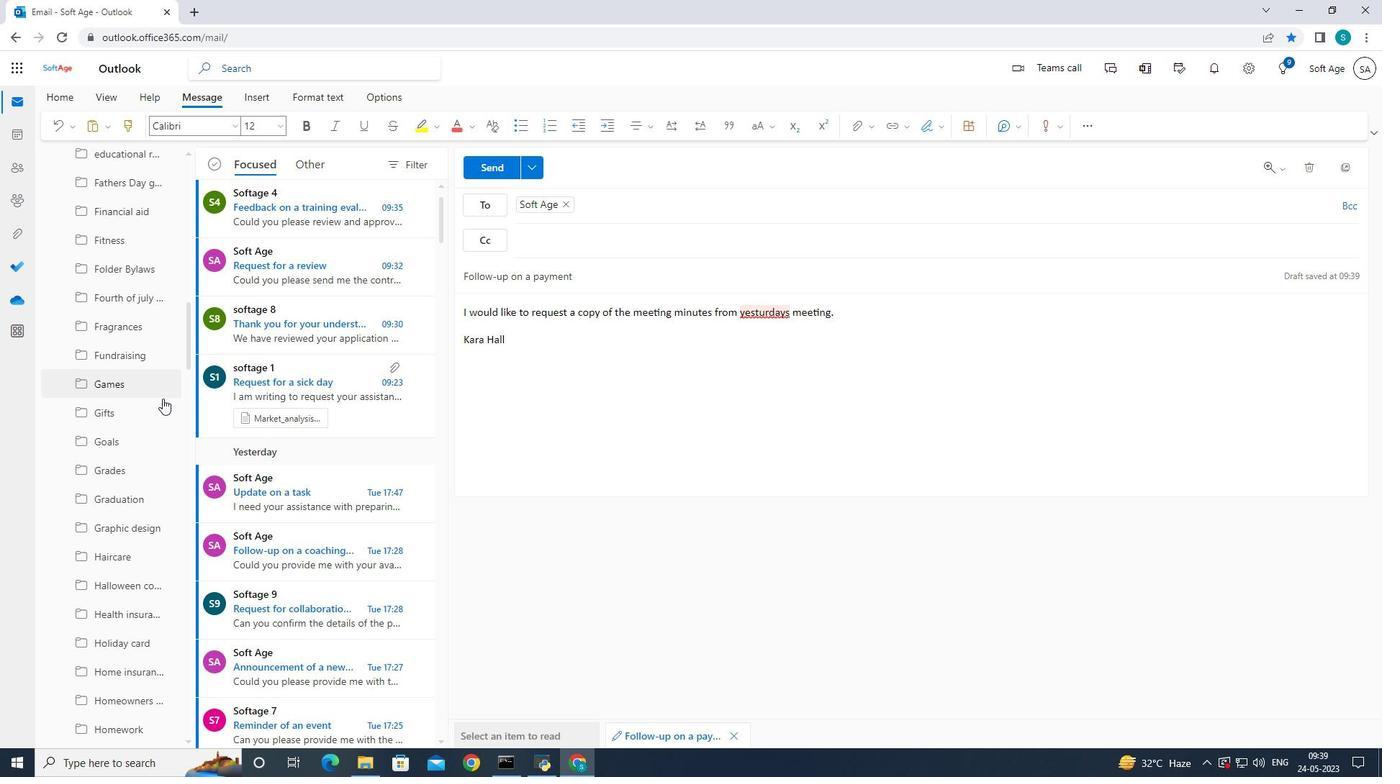 
Action: Mouse scrolled (162, 398) with delta (0, 0)
Screenshot: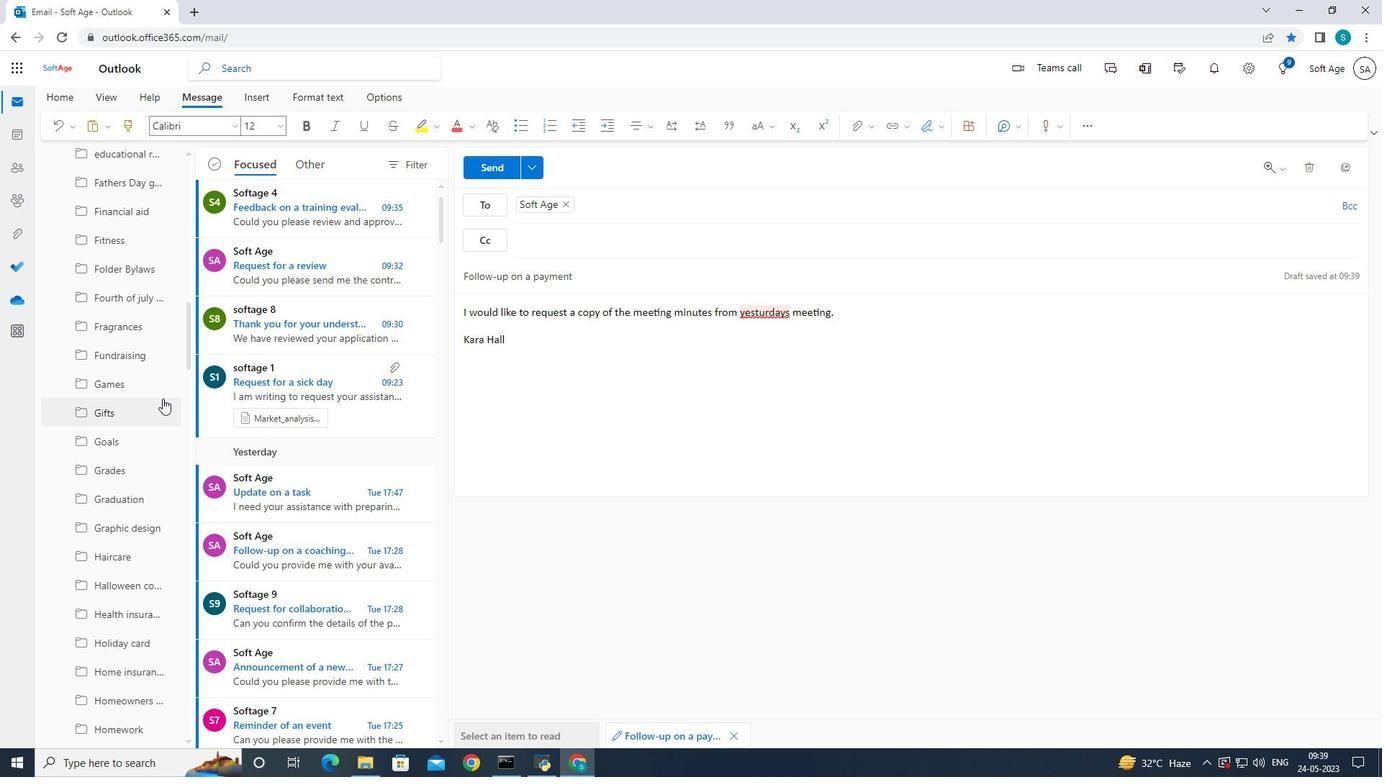 
Action: Mouse scrolled (162, 398) with delta (0, 0)
Screenshot: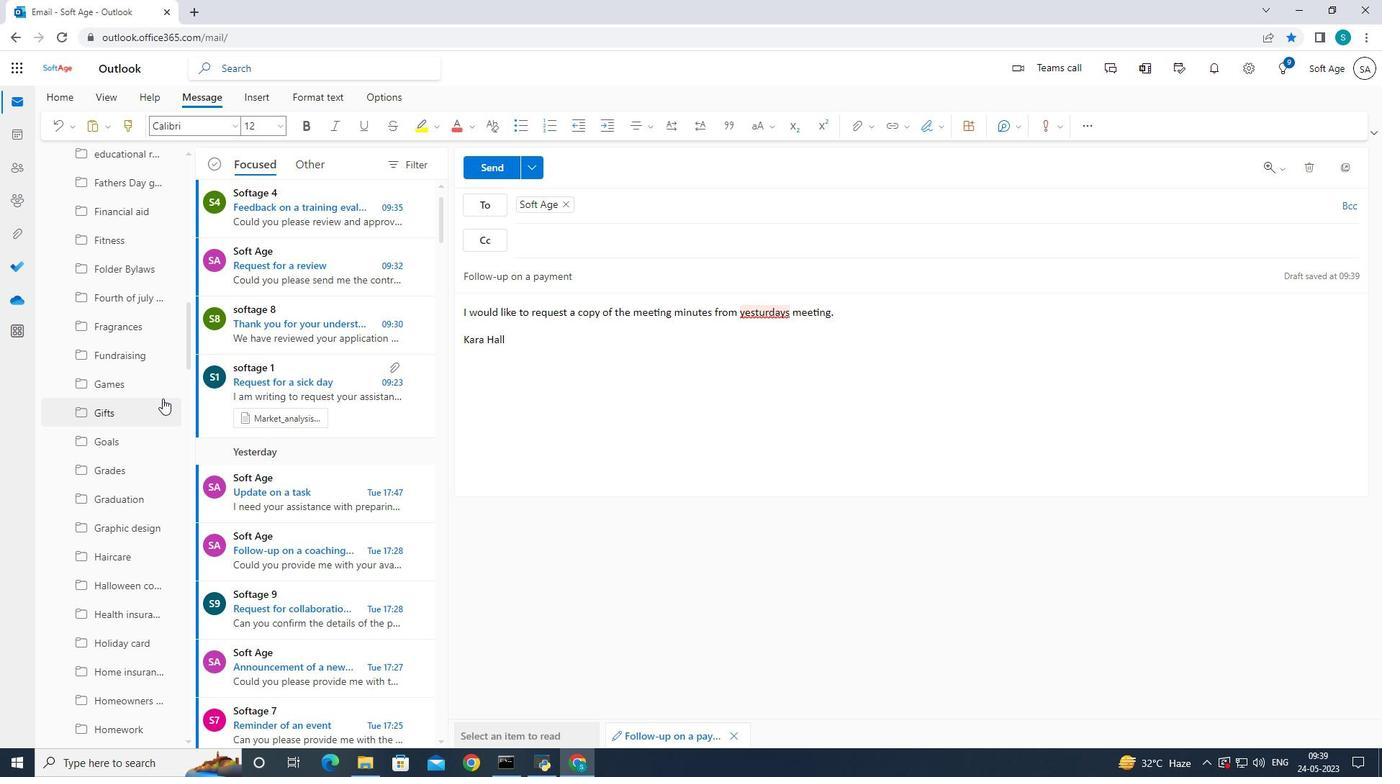 
Action: Mouse moved to (163, 398)
Screenshot: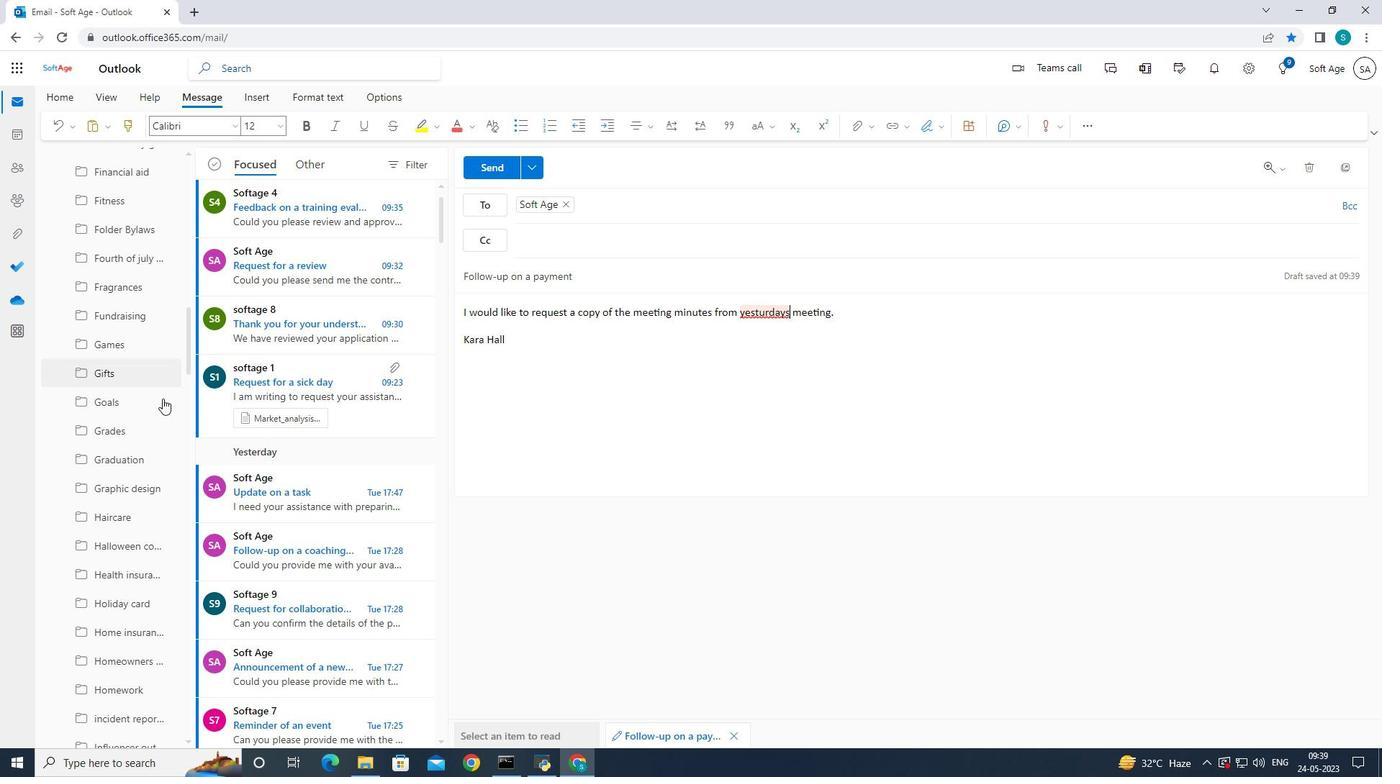 
Action: Mouse scrolled (163, 397) with delta (0, 0)
Screenshot: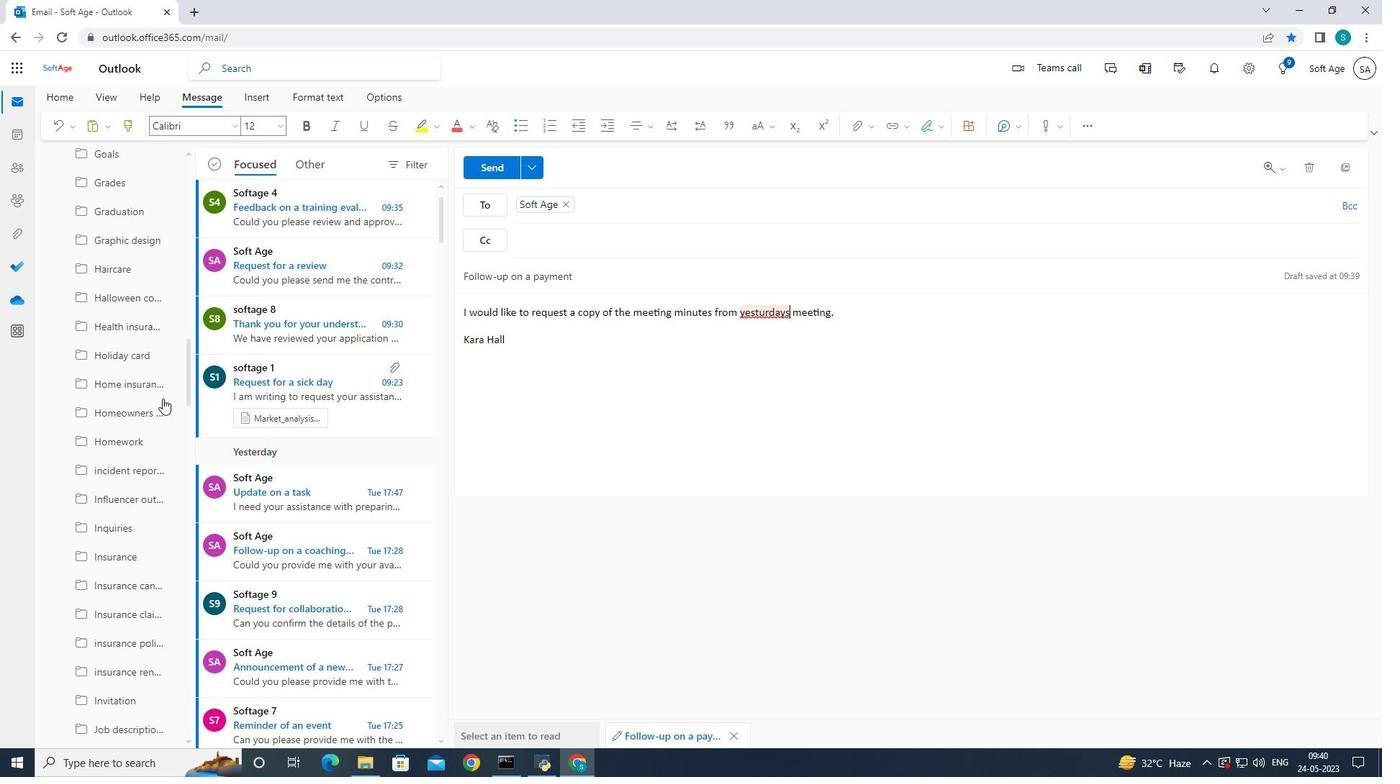 
Action: Mouse scrolled (163, 397) with delta (0, 0)
Screenshot: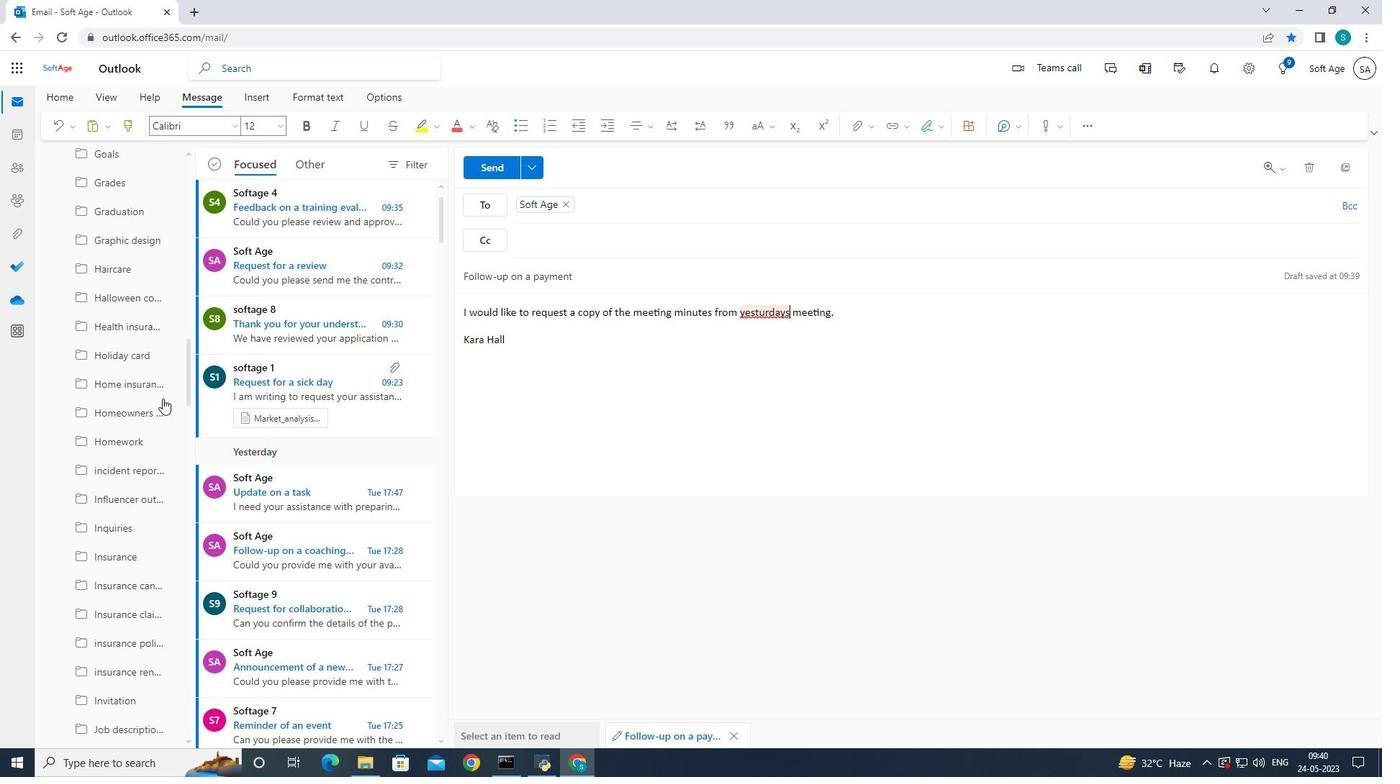 
Action: Mouse scrolled (163, 397) with delta (0, 0)
Screenshot: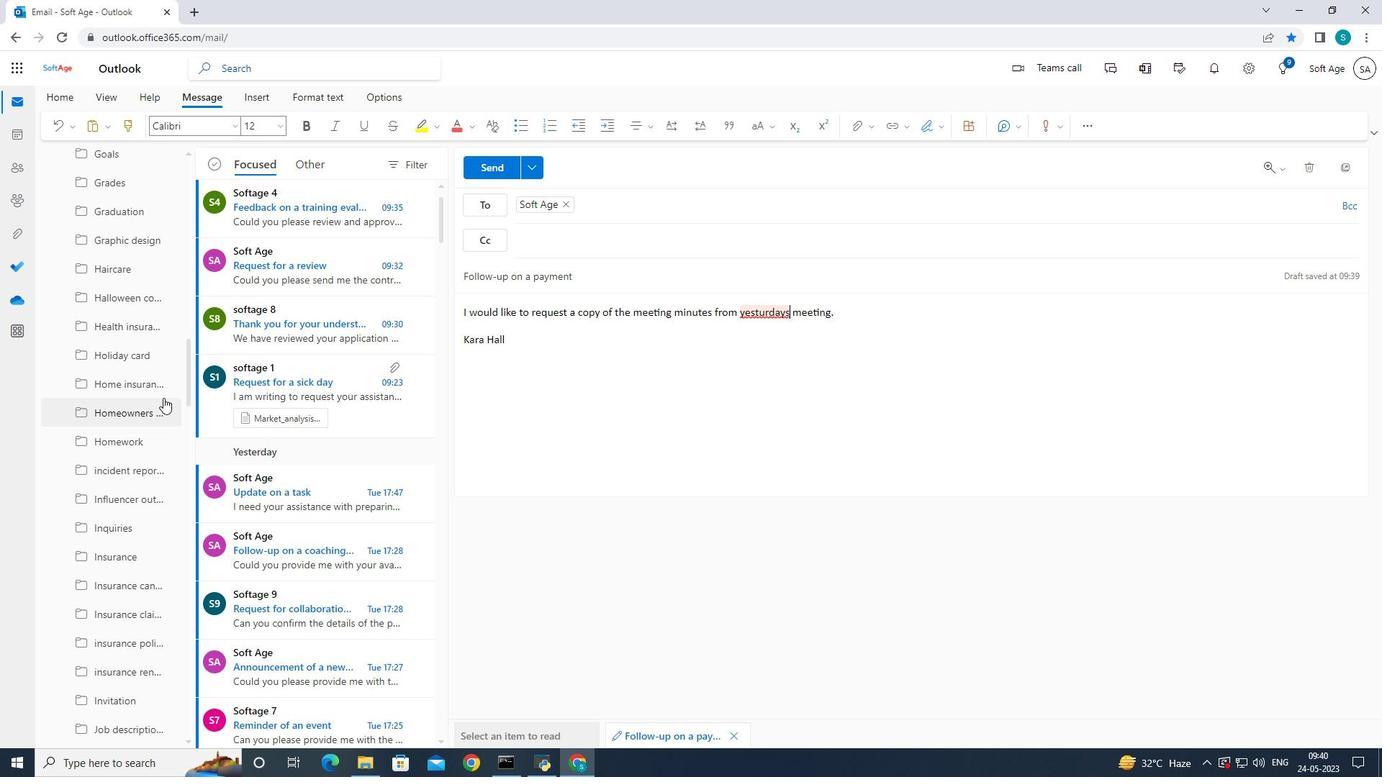 
Action: Mouse scrolled (163, 397) with delta (0, 0)
Screenshot: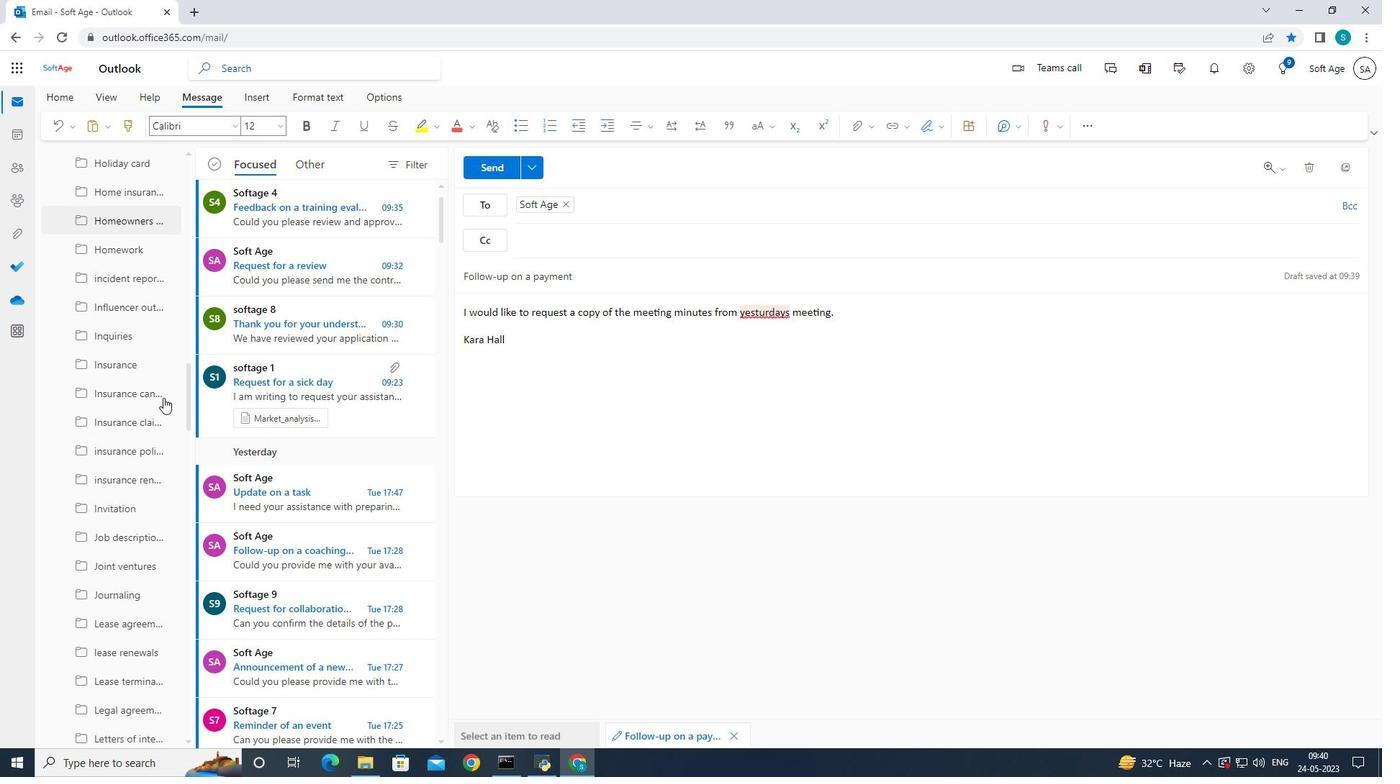 
Action: Mouse scrolled (163, 397) with delta (0, 0)
Screenshot: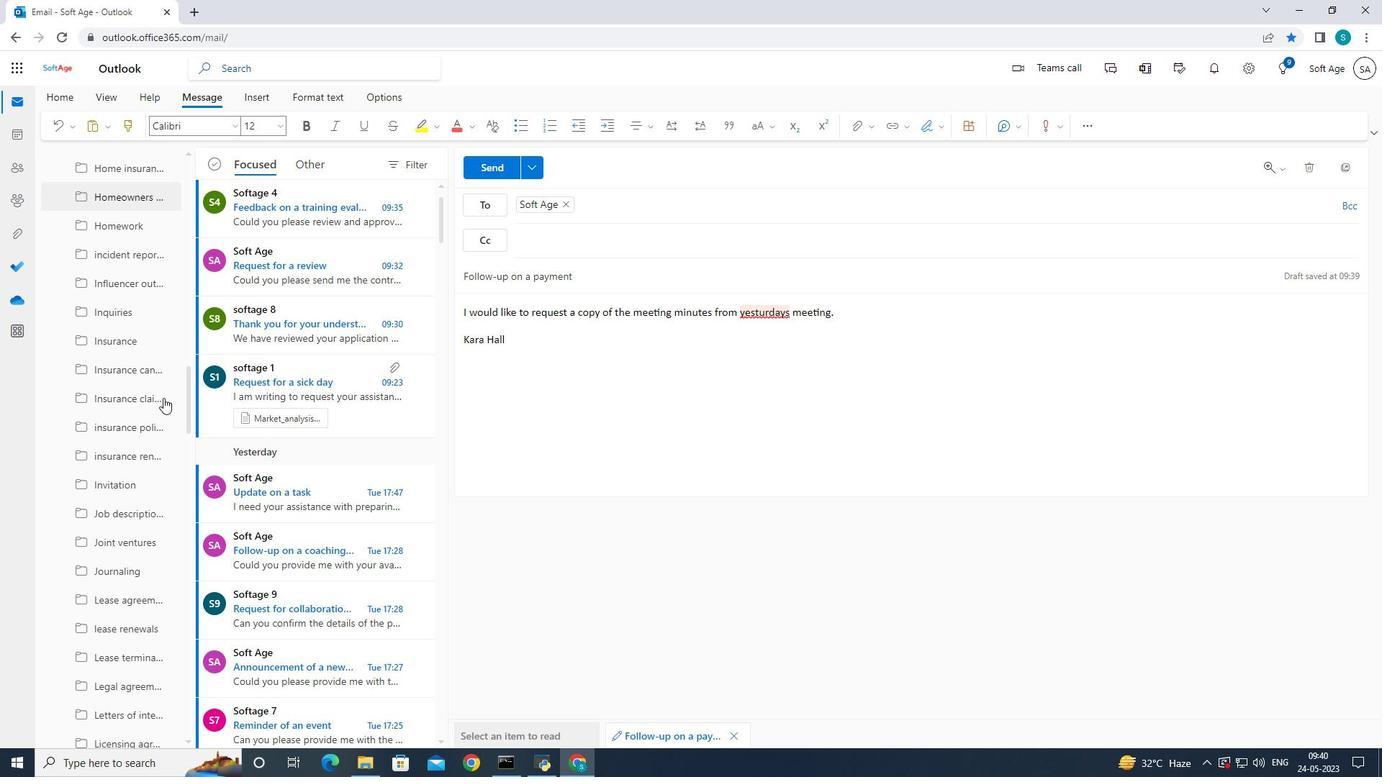 
Action: Mouse scrolled (163, 397) with delta (0, 0)
Screenshot: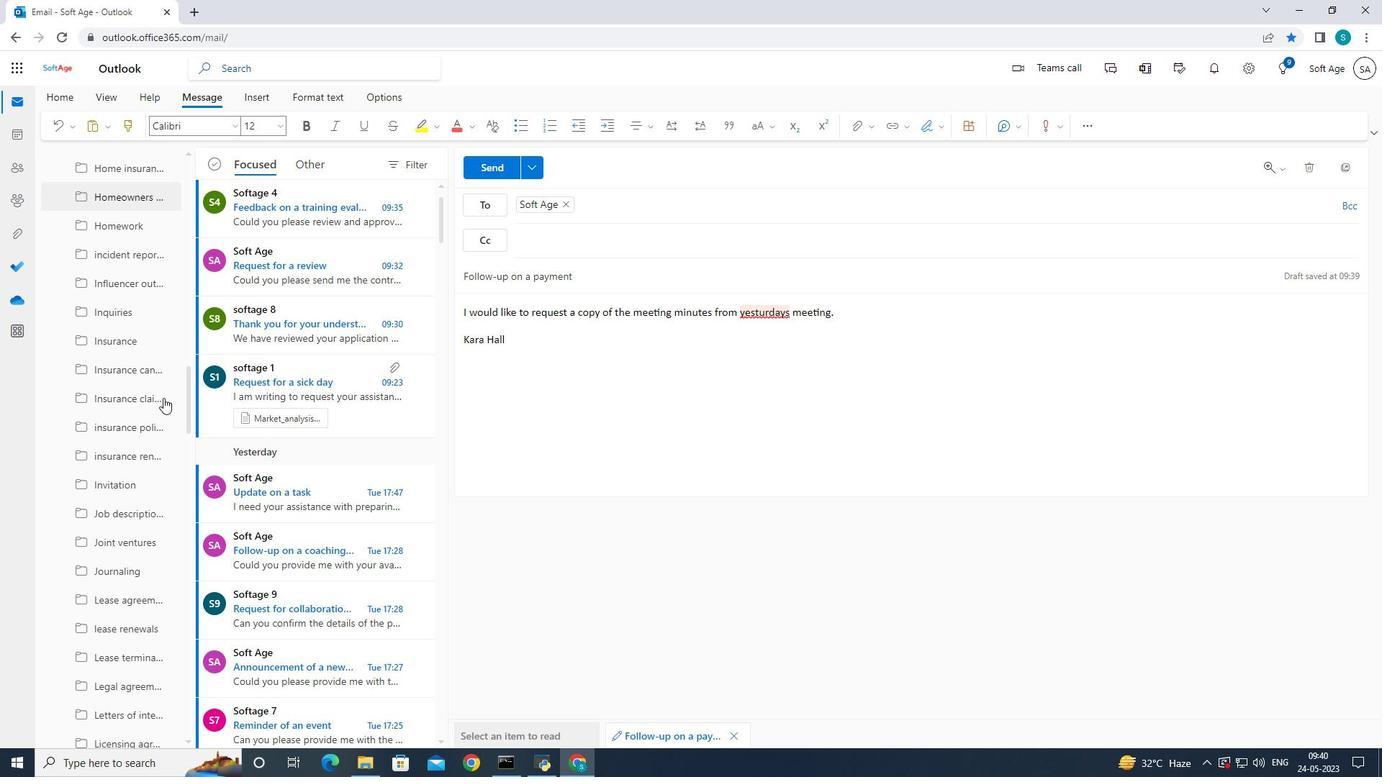 
Action: Mouse scrolled (163, 397) with delta (0, 0)
Screenshot: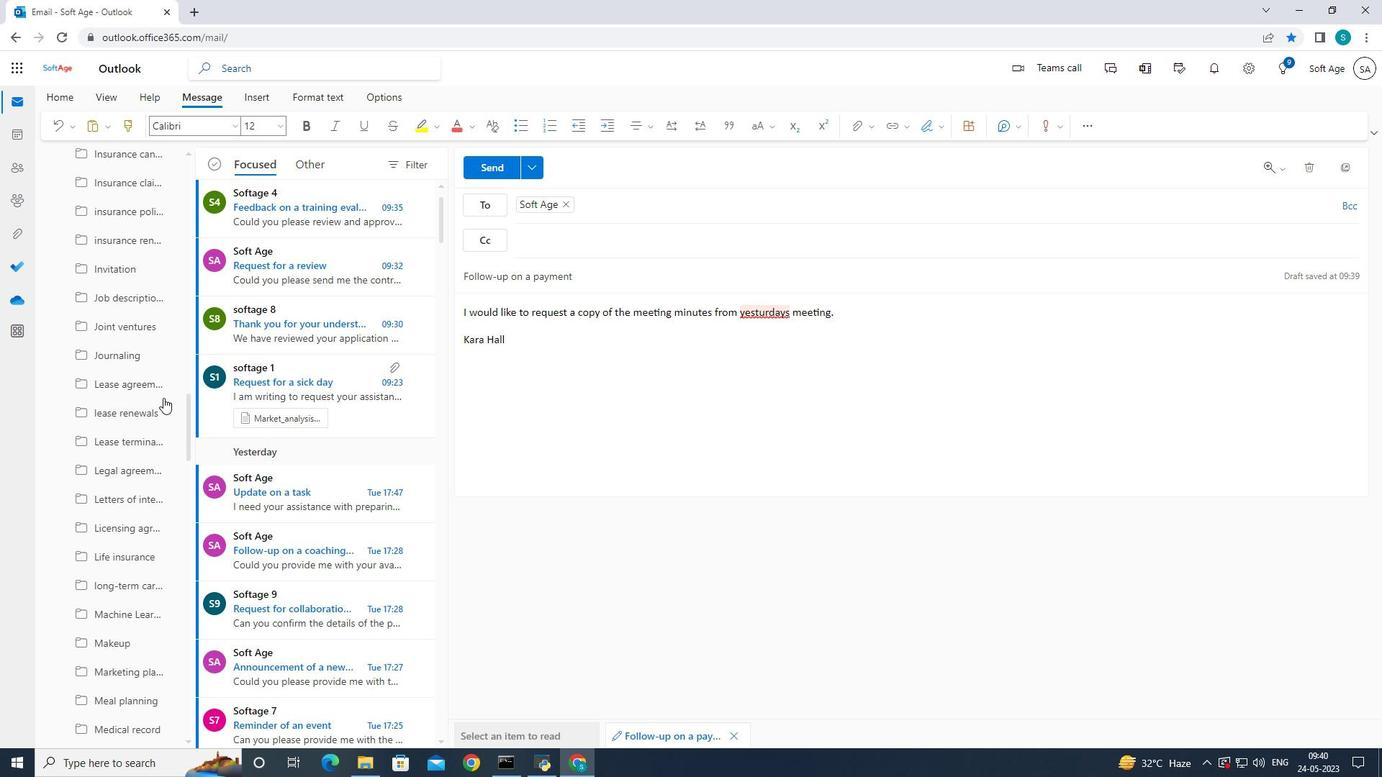 
Action: Mouse scrolled (163, 397) with delta (0, 0)
Screenshot: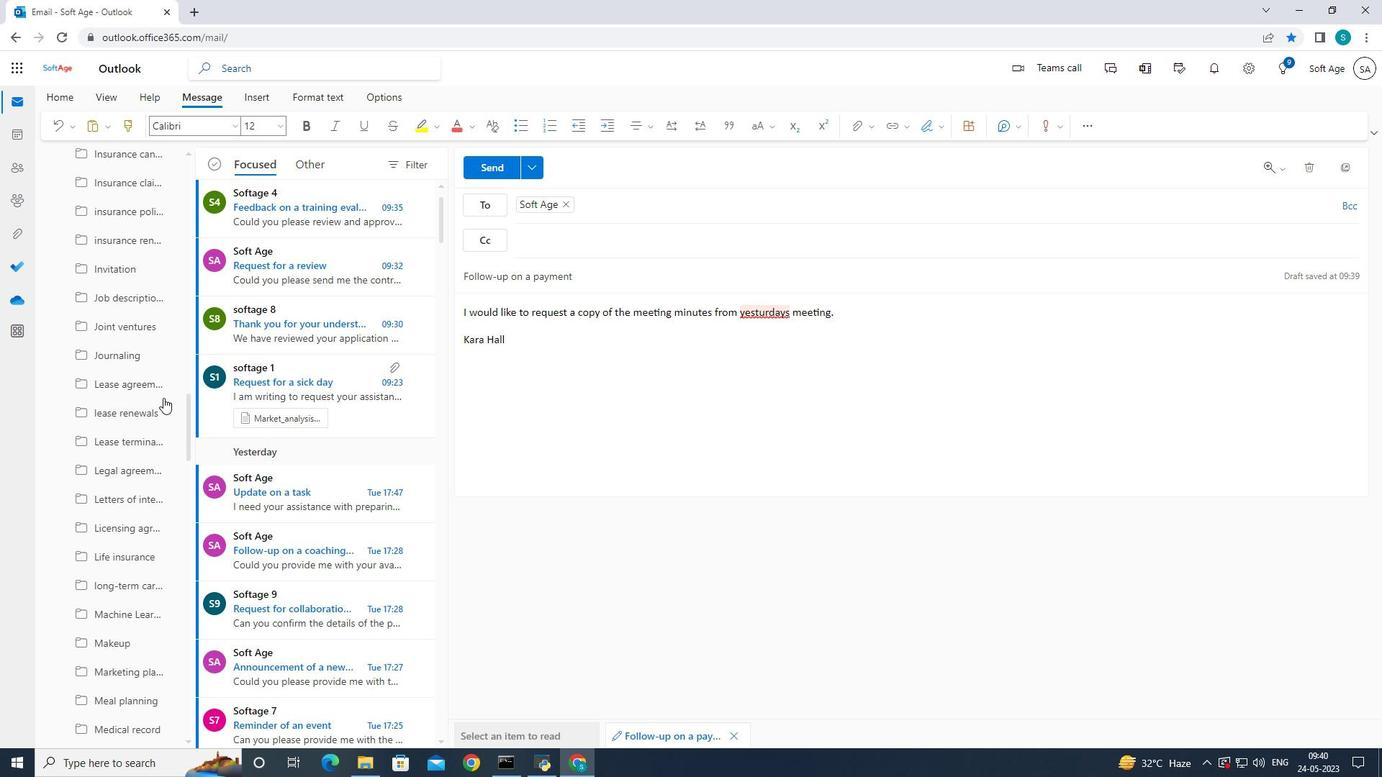 
Action: Mouse scrolled (163, 397) with delta (0, 0)
Screenshot: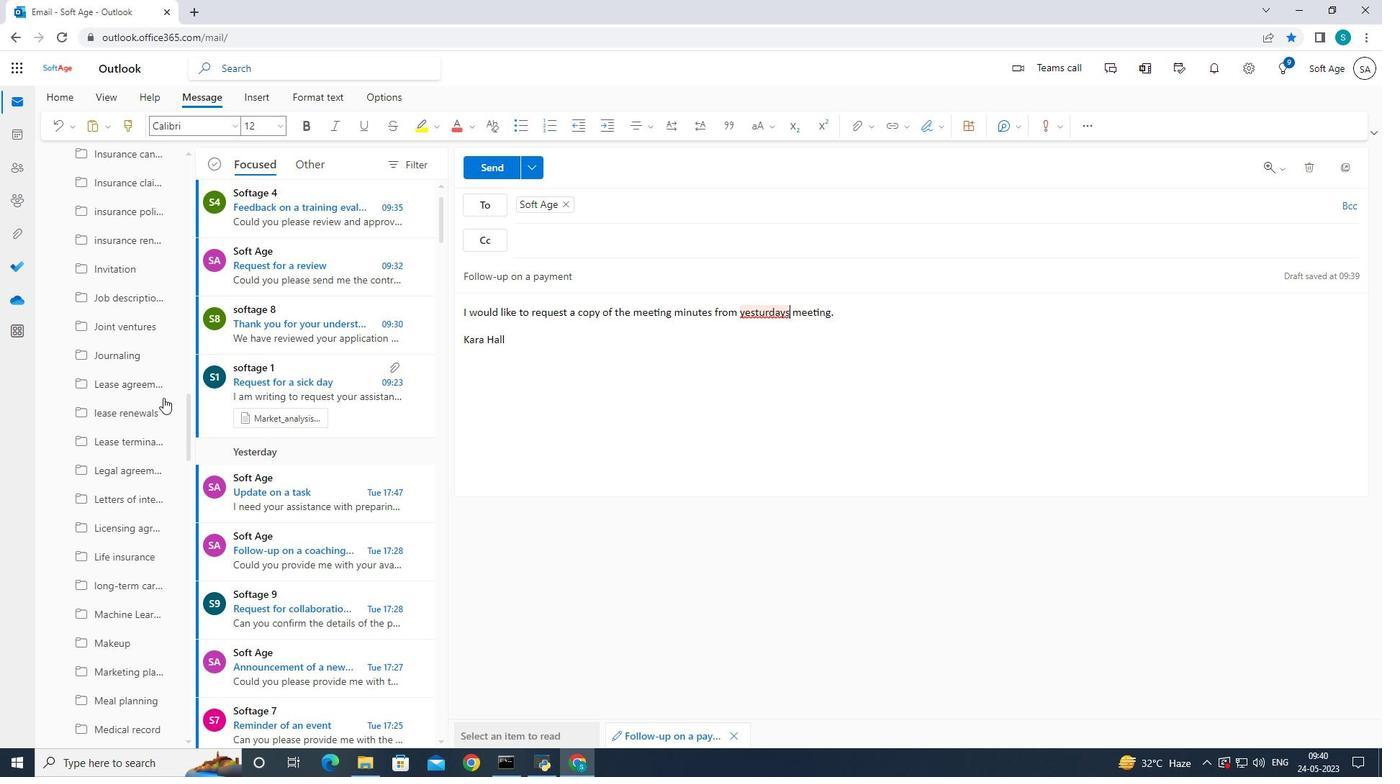 
Action: Mouse moved to (163, 398)
Screenshot: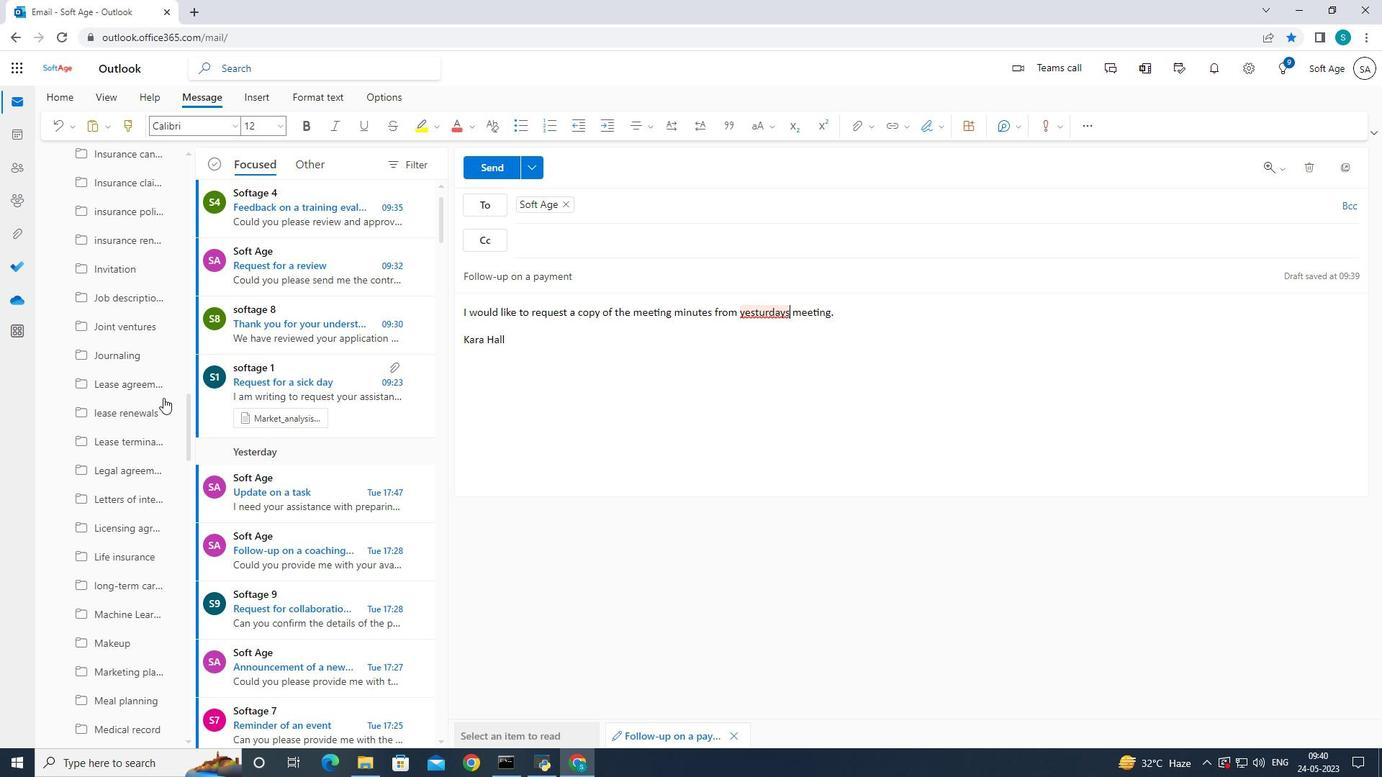 
Action: Mouse scrolled (163, 397) with delta (0, 0)
Screenshot: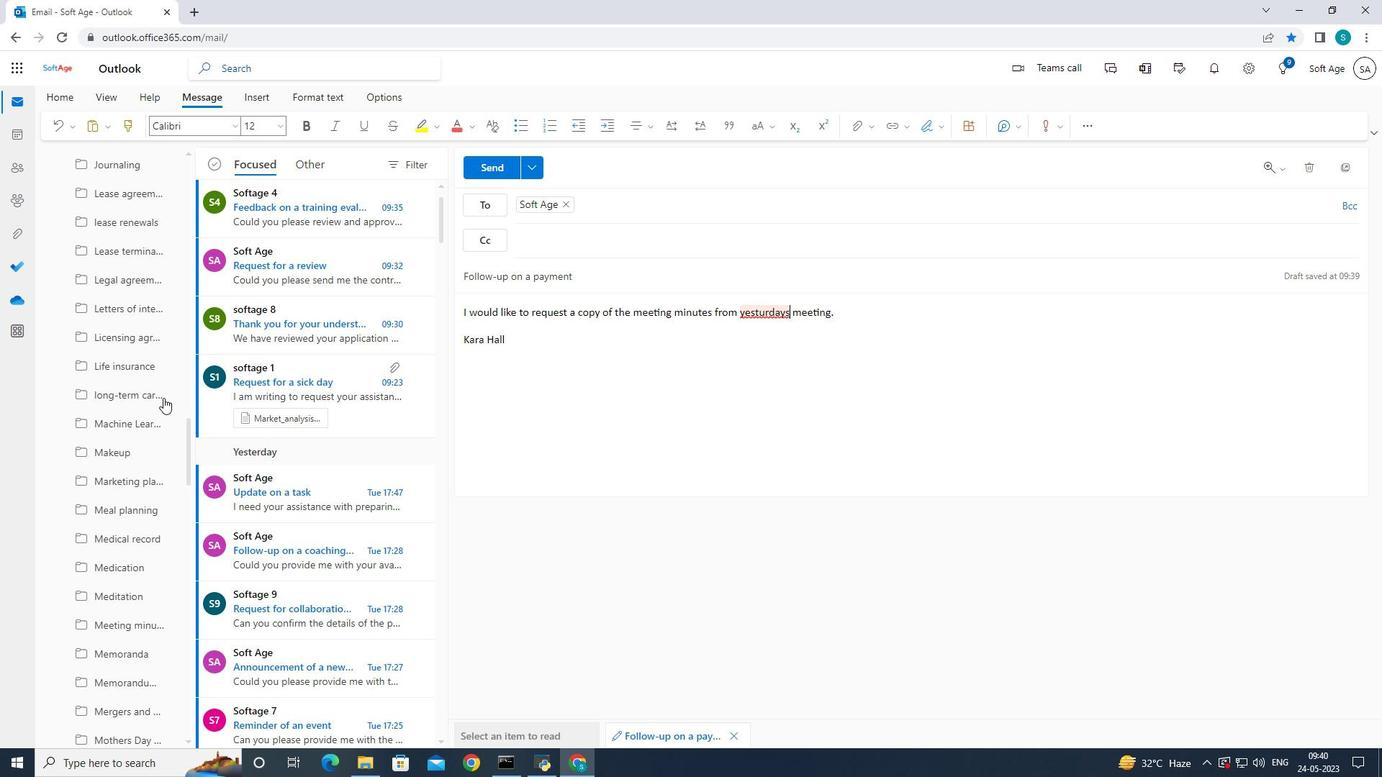 
Action: Mouse scrolled (163, 397) with delta (0, 0)
Screenshot: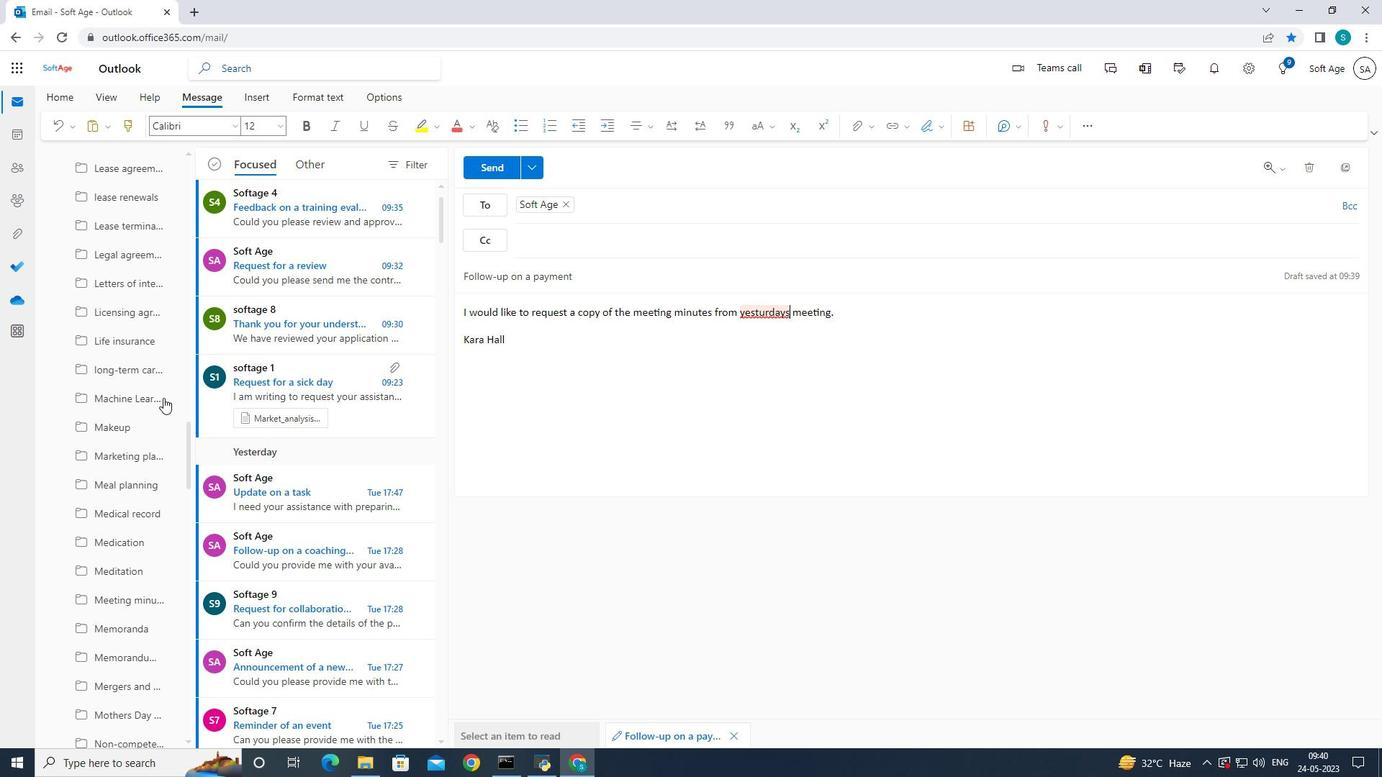 
Action: Mouse scrolled (163, 397) with delta (0, 0)
Screenshot: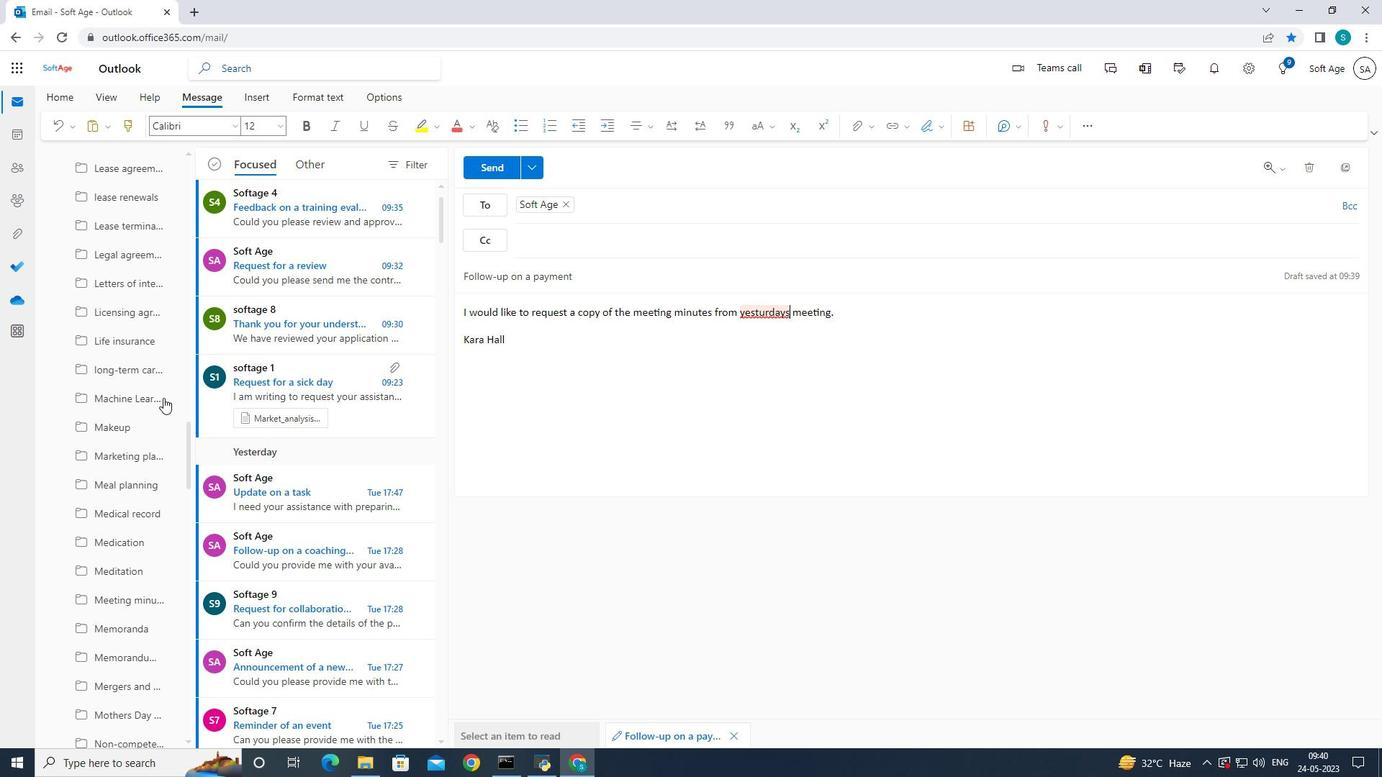 
Action: Mouse scrolled (163, 397) with delta (0, 0)
Screenshot: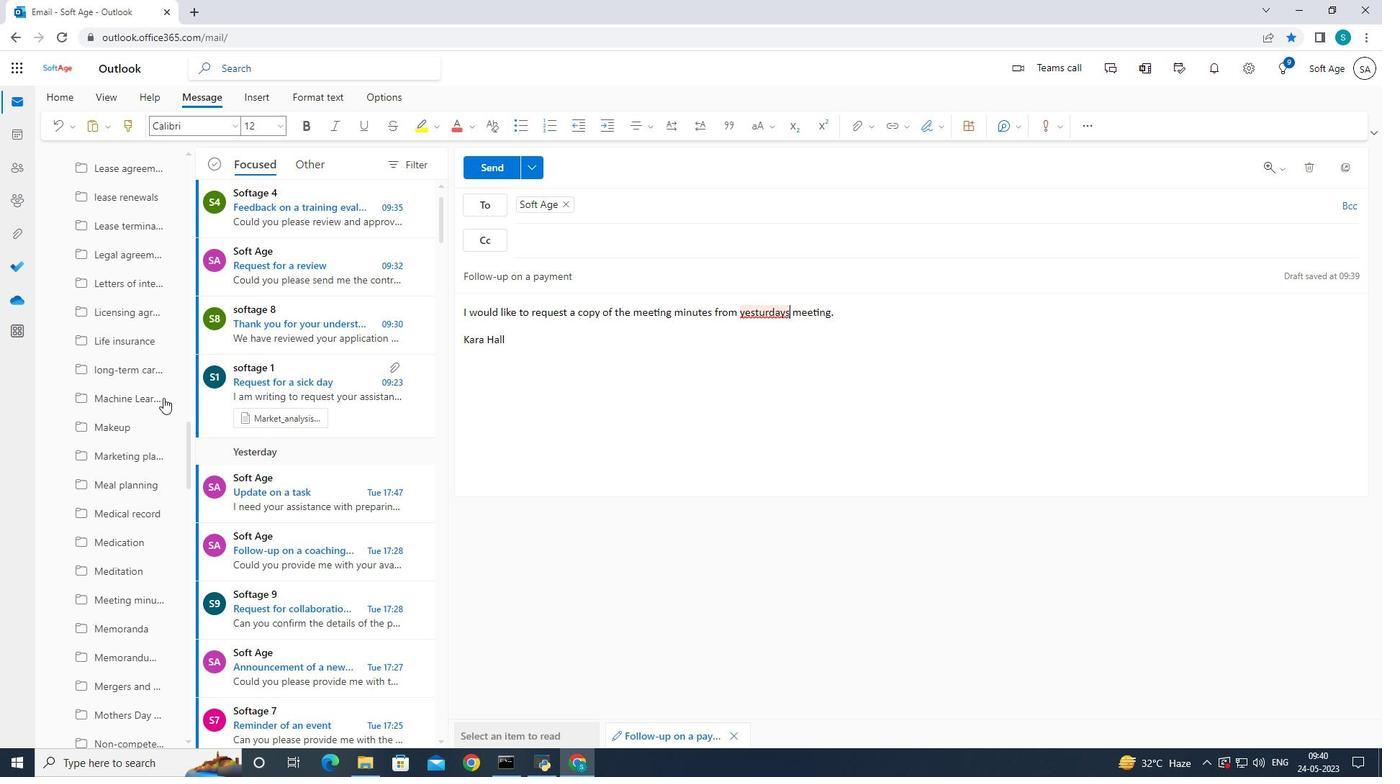 
Action: Mouse scrolled (163, 397) with delta (0, 0)
Screenshot: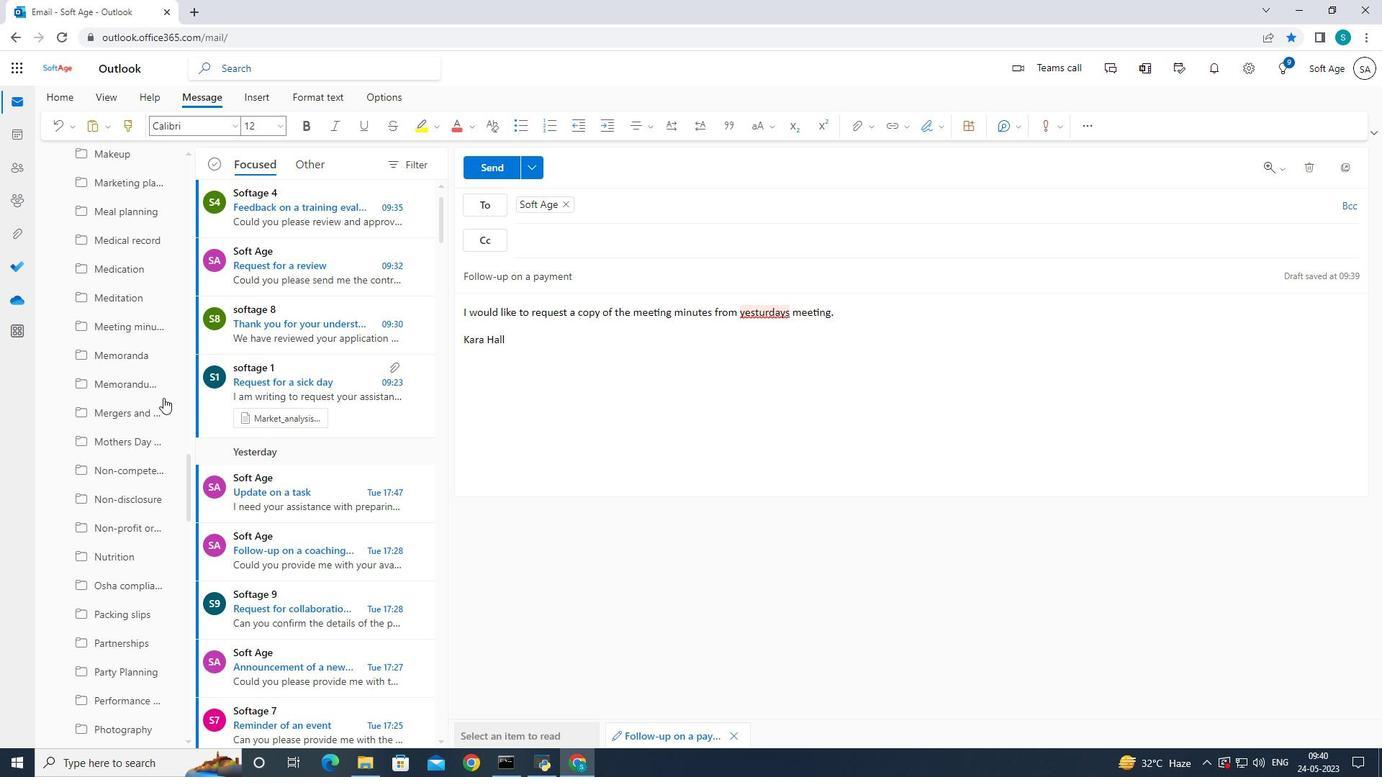 
Action: Mouse scrolled (163, 397) with delta (0, 0)
Screenshot: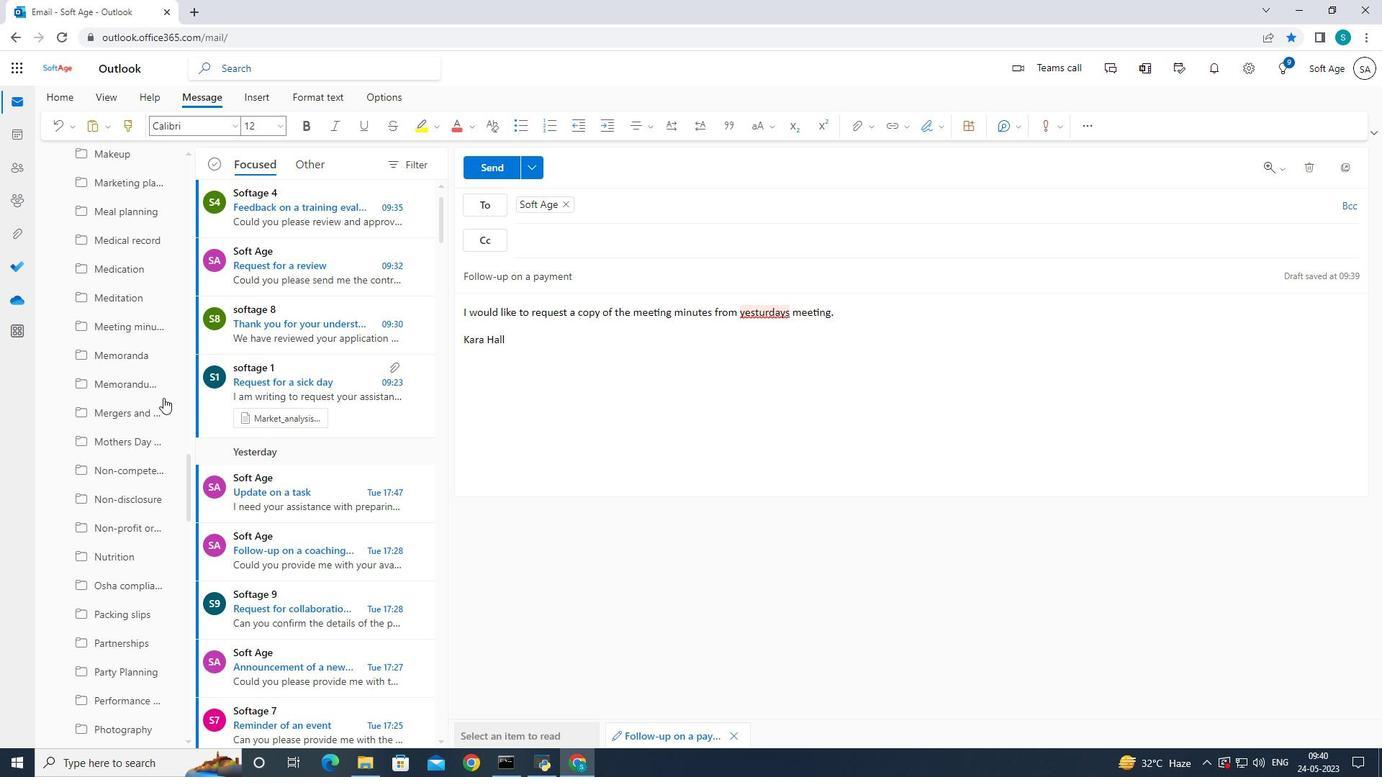 
Action: Mouse scrolled (163, 397) with delta (0, 0)
Screenshot: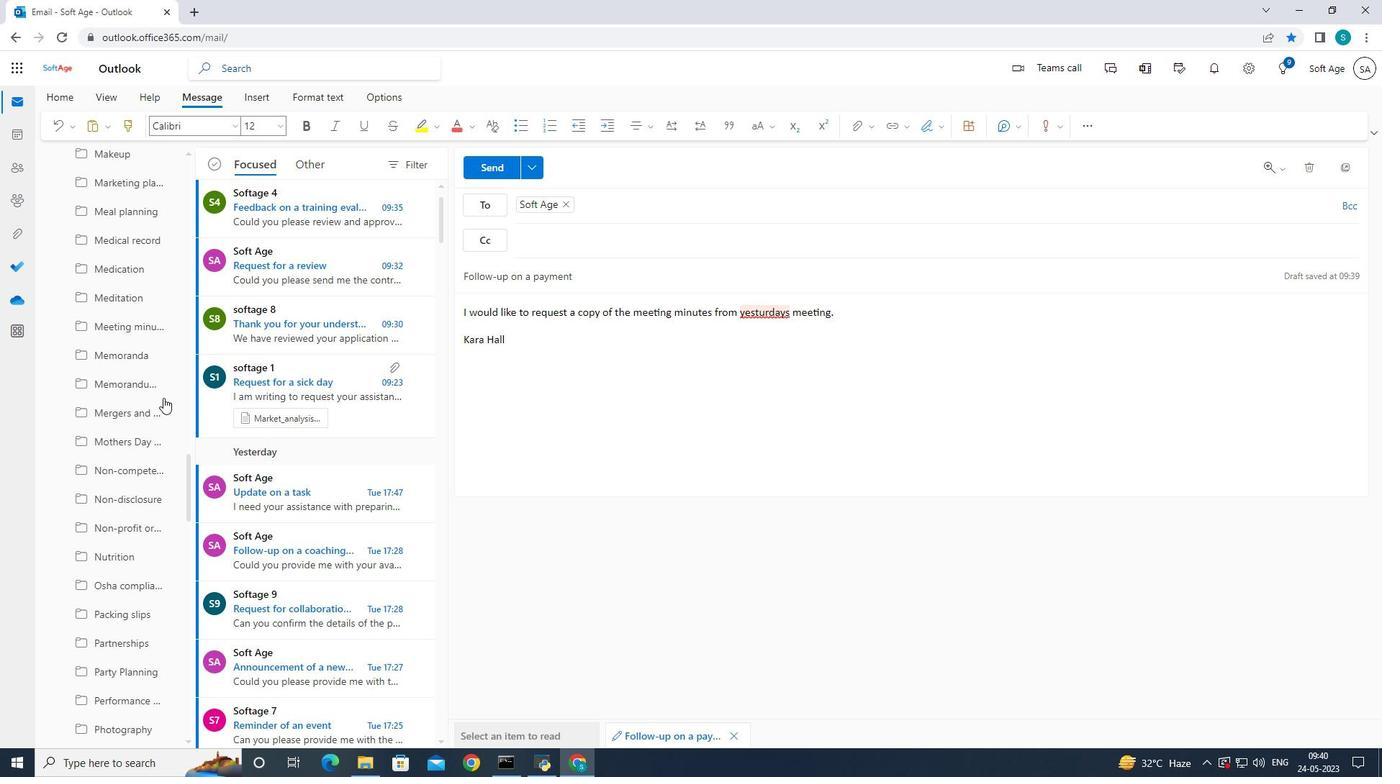 
Action: Mouse scrolled (163, 397) with delta (0, 0)
Screenshot: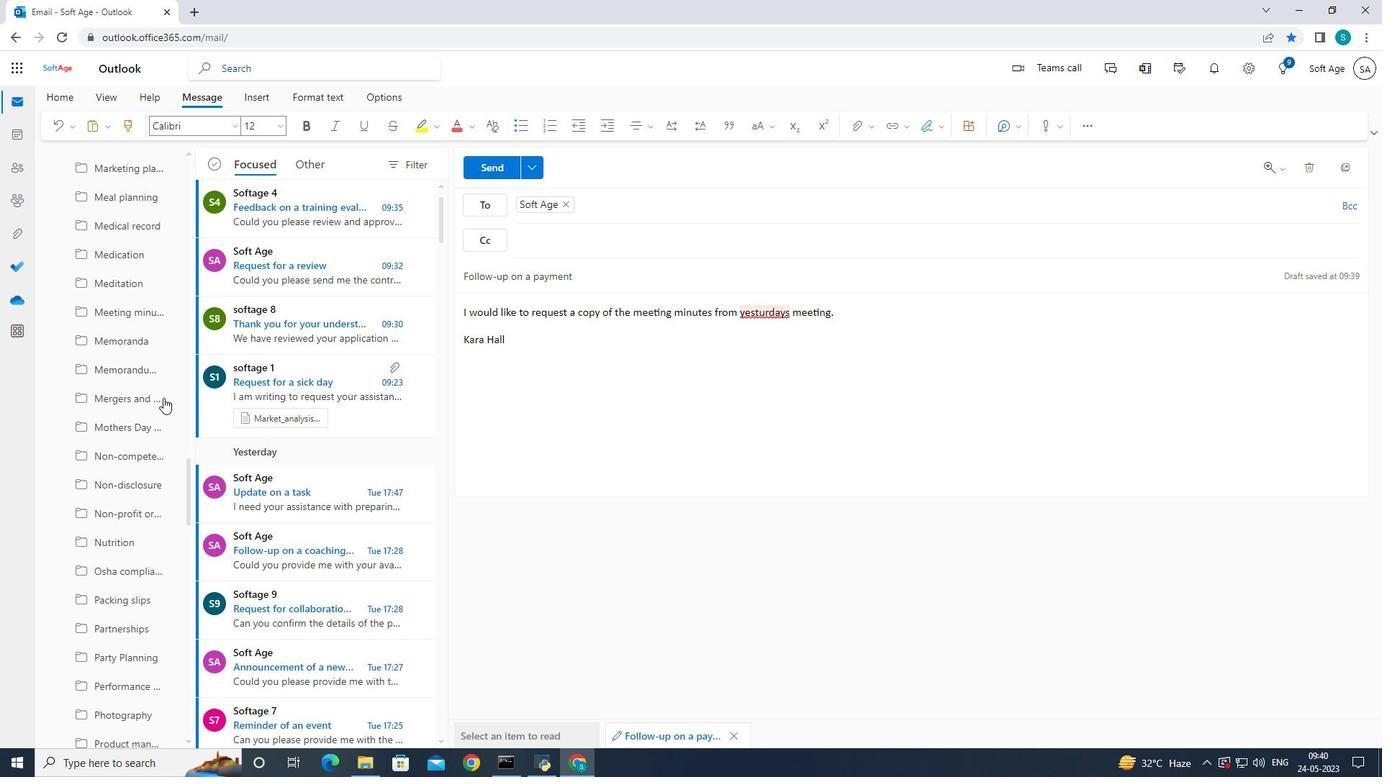 
Action: Mouse scrolled (163, 397) with delta (0, 0)
Screenshot: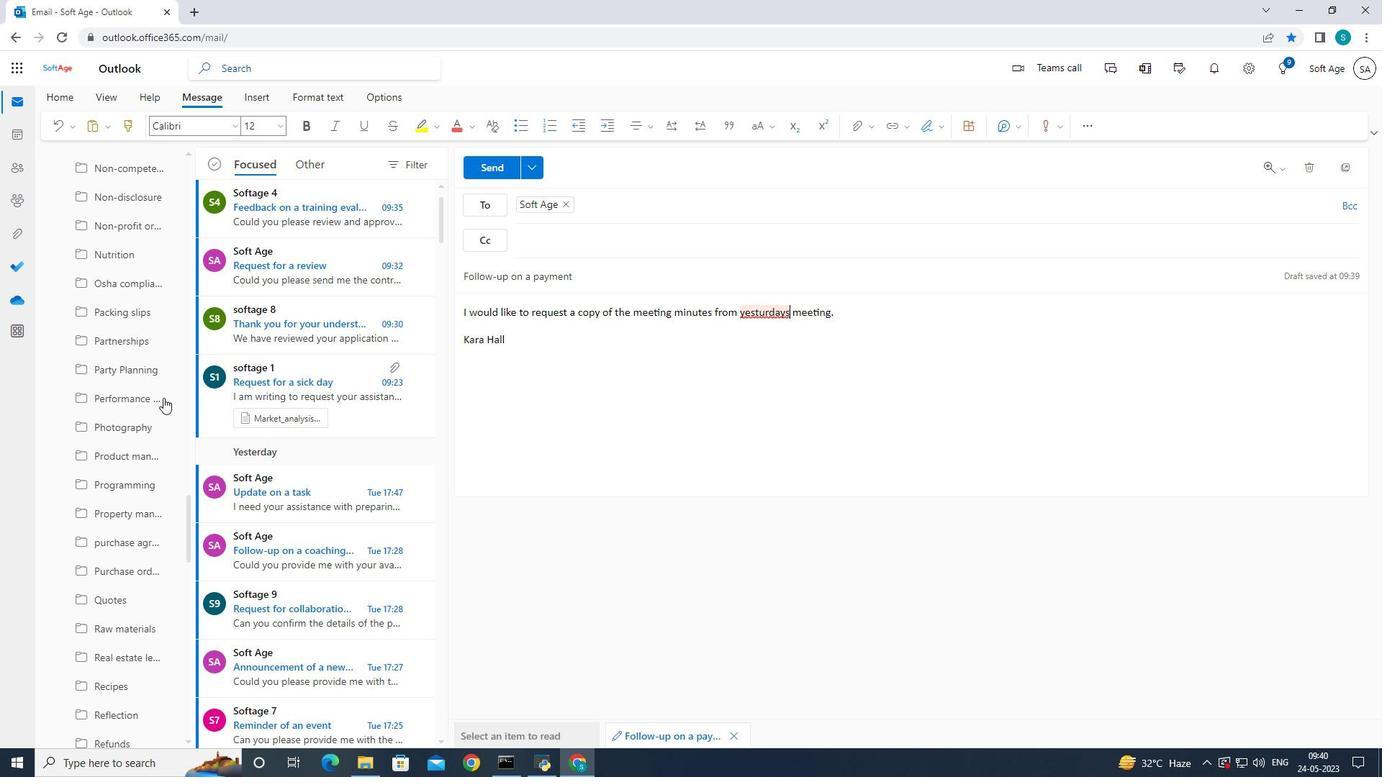 
Action: Mouse scrolled (163, 397) with delta (0, 0)
Screenshot: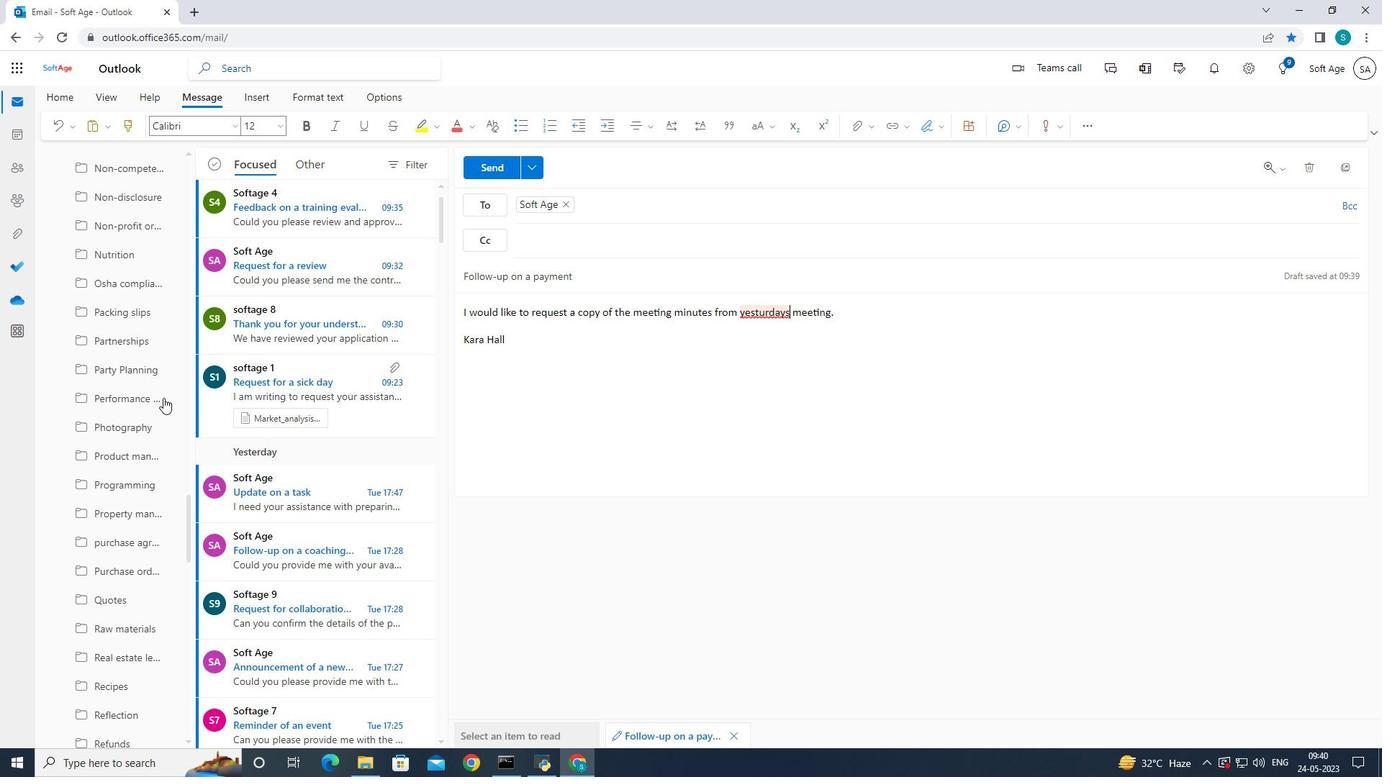
Action: Mouse scrolled (163, 397) with delta (0, 0)
Screenshot: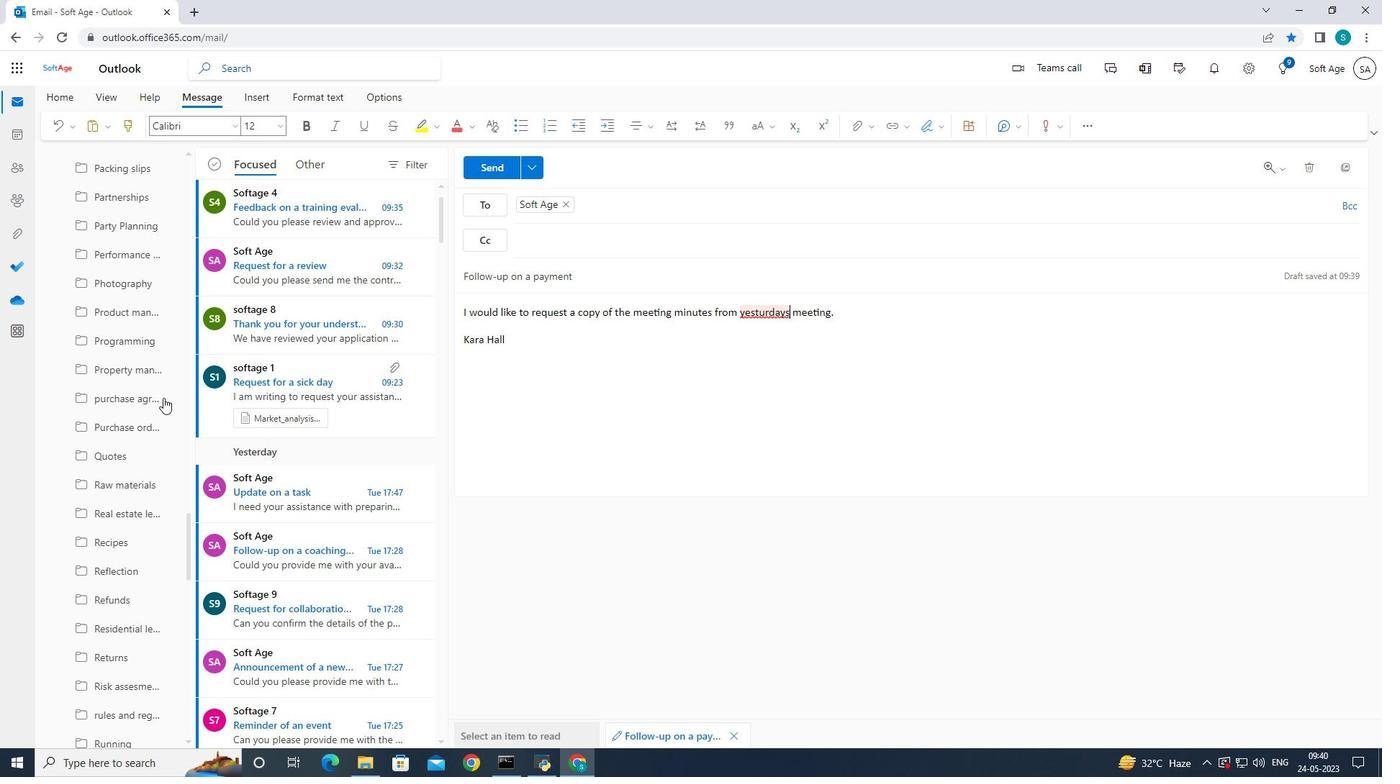 
Action: Mouse scrolled (163, 397) with delta (0, 0)
Screenshot: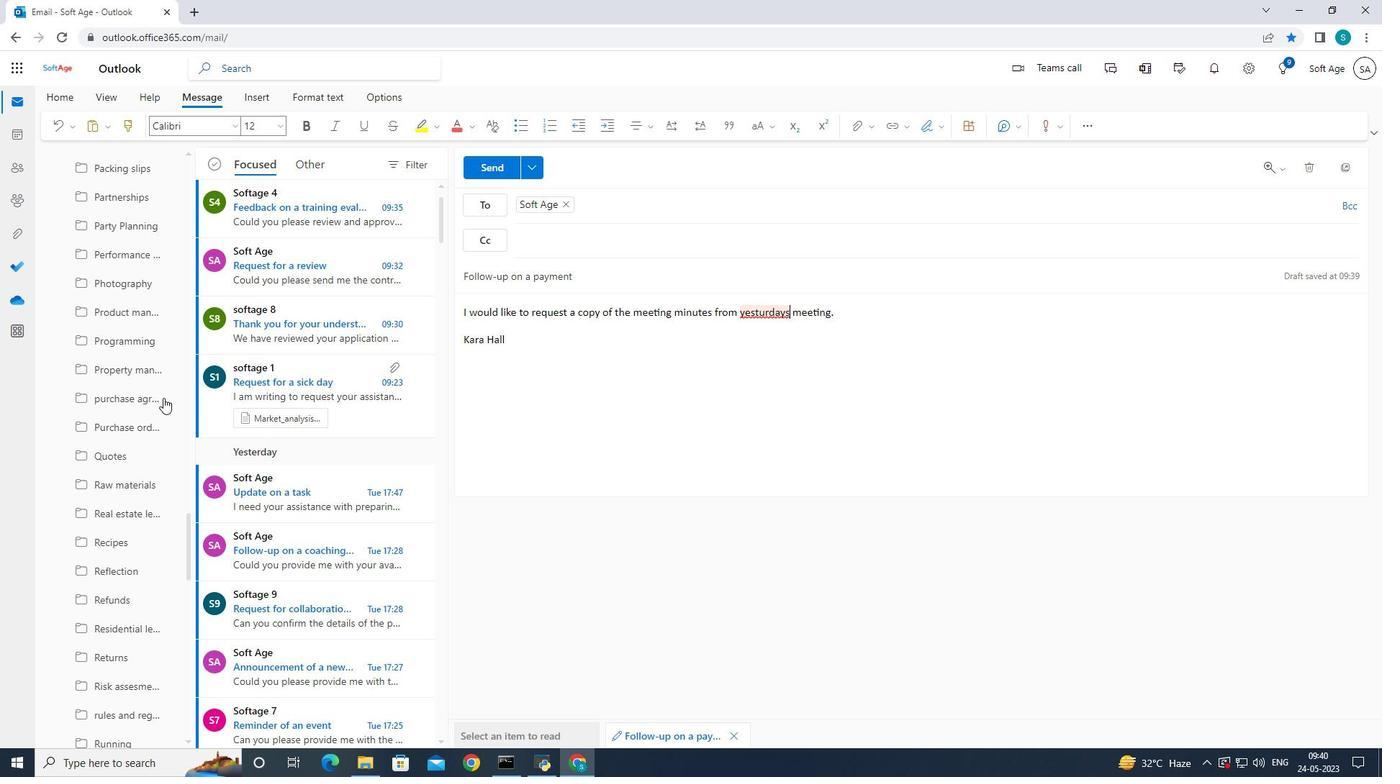 
Action: Mouse scrolled (163, 397) with delta (0, 0)
Screenshot: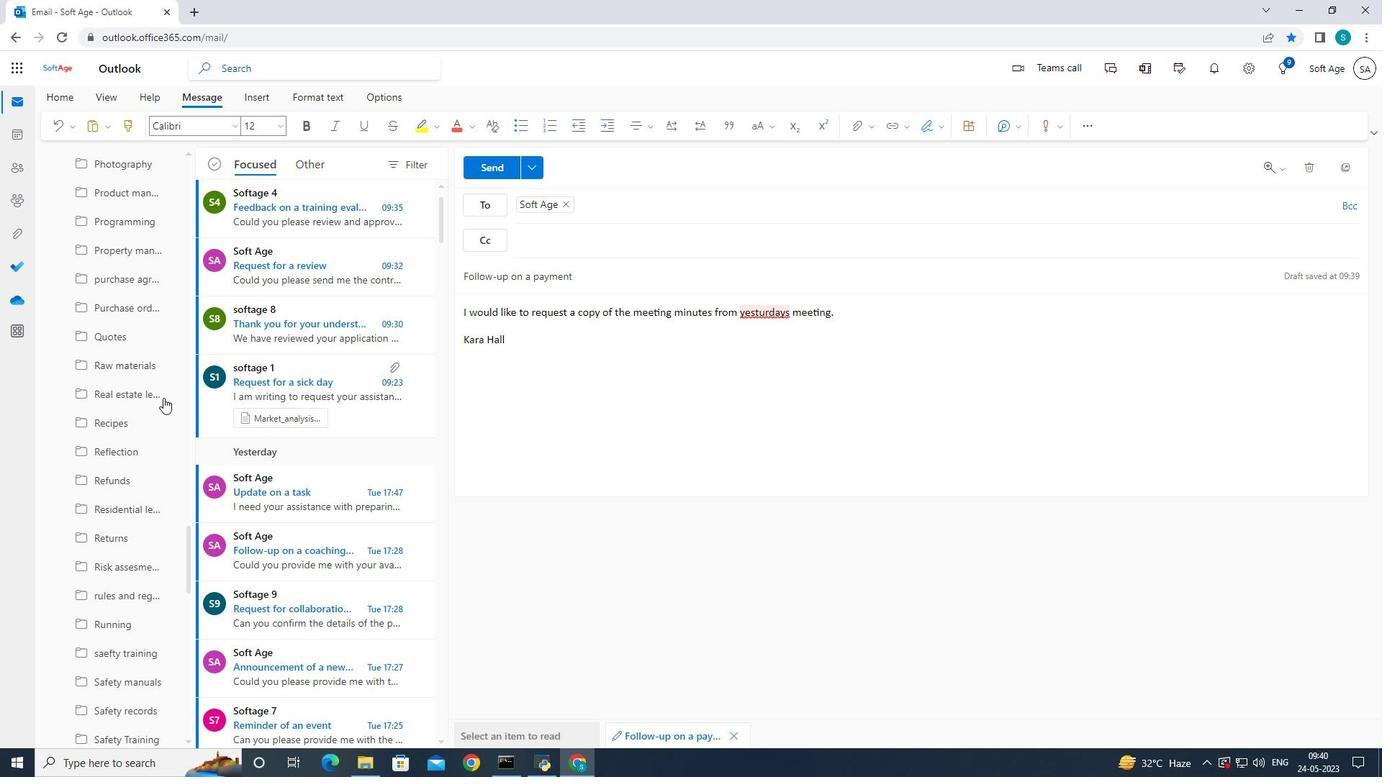 
Action: Mouse scrolled (163, 397) with delta (0, 0)
Screenshot: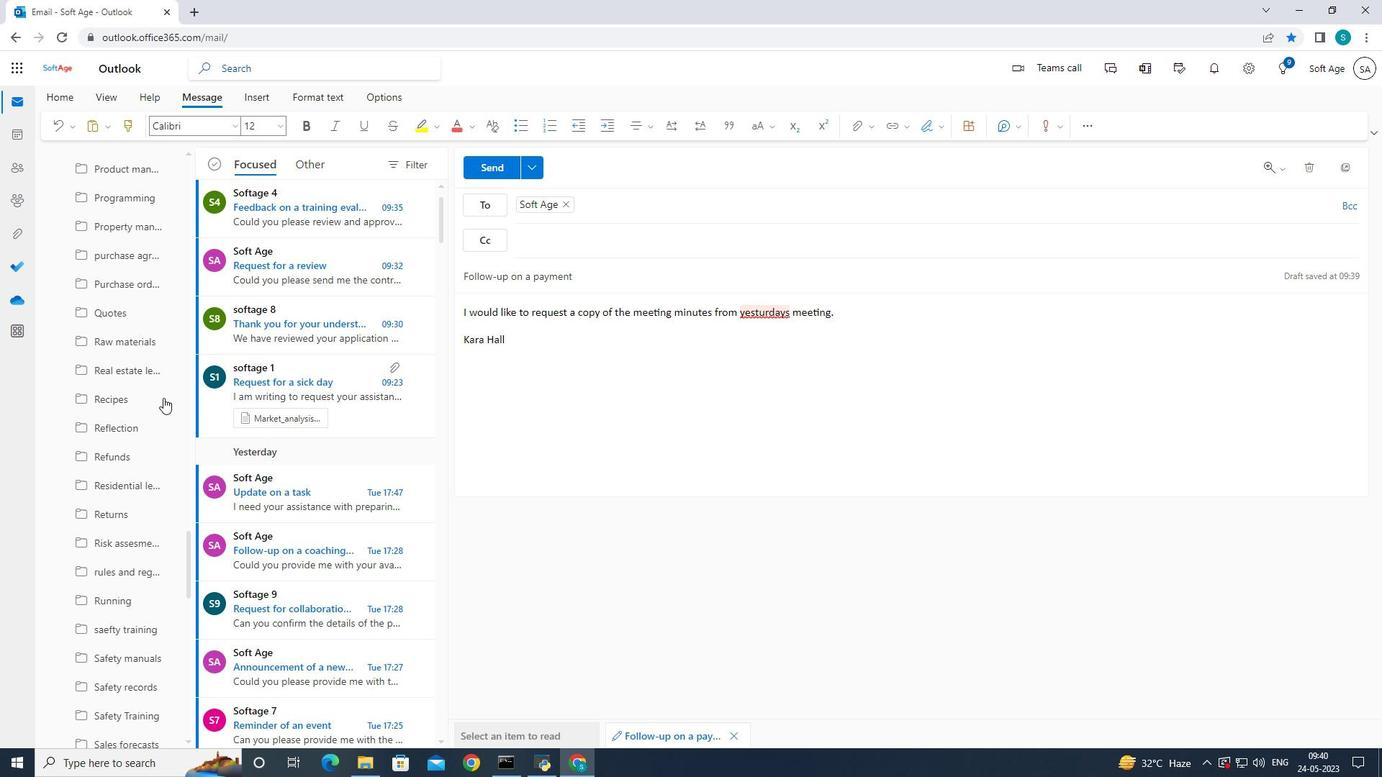 
Action: Mouse scrolled (163, 397) with delta (0, 0)
Screenshot: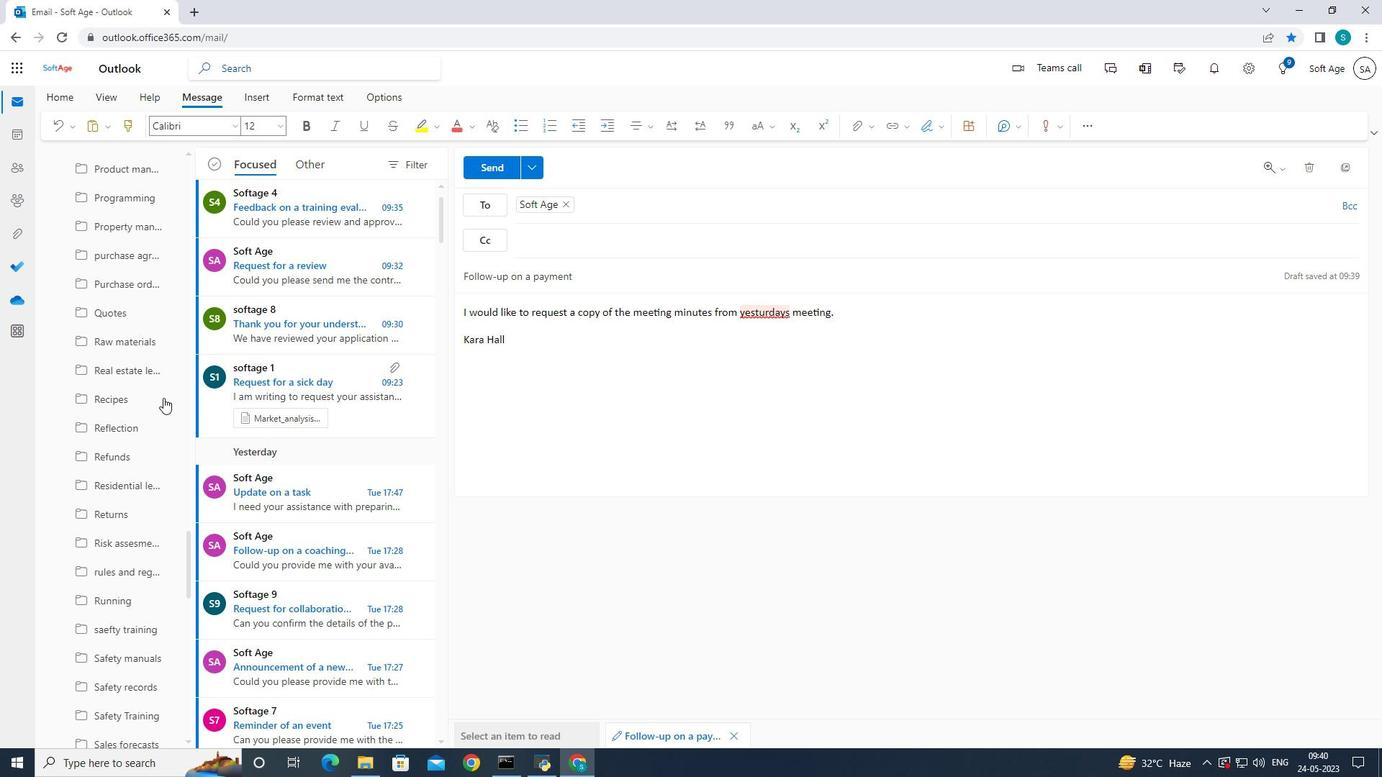 
Action: Mouse moved to (164, 398)
Screenshot: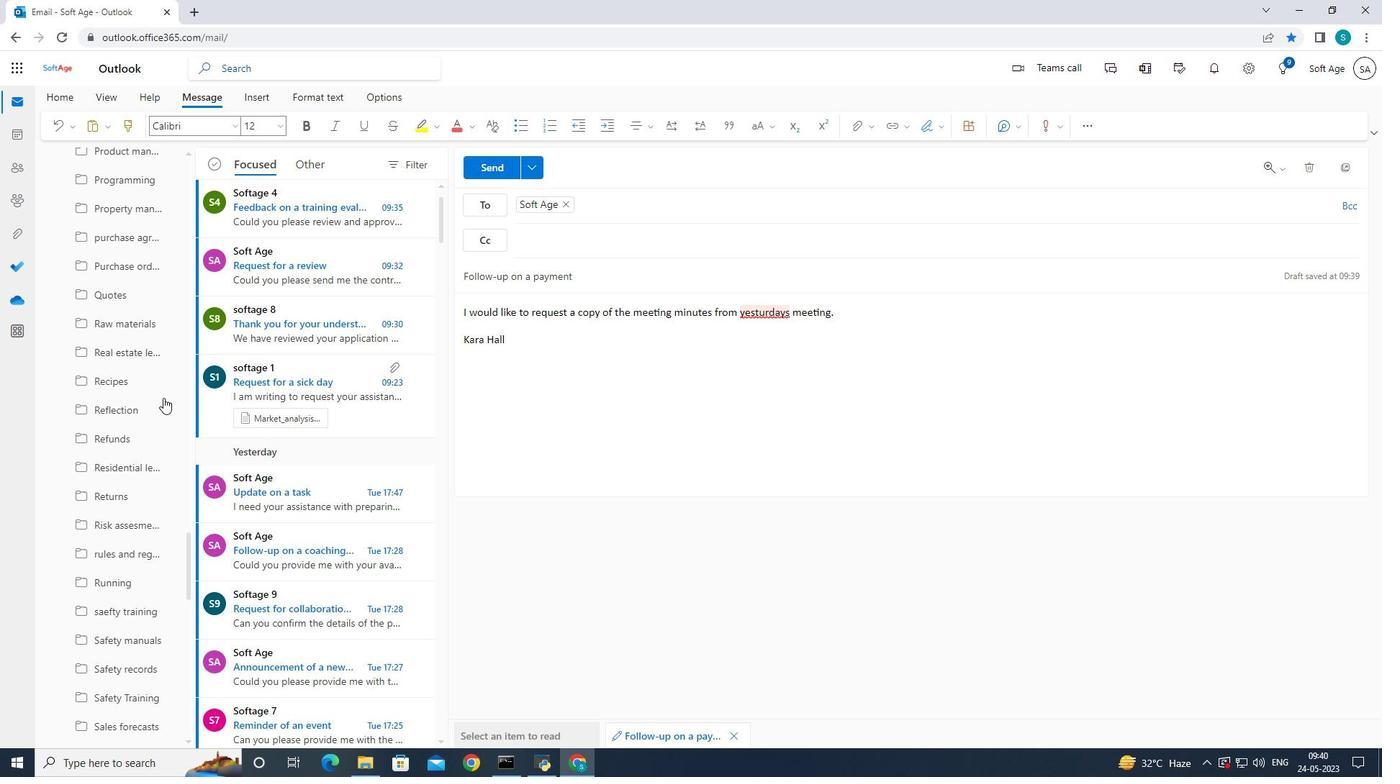 
Action: Mouse scrolled (164, 397) with delta (0, 0)
Screenshot: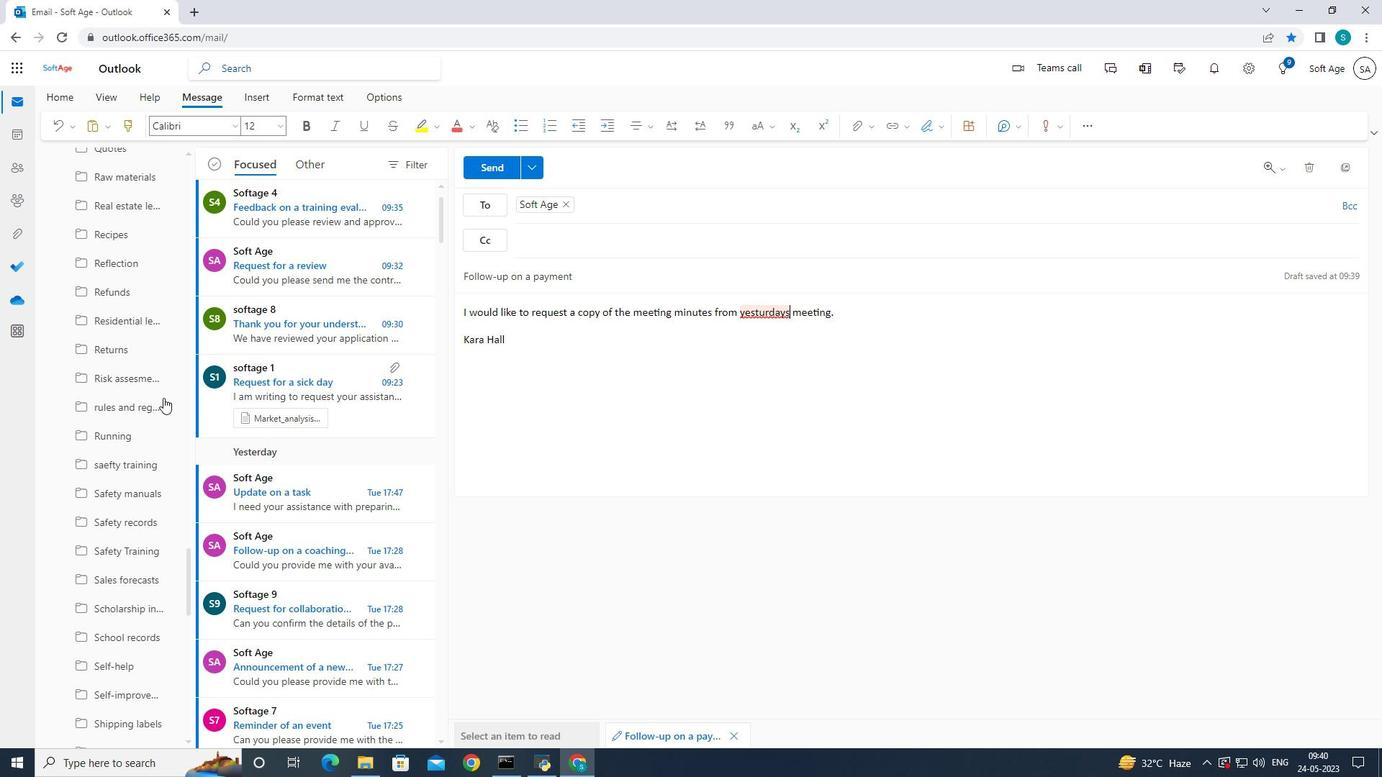 
Action: Mouse scrolled (164, 397) with delta (0, 0)
Screenshot: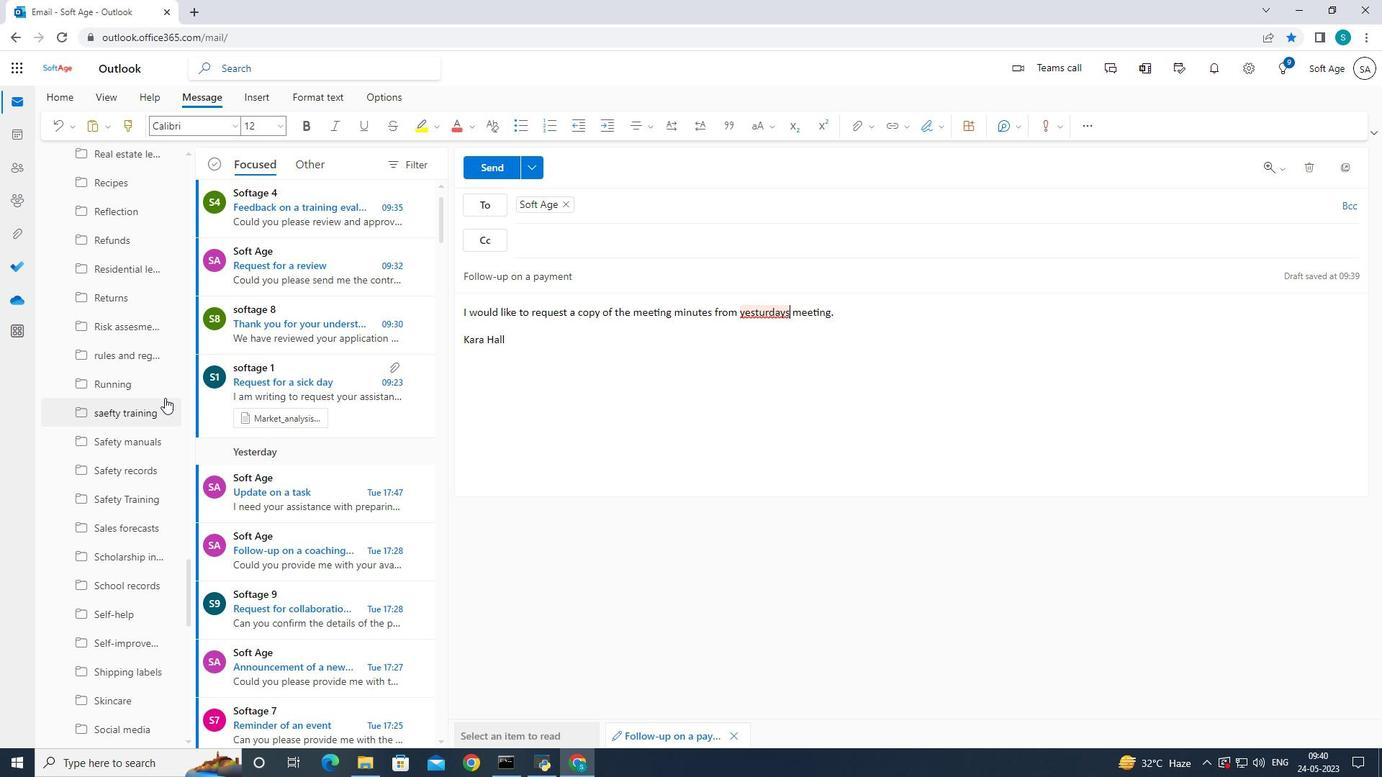 
Action: Mouse scrolled (164, 397) with delta (0, 0)
Screenshot: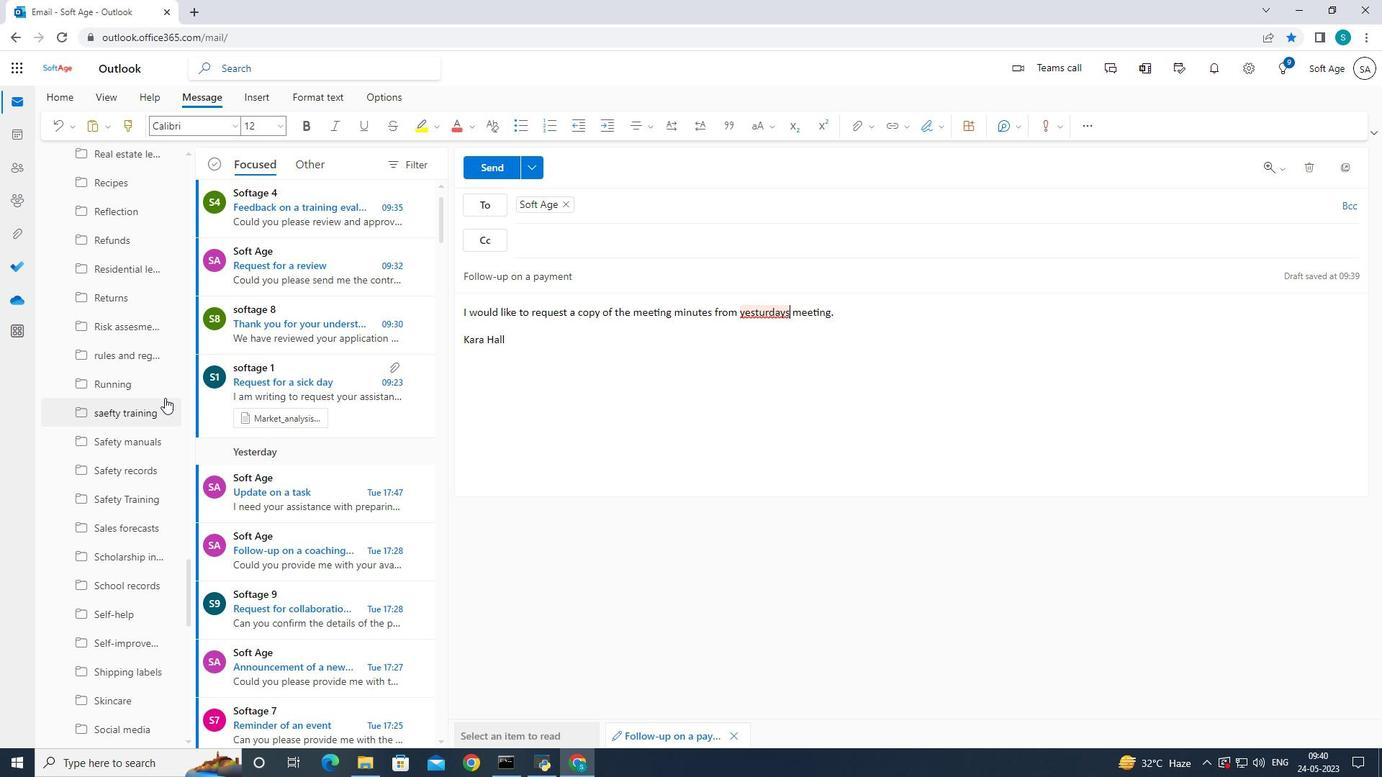 
Action: Mouse scrolled (164, 397) with delta (0, 0)
Screenshot: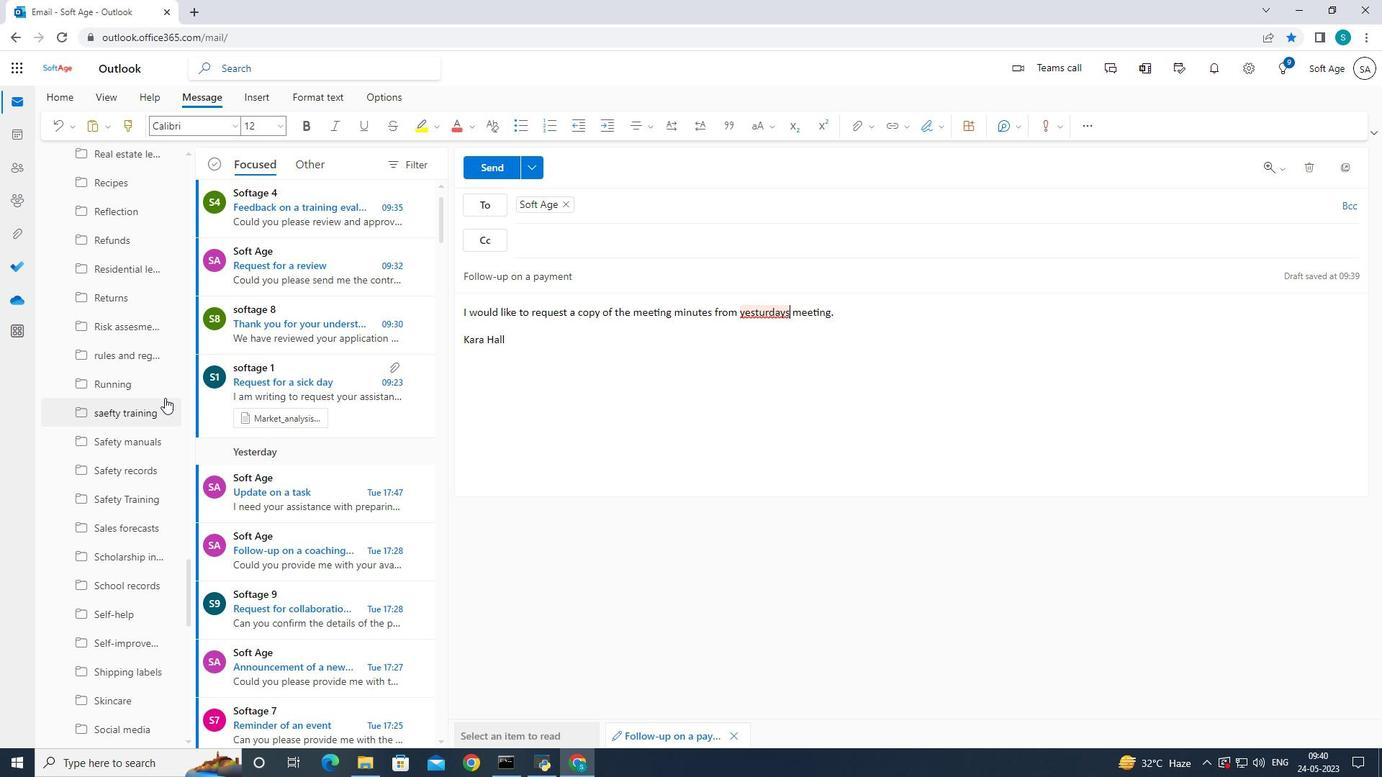 
Action: Mouse moved to (172, 395)
Screenshot: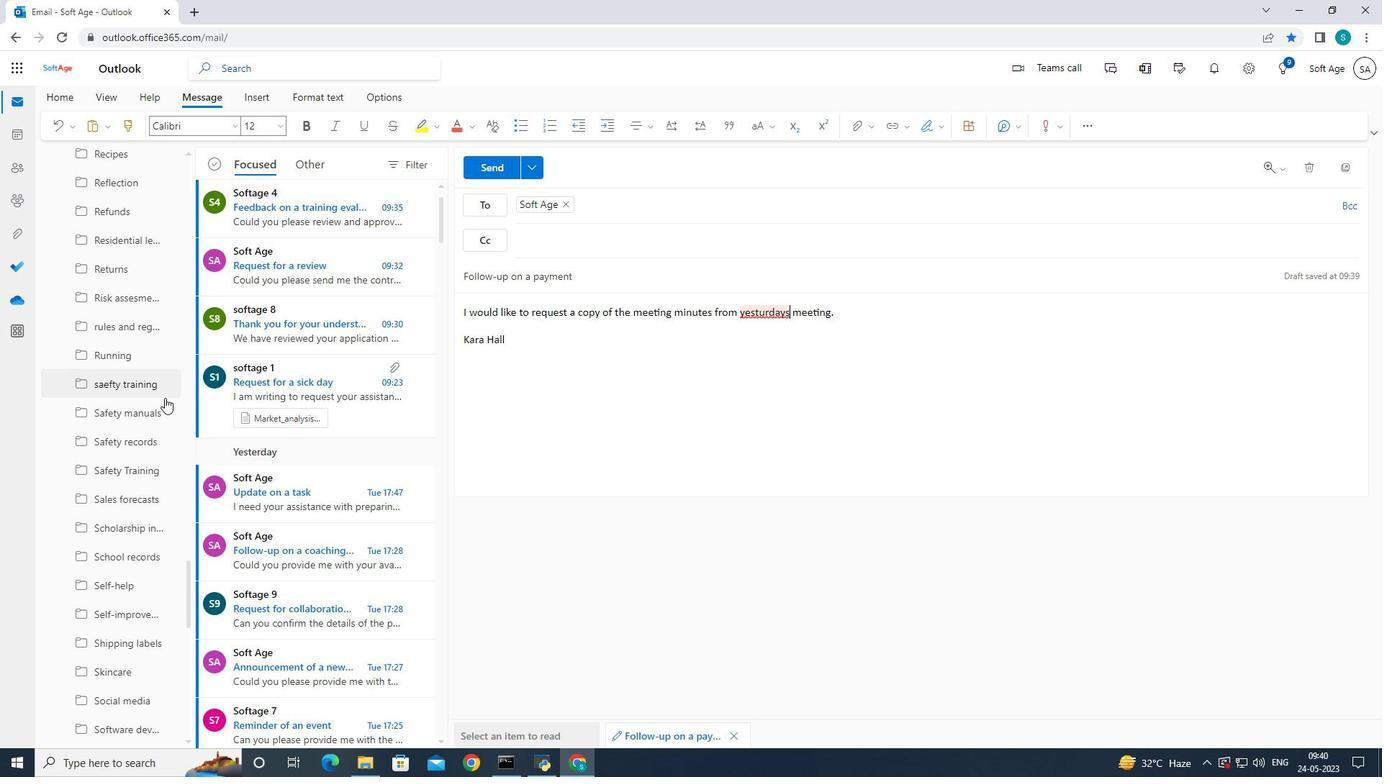 
Action: Mouse scrolled (172, 394) with delta (0, 0)
Screenshot: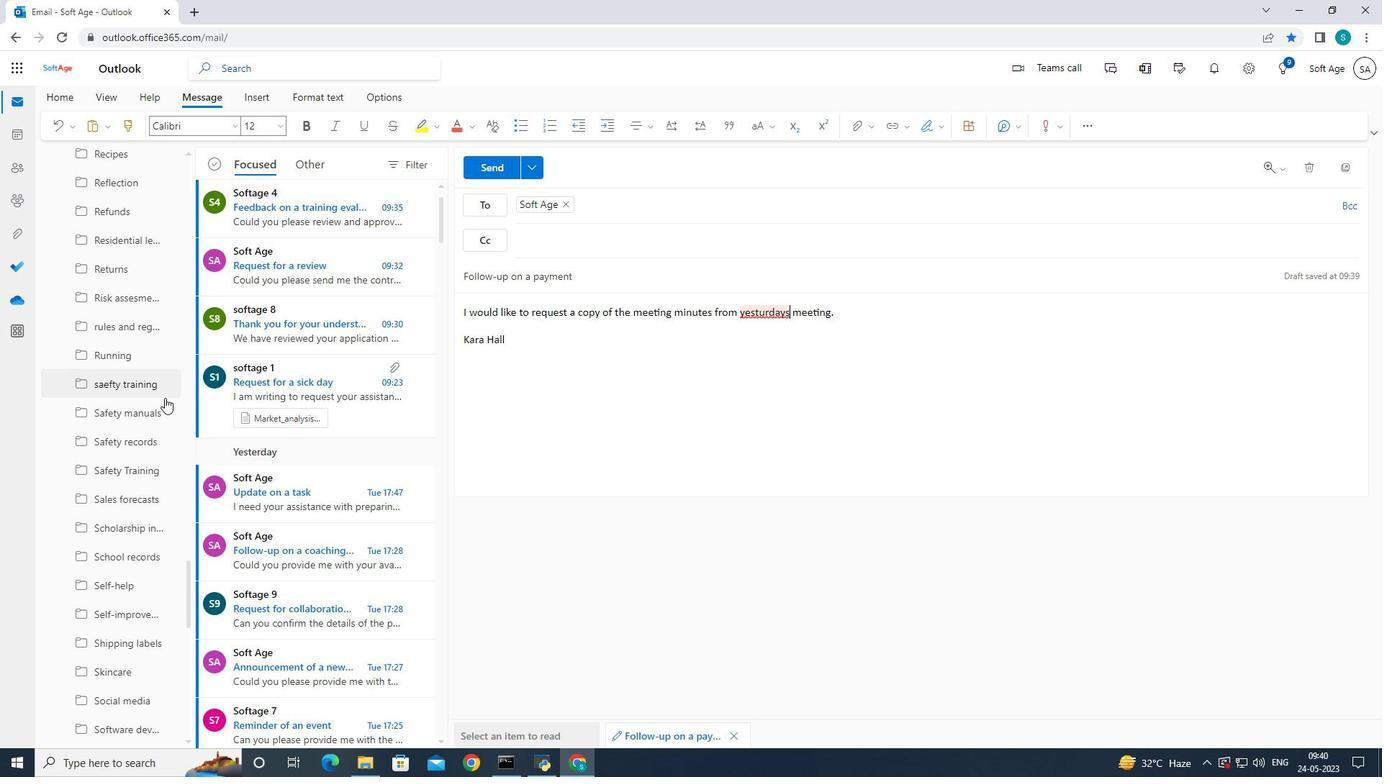 
Action: Mouse scrolled (172, 394) with delta (0, 0)
Screenshot: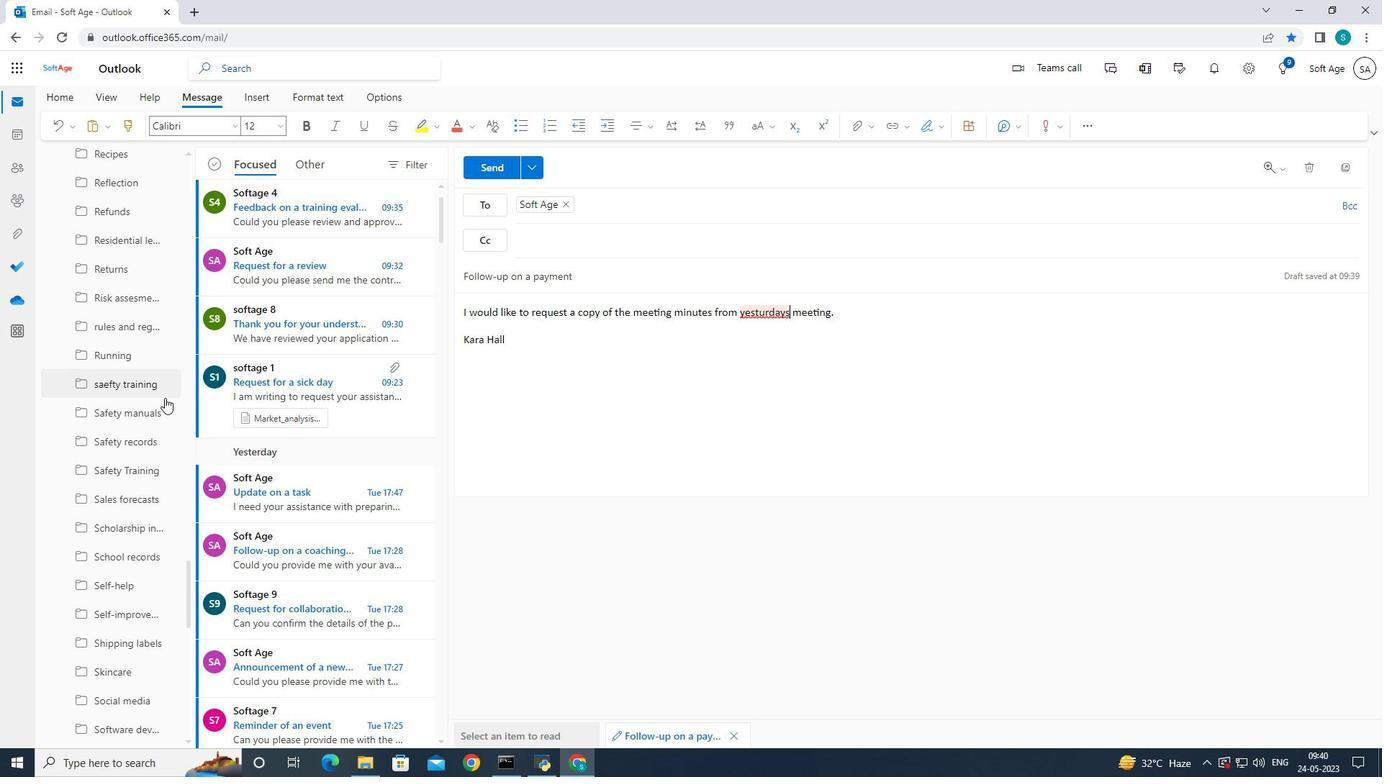 
Action: Mouse scrolled (172, 394) with delta (0, 0)
Screenshot: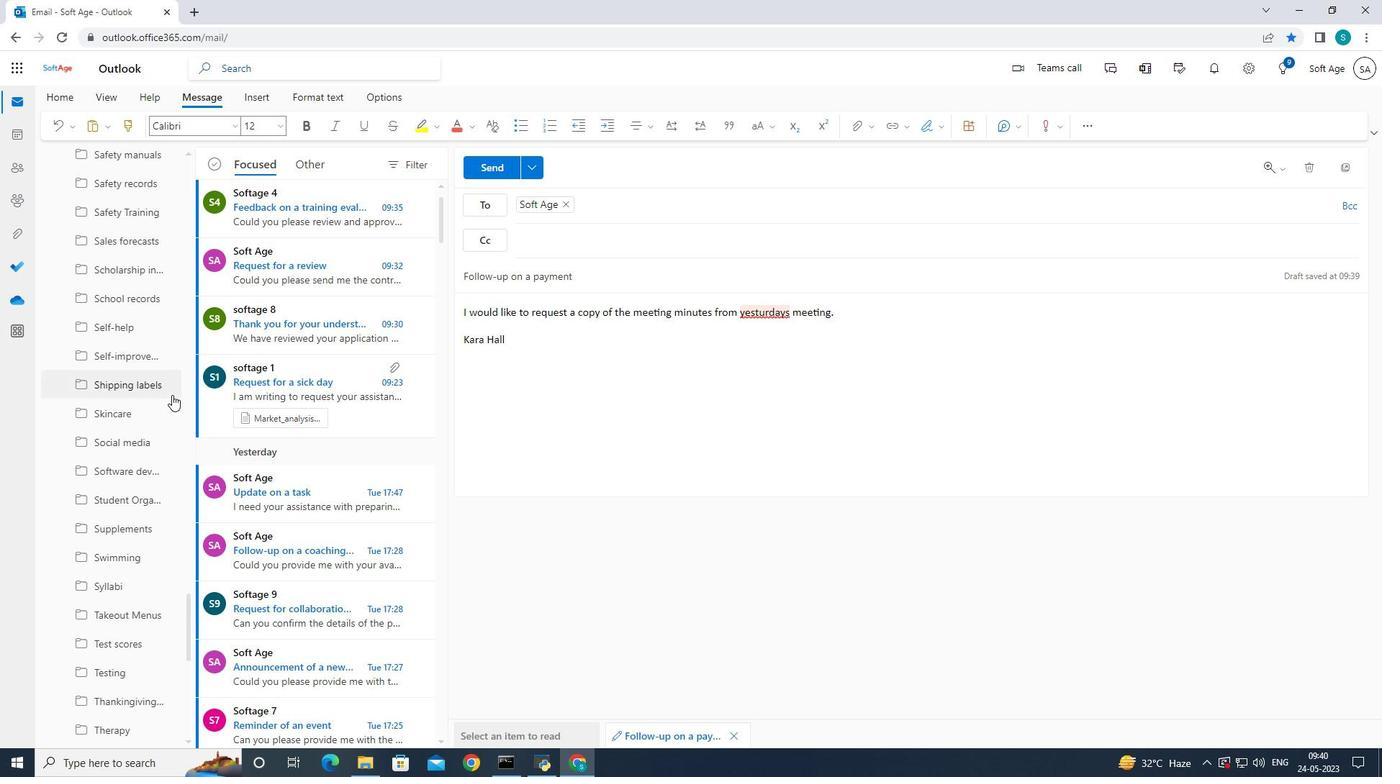 
Action: Mouse scrolled (172, 394) with delta (0, 0)
Screenshot: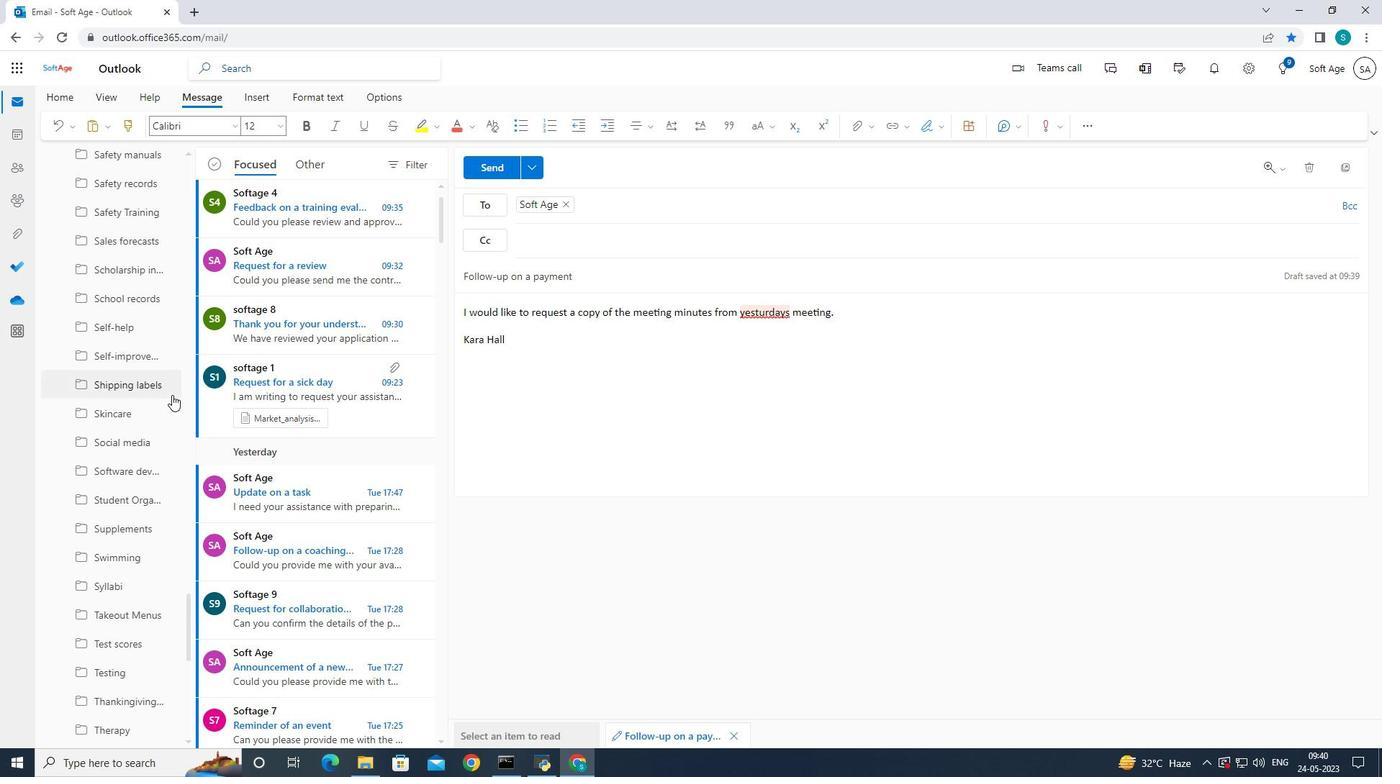 
Action: Mouse moved to (173, 395)
Screenshot: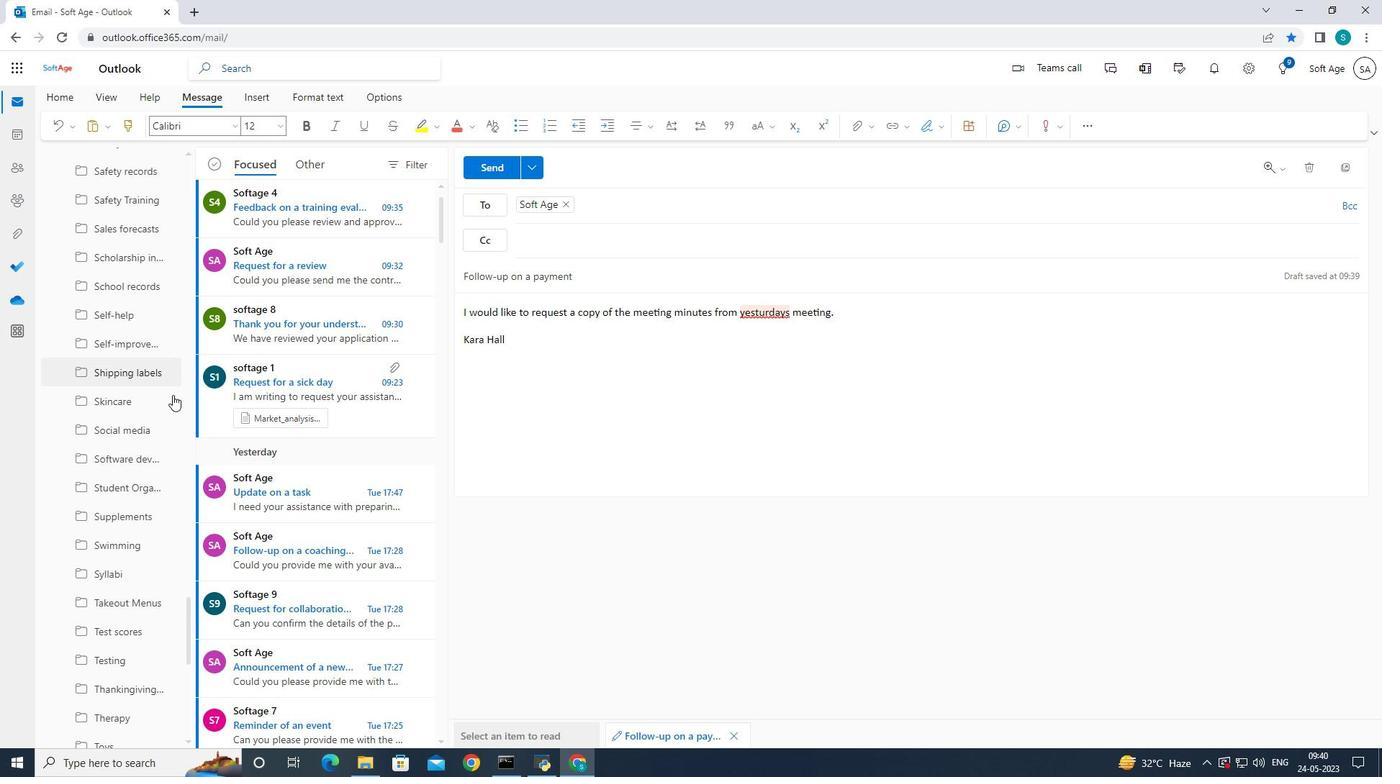 
Action: Mouse scrolled (173, 394) with delta (0, 0)
Screenshot: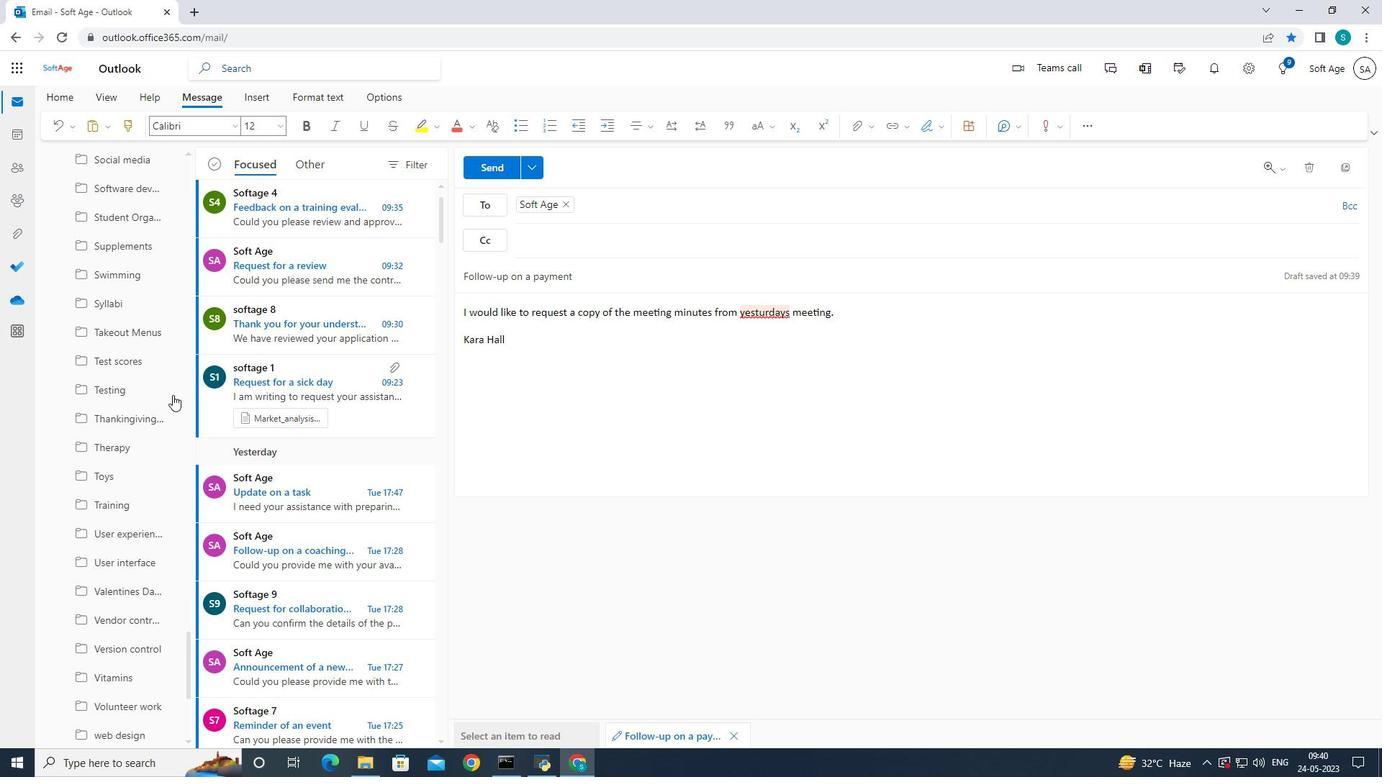 
Action: Mouse scrolled (173, 394) with delta (0, 0)
Screenshot: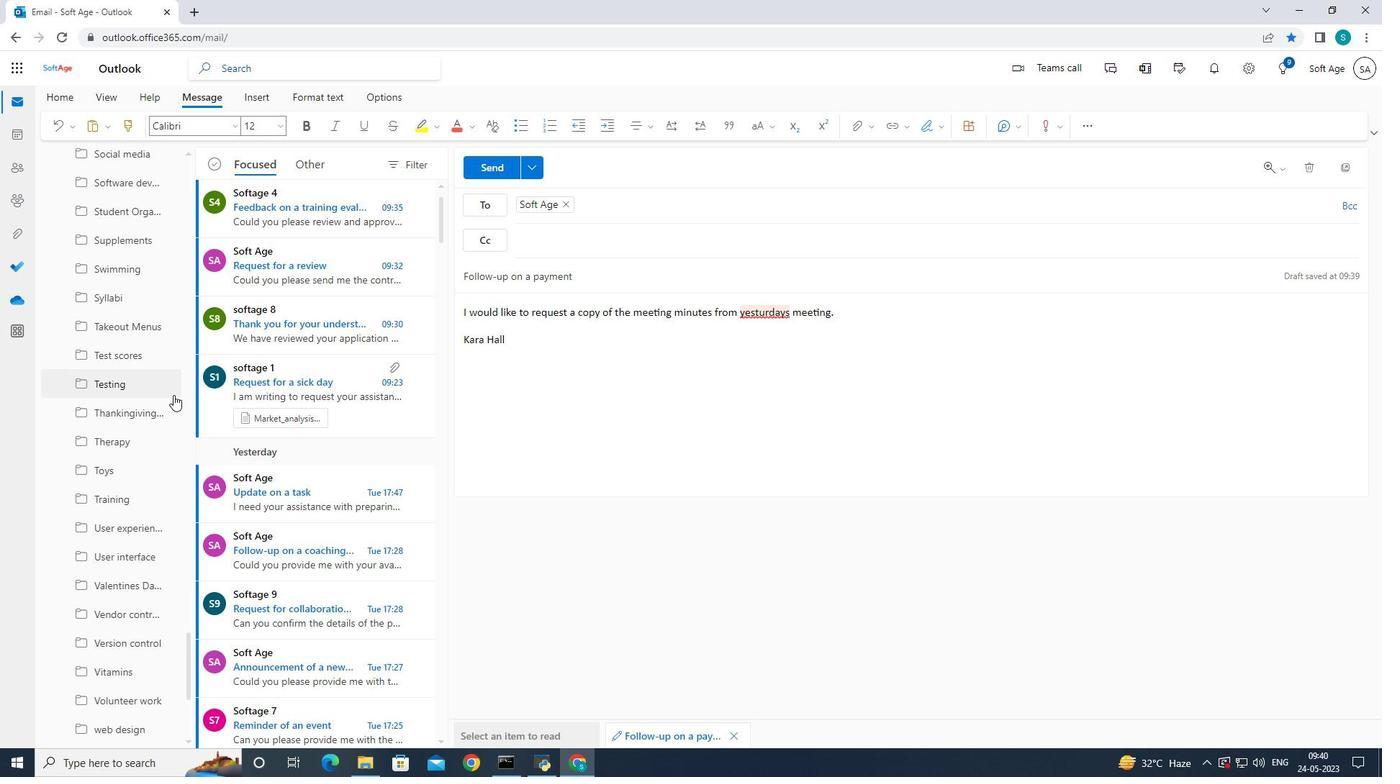
Action: Mouse scrolled (173, 394) with delta (0, 0)
Screenshot: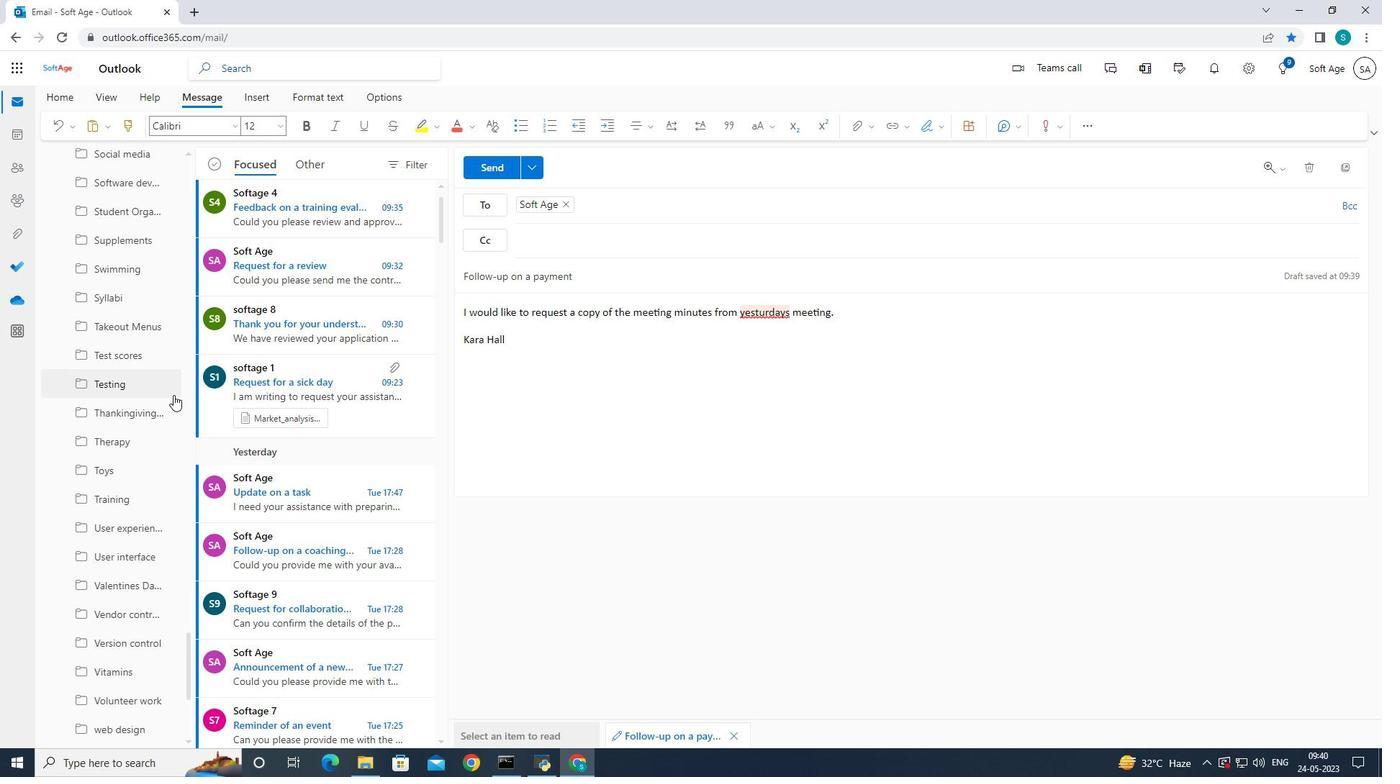 
Action: Mouse scrolled (173, 394) with delta (0, 0)
Screenshot: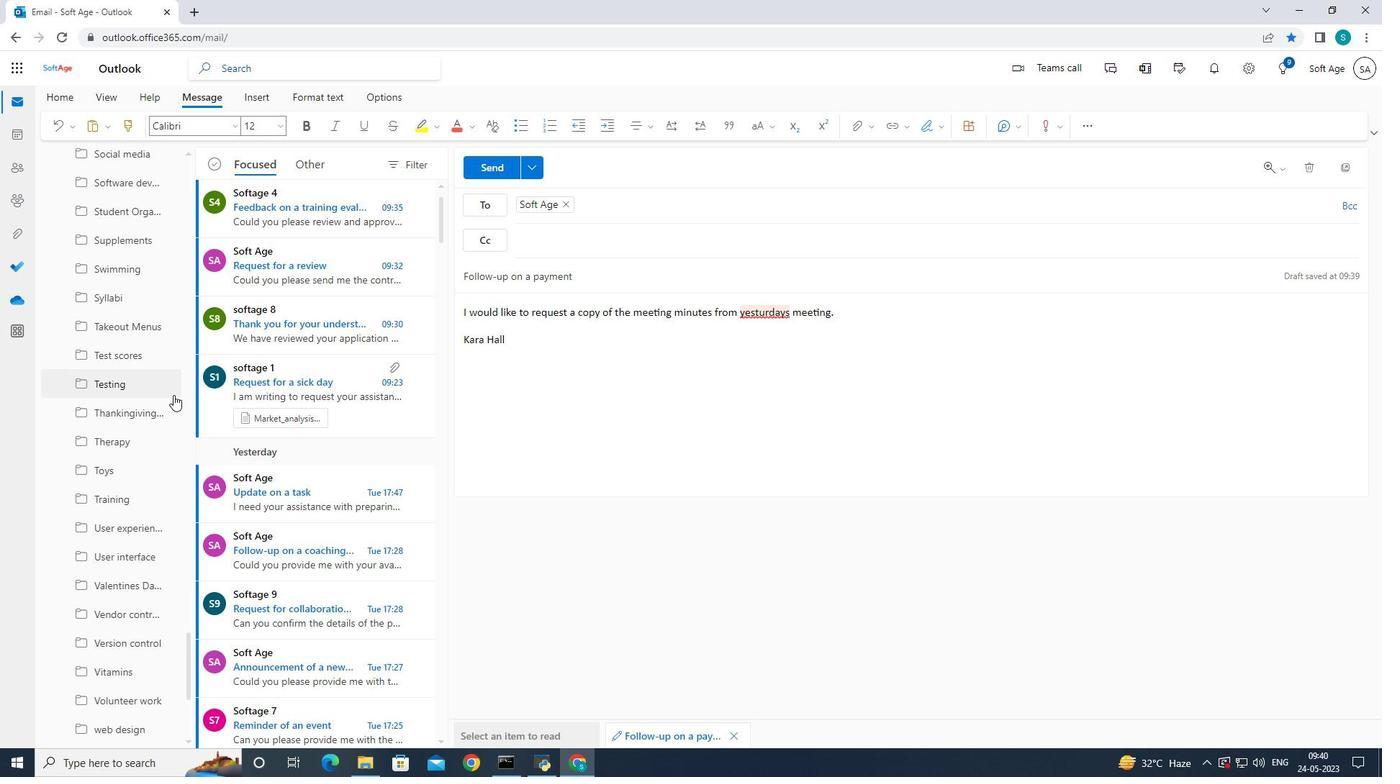 
Action: Mouse scrolled (173, 394) with delta (0, 0)
Screenshot: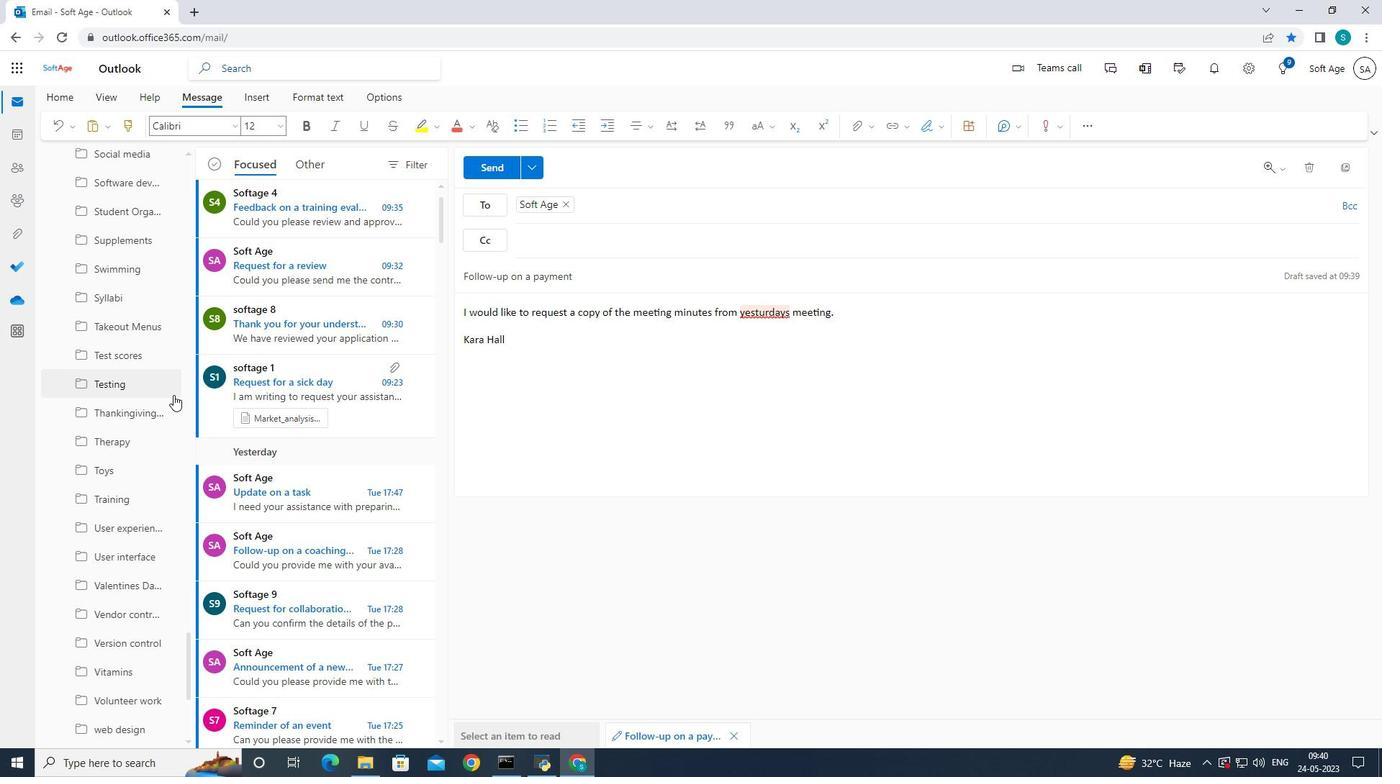 
Action: Mouse scrolled (173, 394) with delta (0, 0)
Screenshot: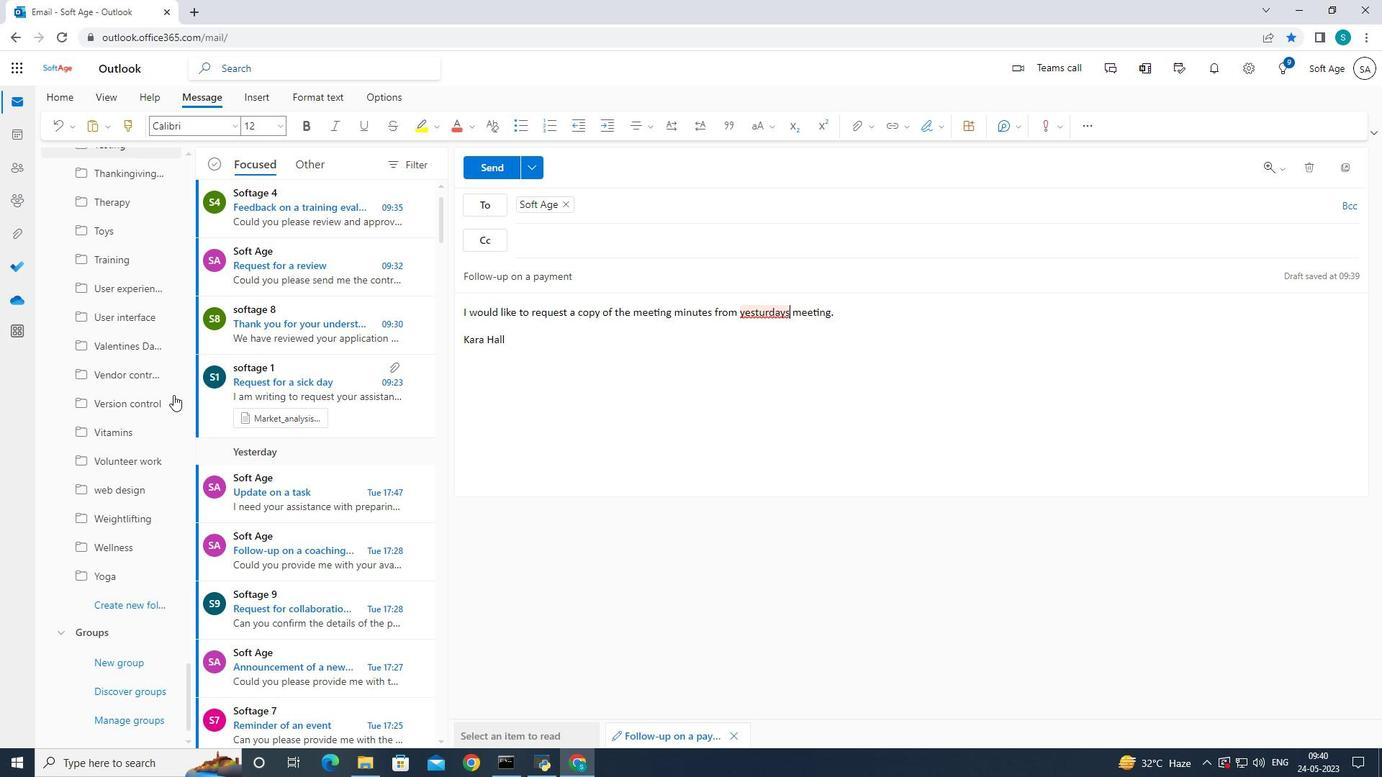 
Action: Mouse scrolled (173, 394) with delta (0, 0)
Screenshot: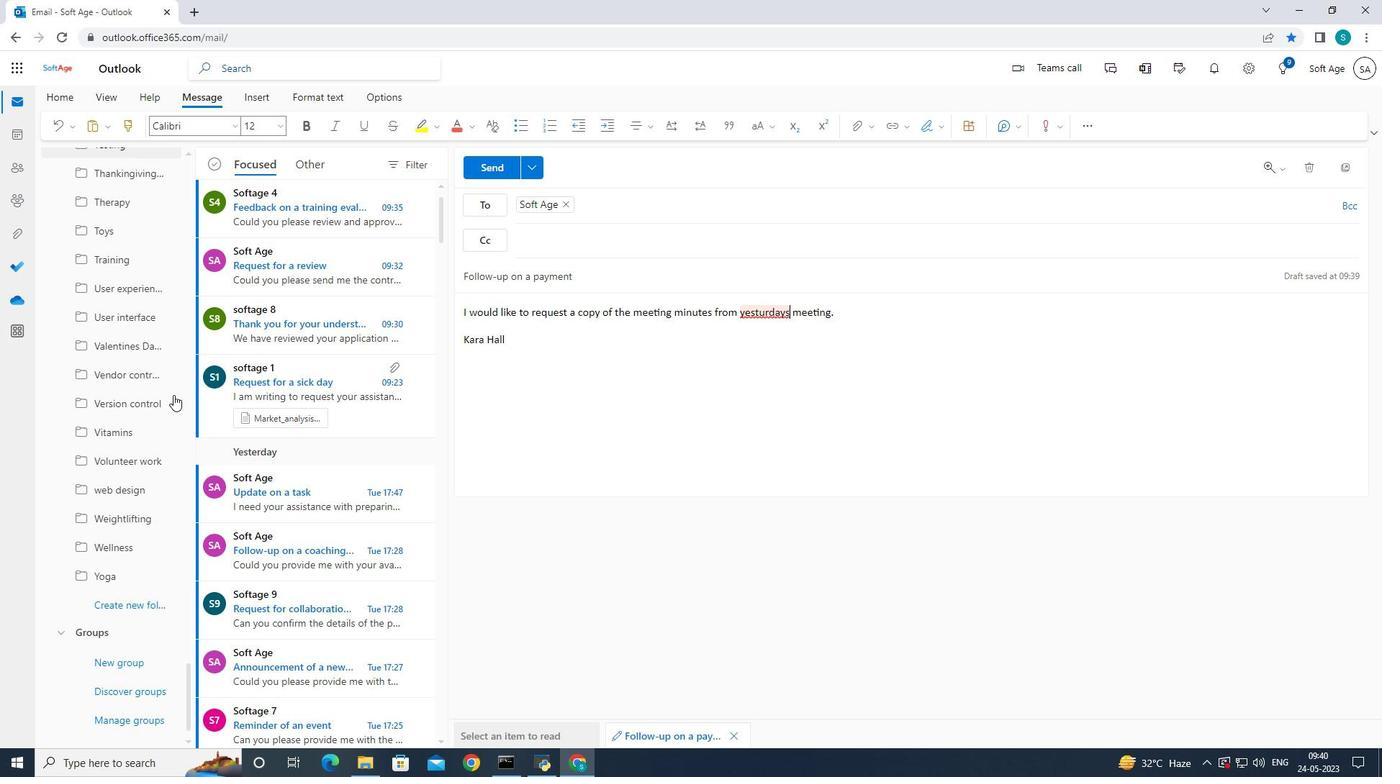 
Action: Mouse scrolled (173, 394) with delta (0, 0)
Screenshot: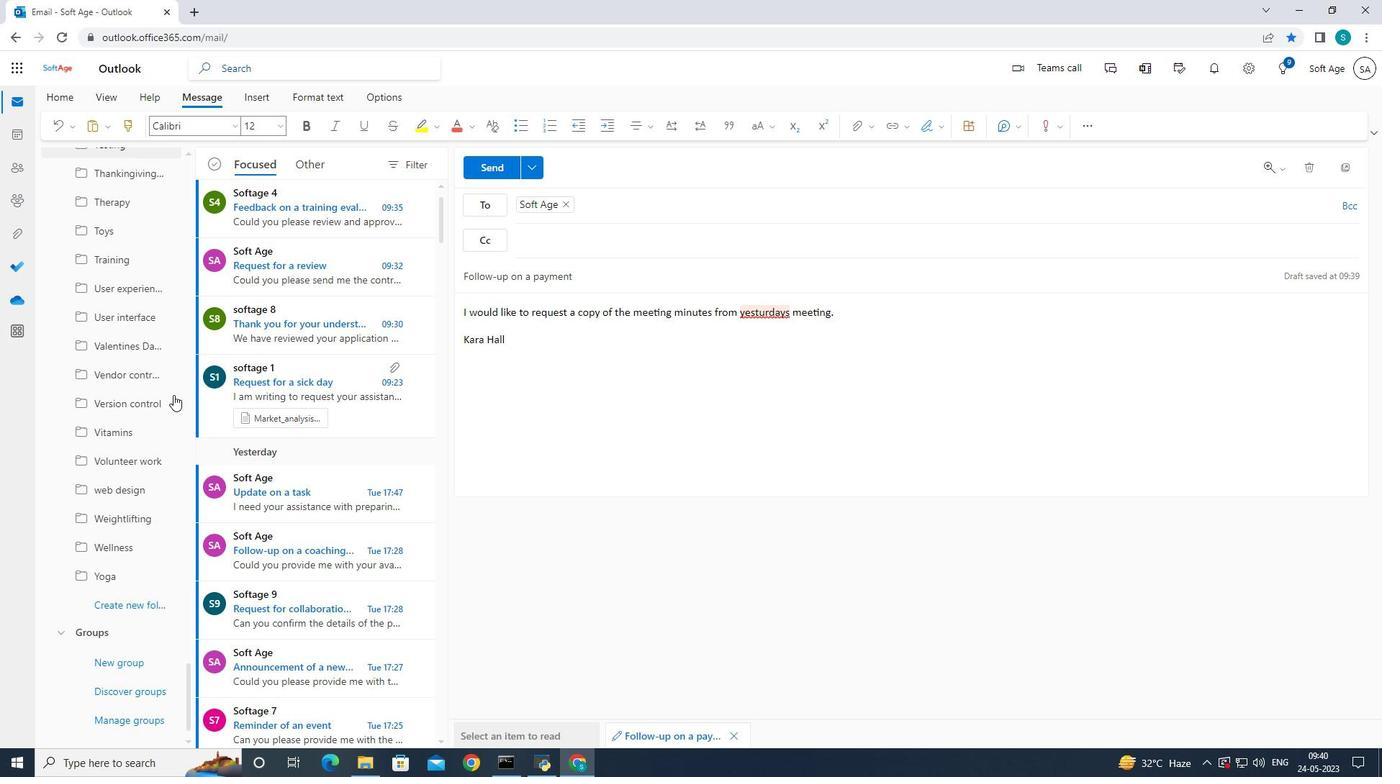 
Action: Mouse moved to (120, 600)
Screenshot: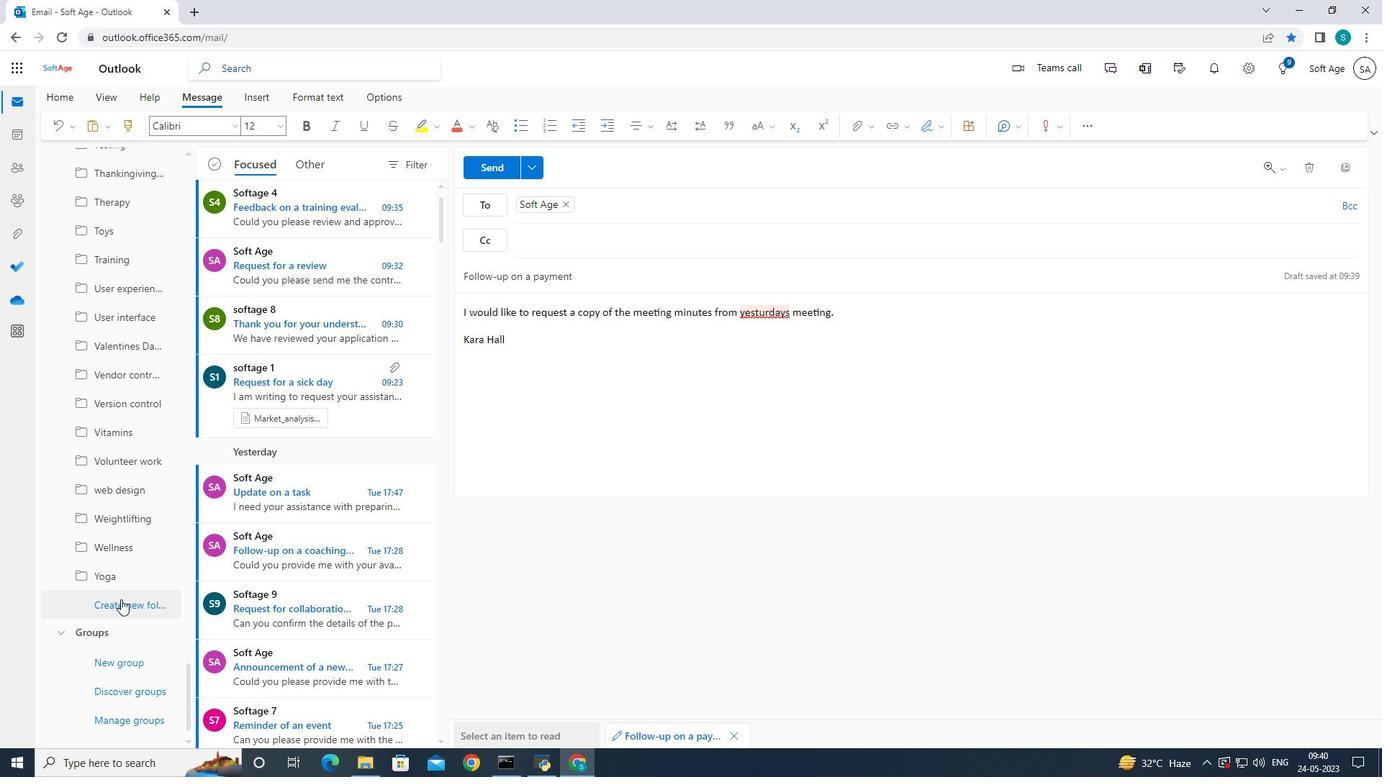 
Action: Mouse pressed left at (120, 600)
Screenshot: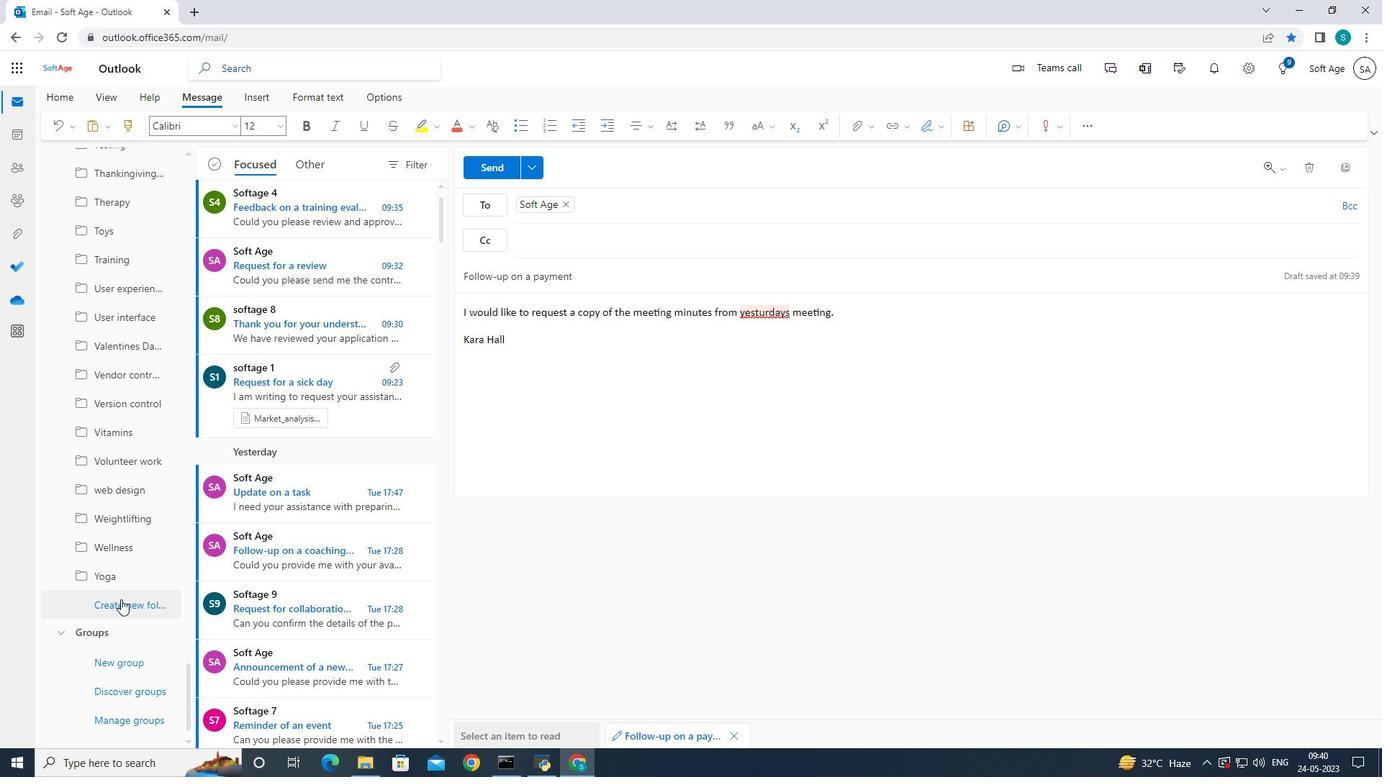
Action: Mouse moved to (198, 525)
Screenshot: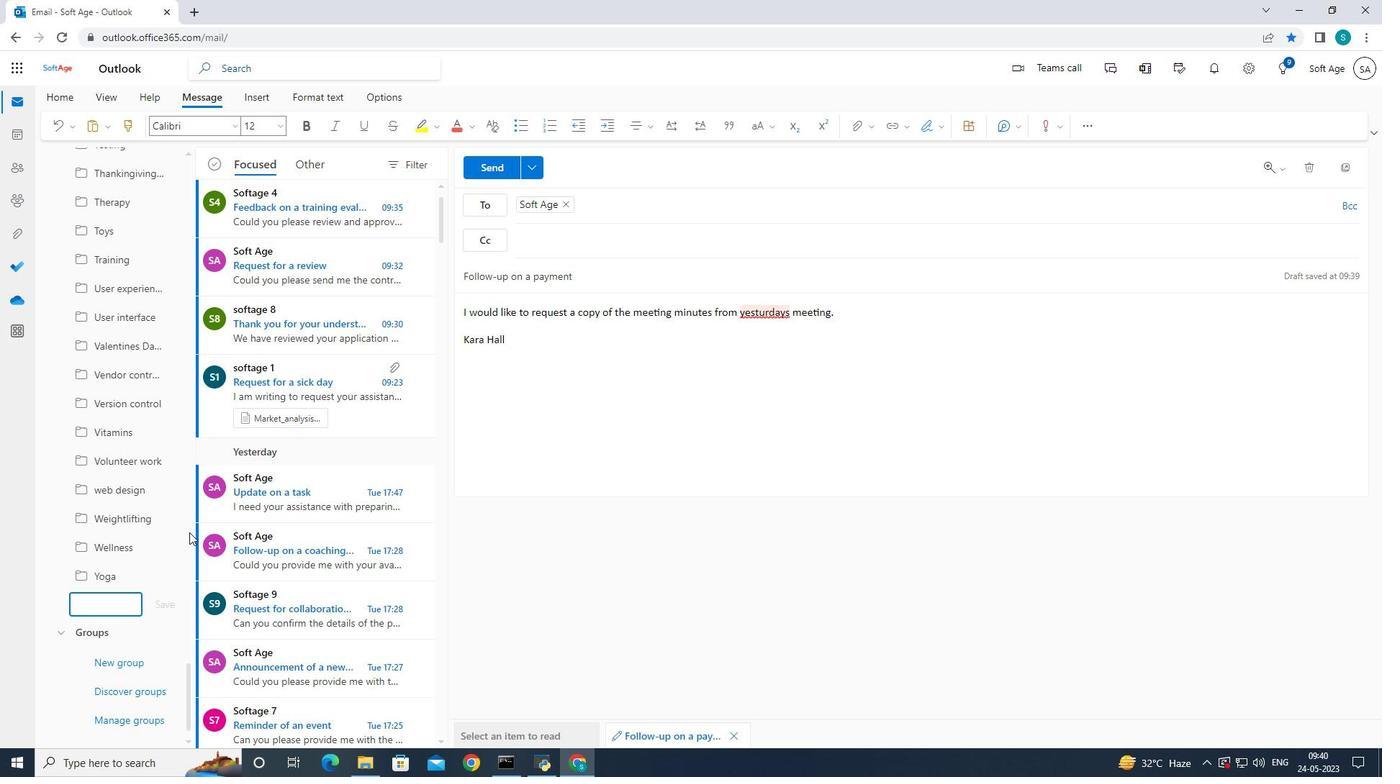 
Action: Key pressed <Key.caps_lock>B<Key.caps_lock>usiness<Key.space>intelle<Key.backspace>igence
Screenshot: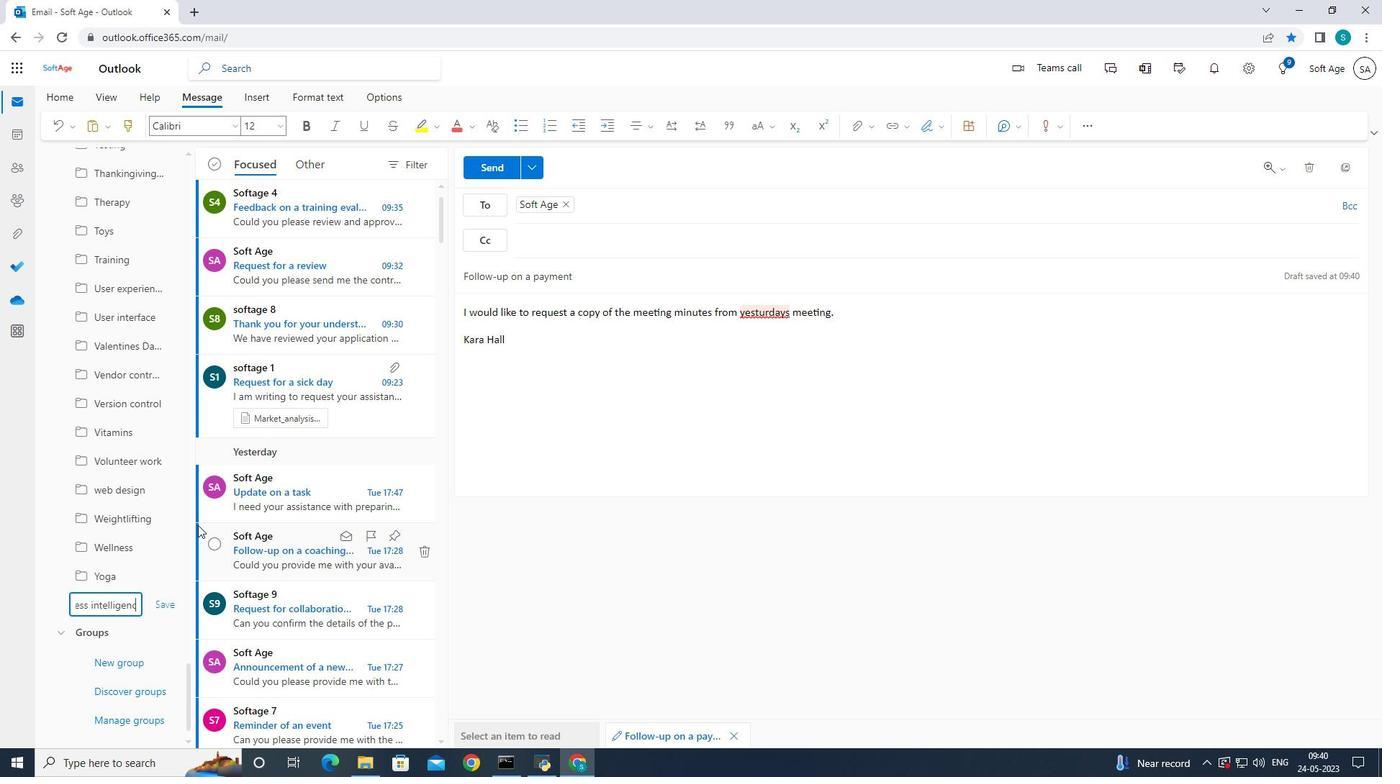 
Action: Mouse moved to (760, 314)
Screenshot: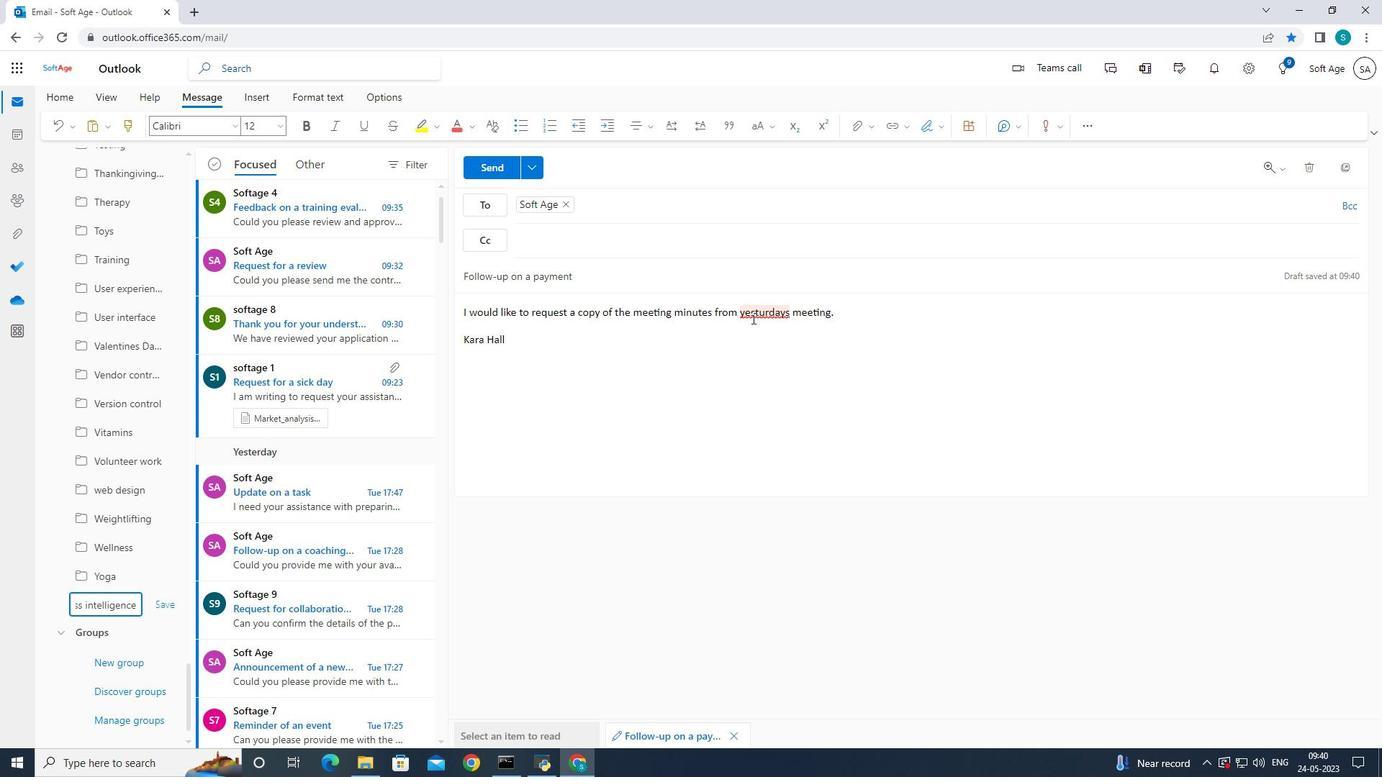 
Action: Mouse pressed left at (760, 314)
Screenshot: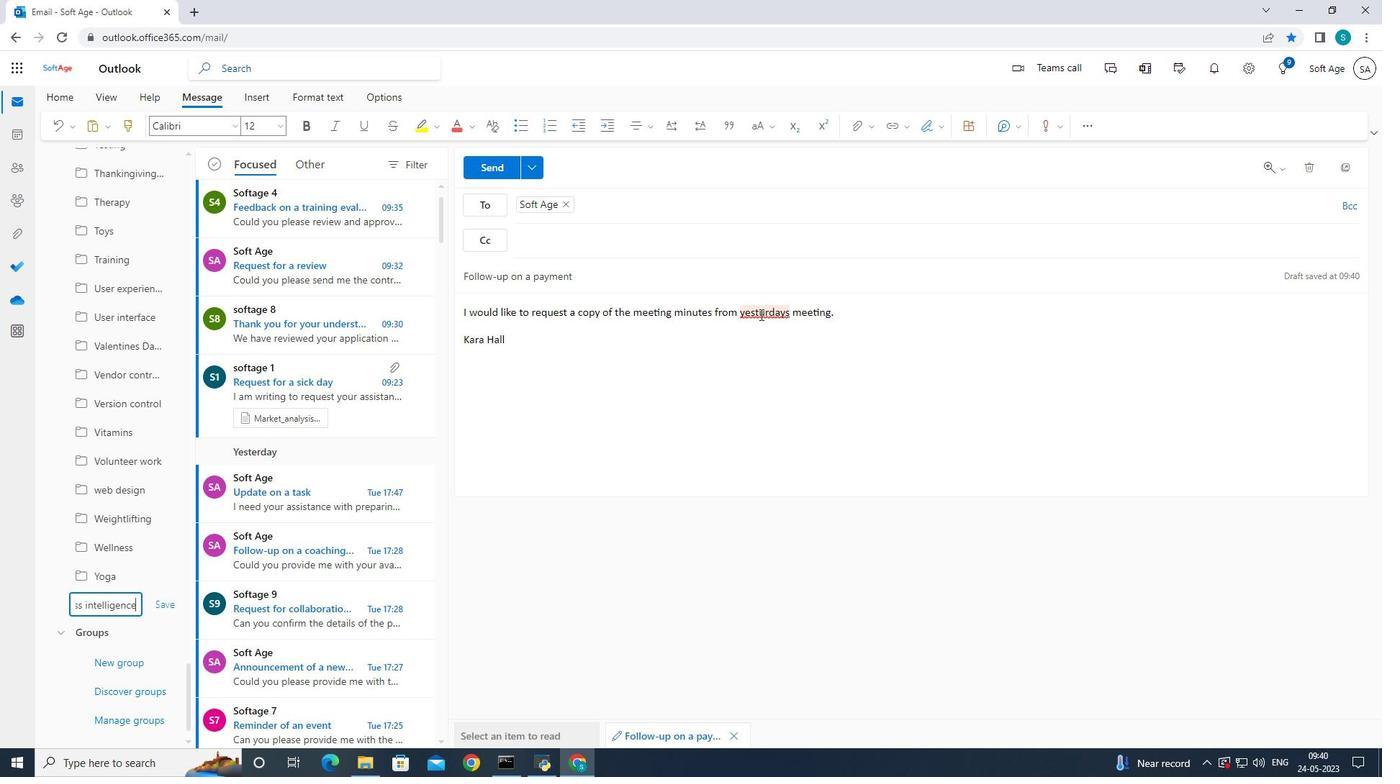 
Action: Mouse moved to (746, 311)
Screenshot: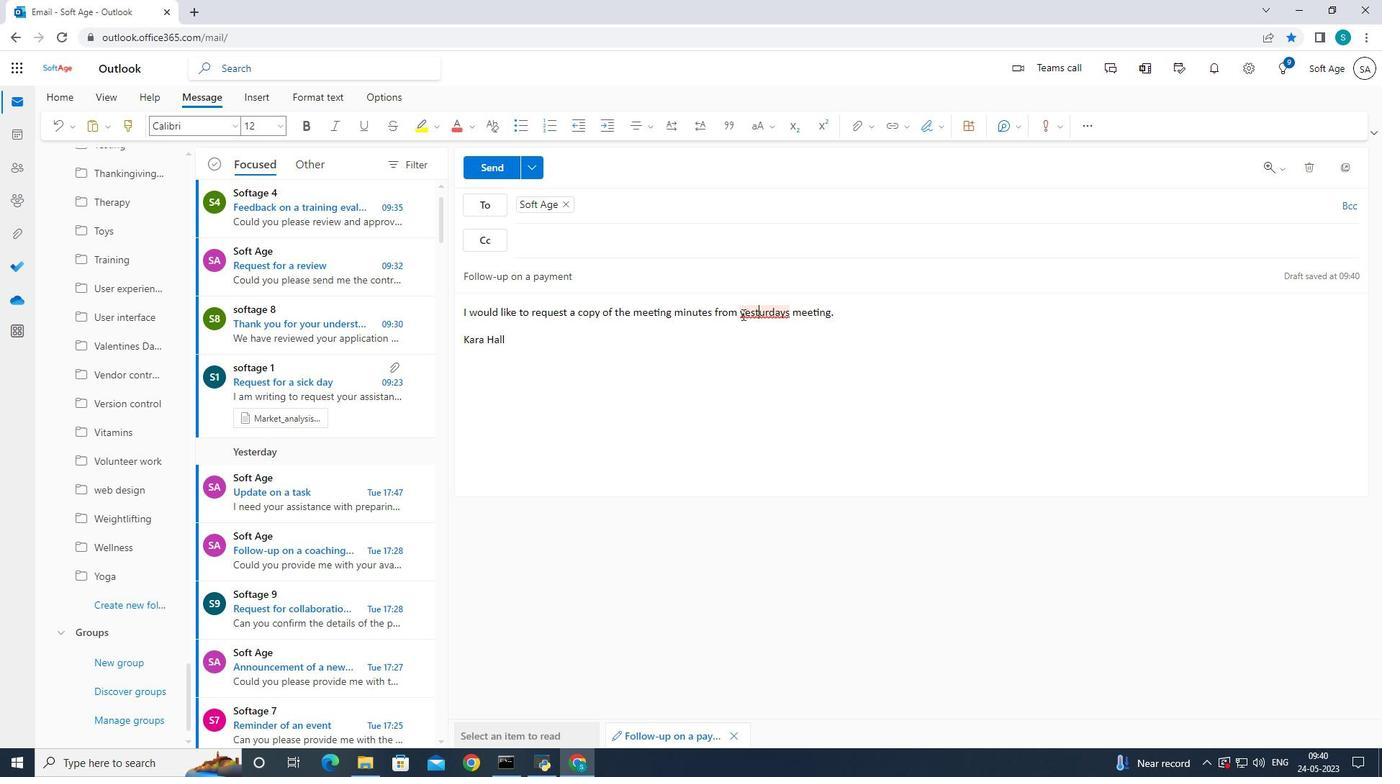 
Action: Mouse pressed left at (746, 311)
Screenshot: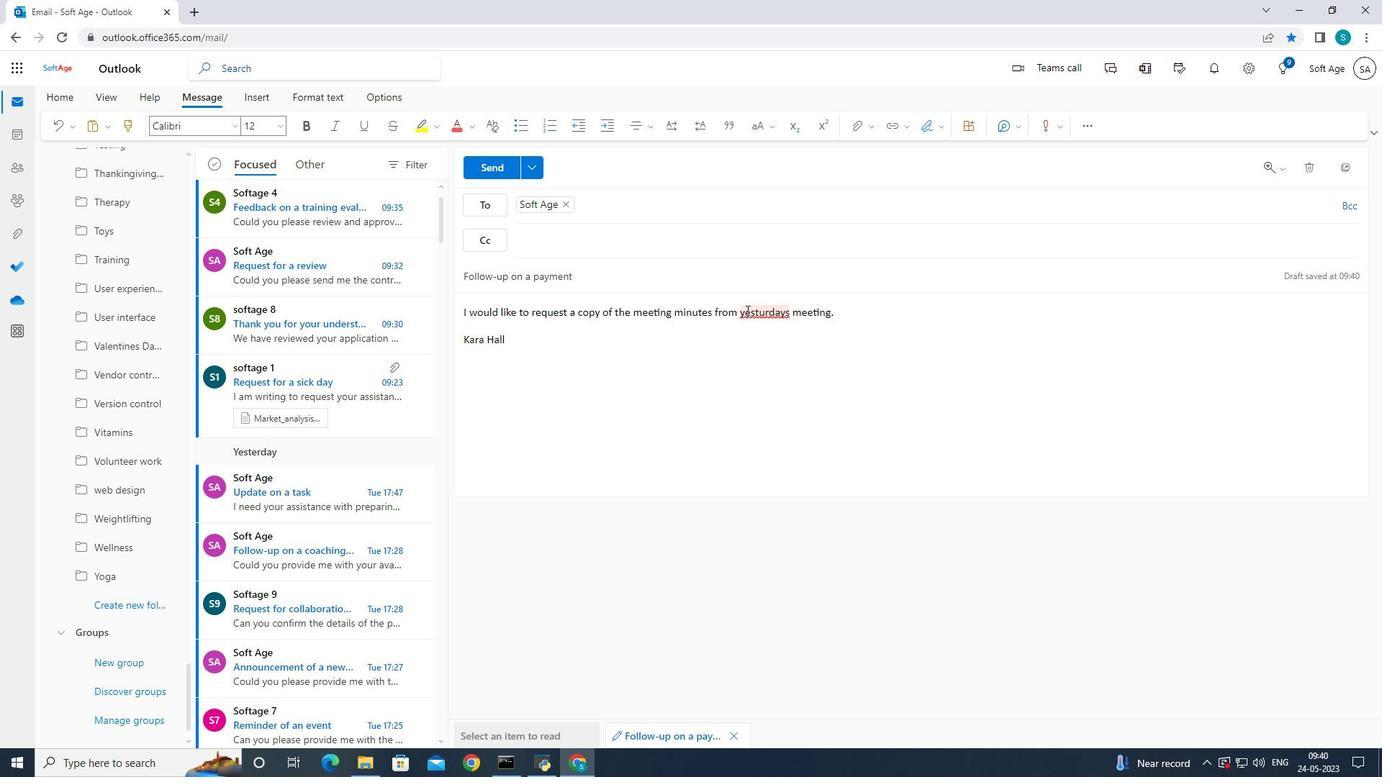 
Action: Mouse moved to (633, 358)
Screenshot: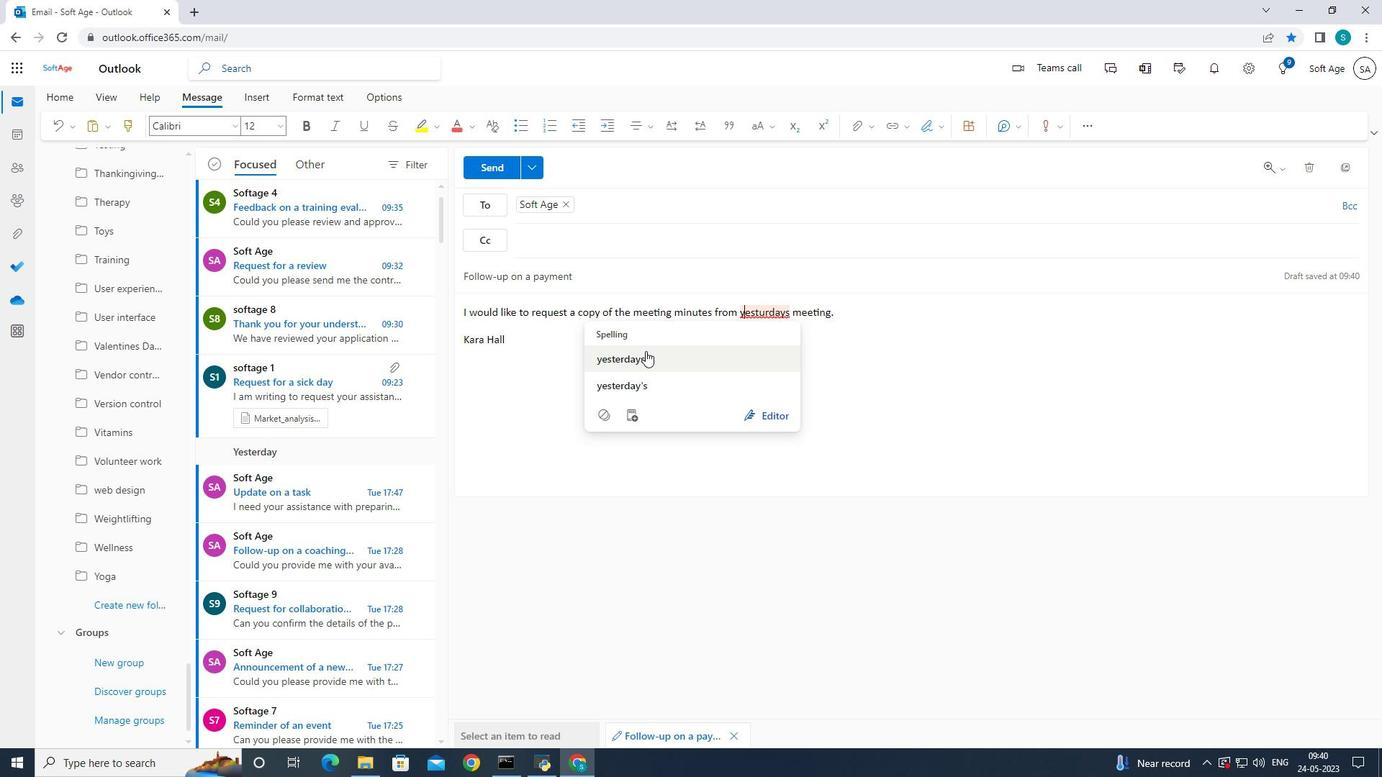 
Action: Mouse pressed left at (633, 358)
Screenshot: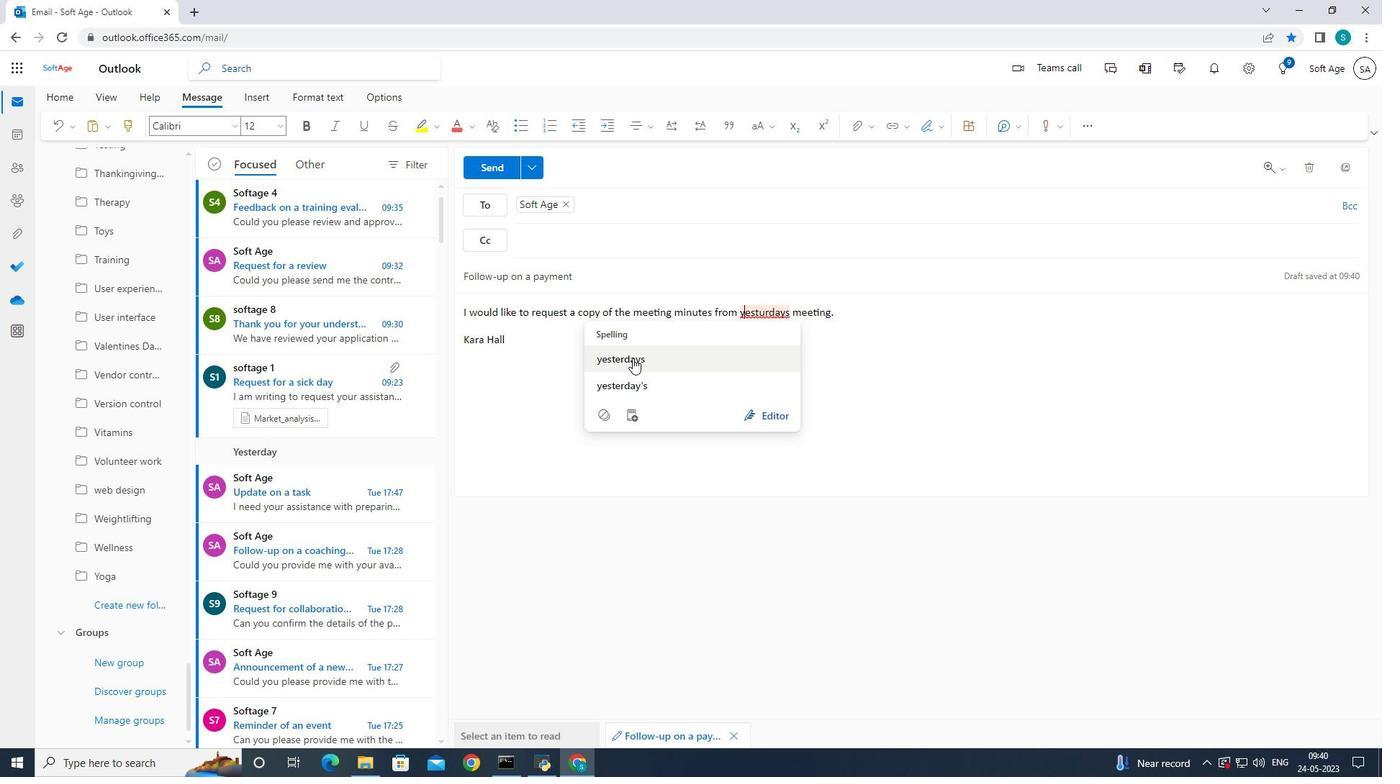 
Action: Mouse moved to (499, 168)
Screenshot: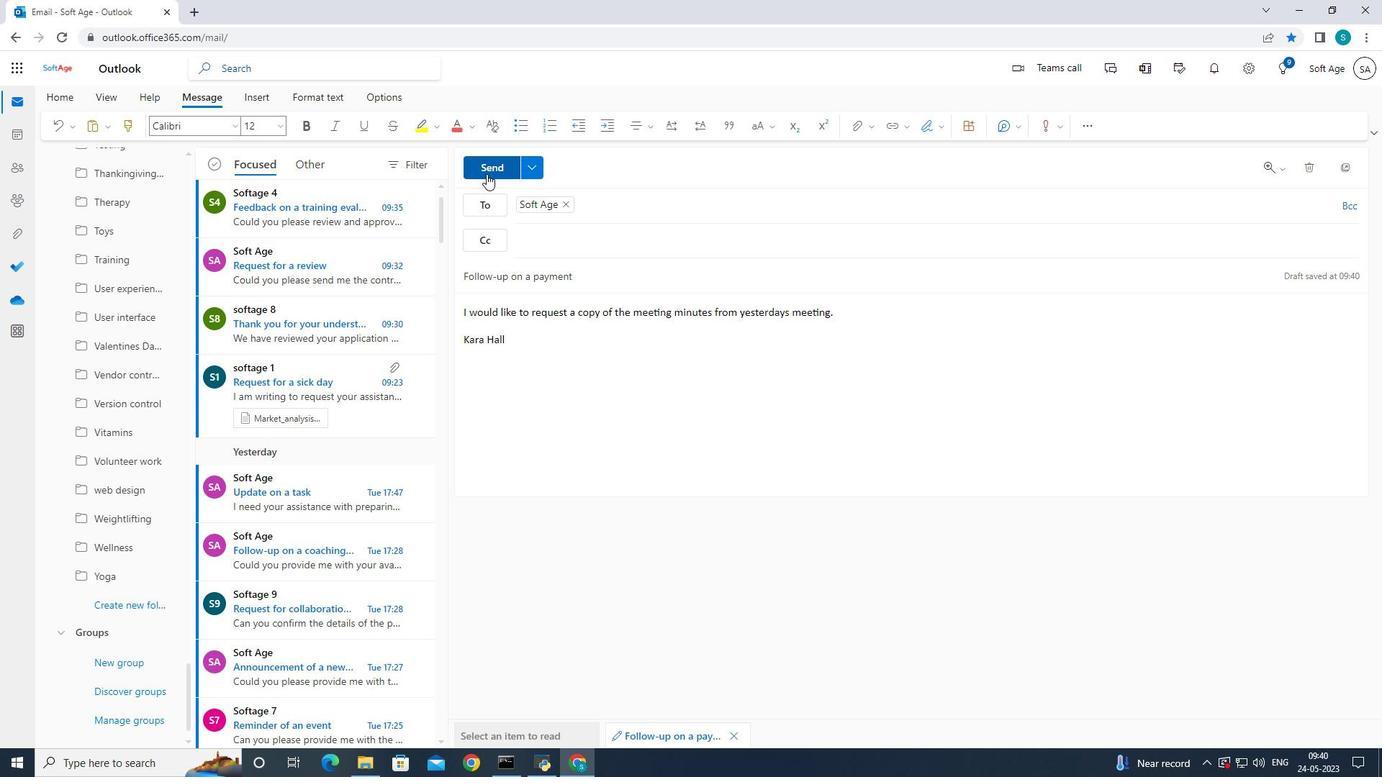 
Action: Mouse pressed left at (499, 168)
Screenshot: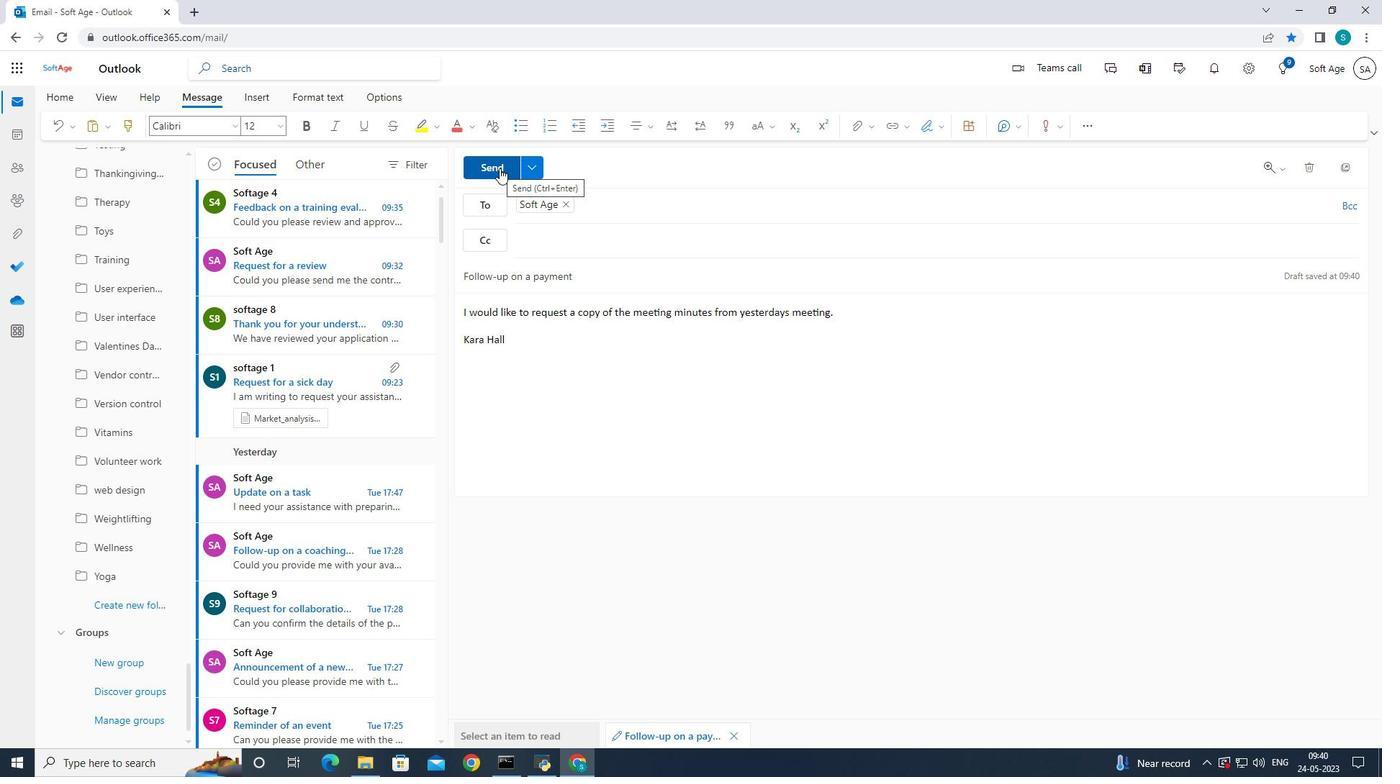 
Action: Mouse moved to (503, 175)
Screenshot: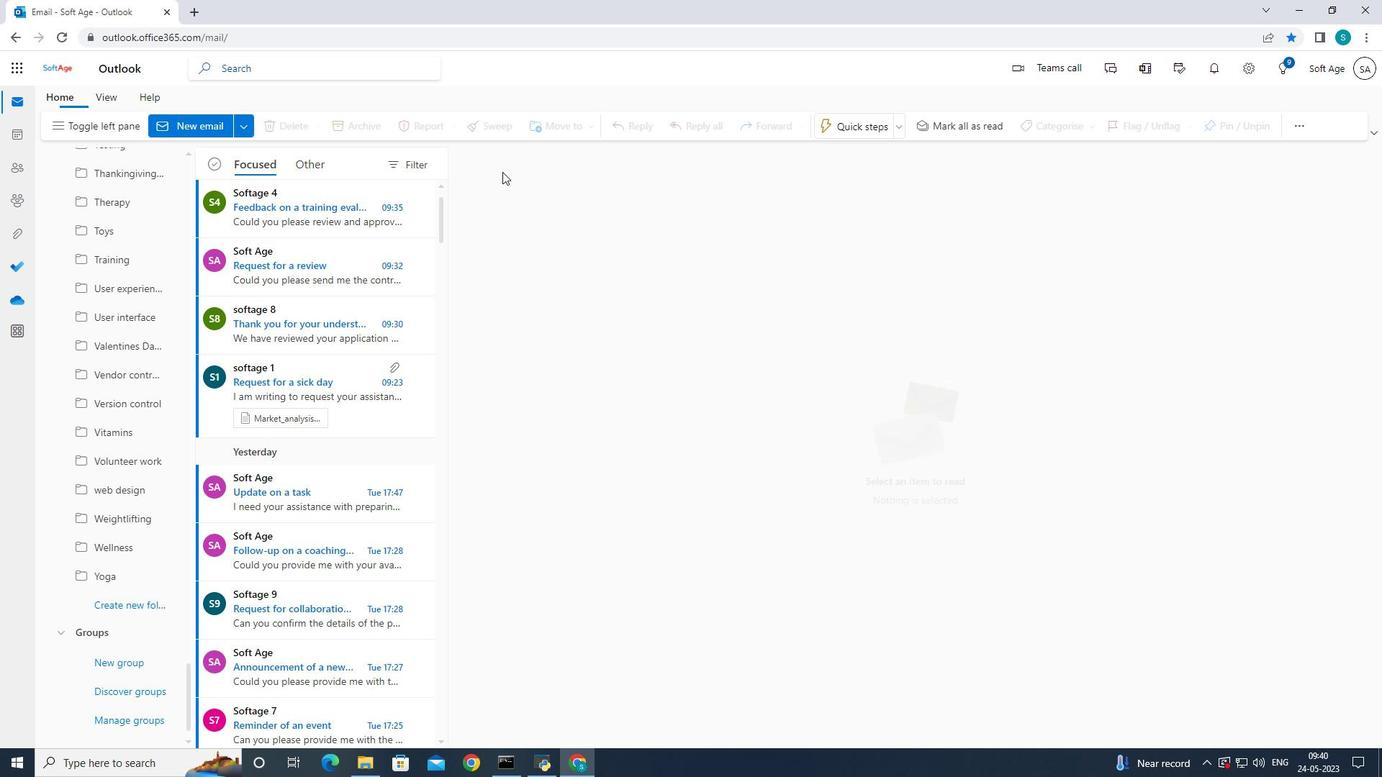 
